 Task: Manually edit sibilant sounds by attenuating specific frequencies.
Action: Mouse moved to (76, 4)
Screenshot: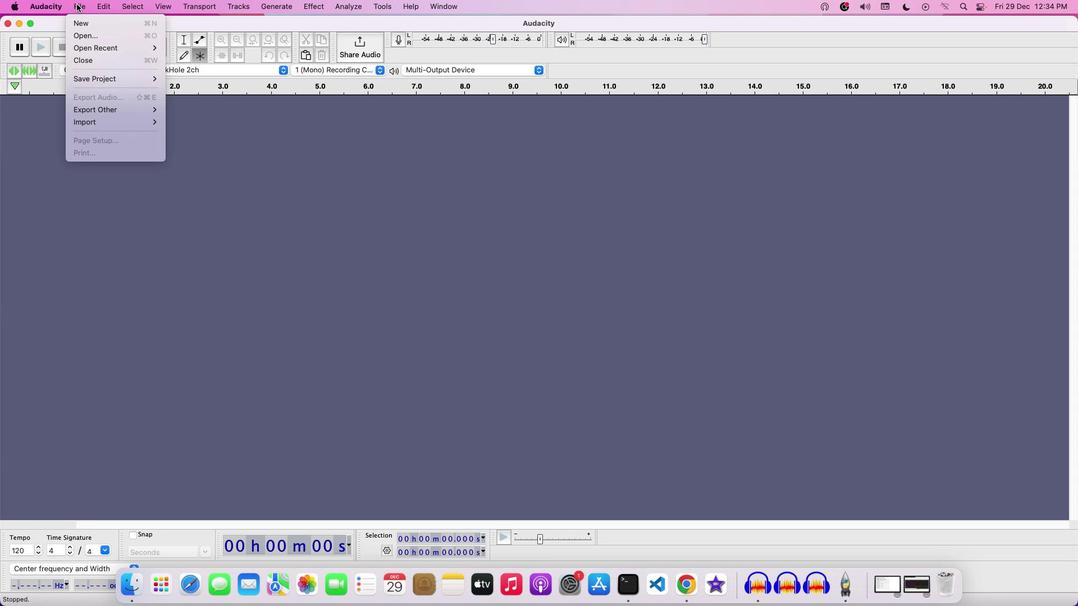 
Action: Mouse pressed left at (76, 4)
Screenshot: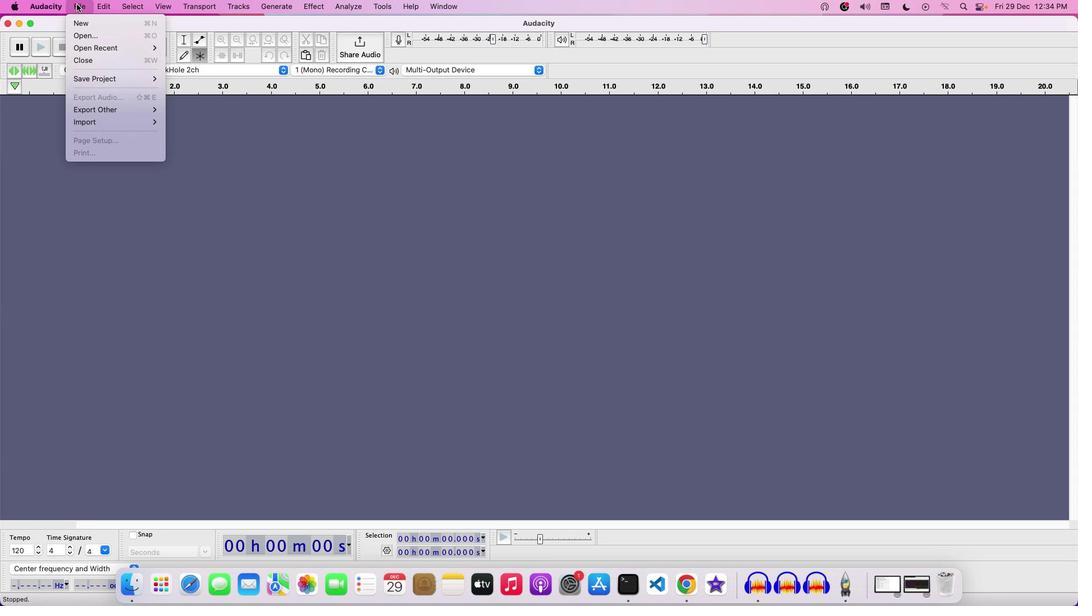 
Action: Mouse moved to (114, 33)
Screenshot: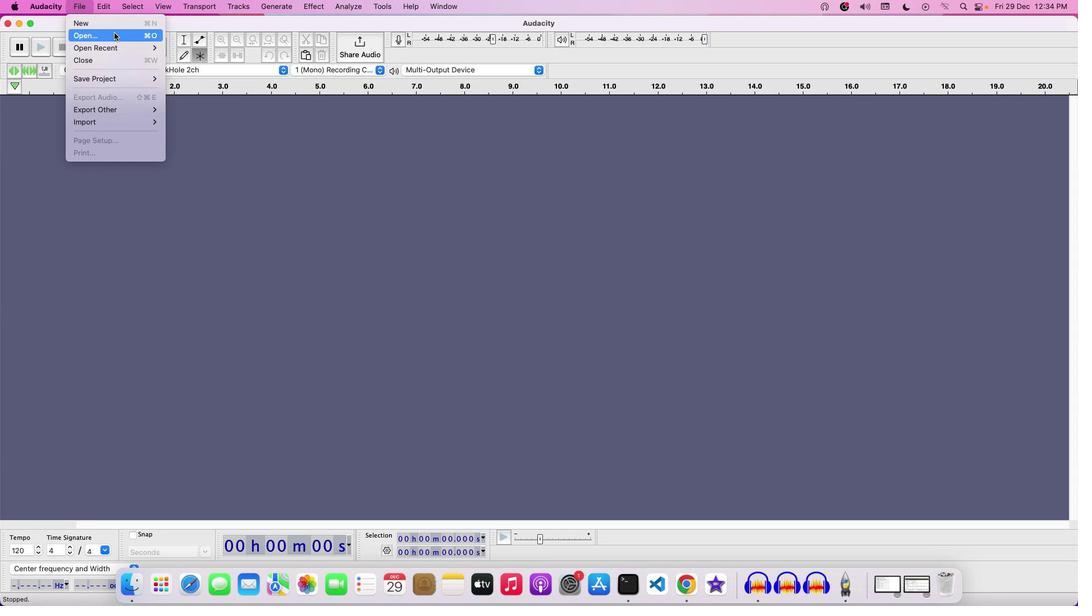 
Action: Mouse pressed left at (114, 33)
Screenshot: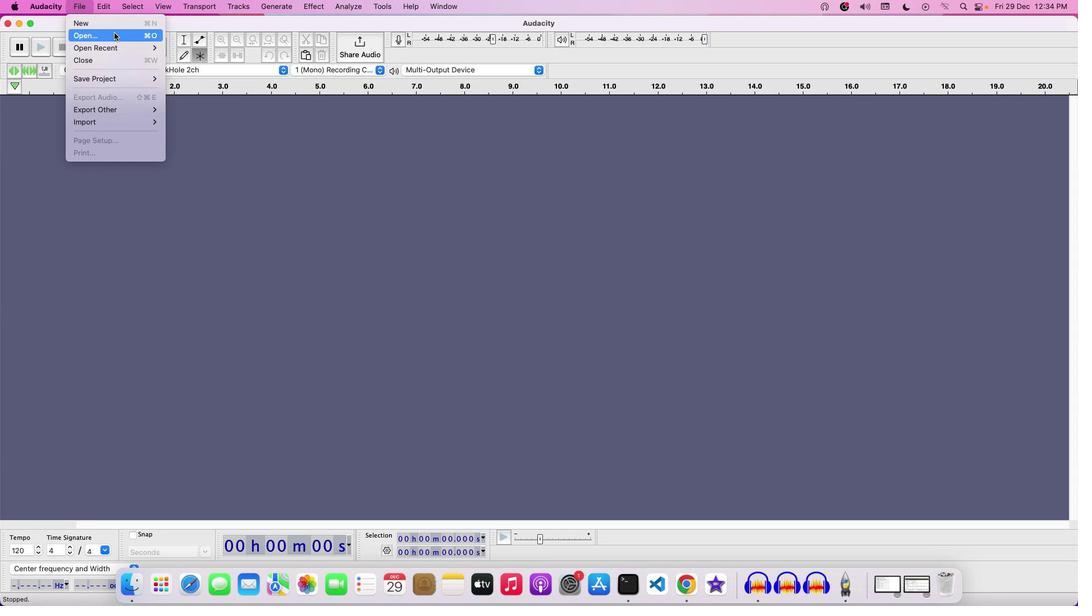 
Action: Mouse moved to (483, 186)
Screenshot: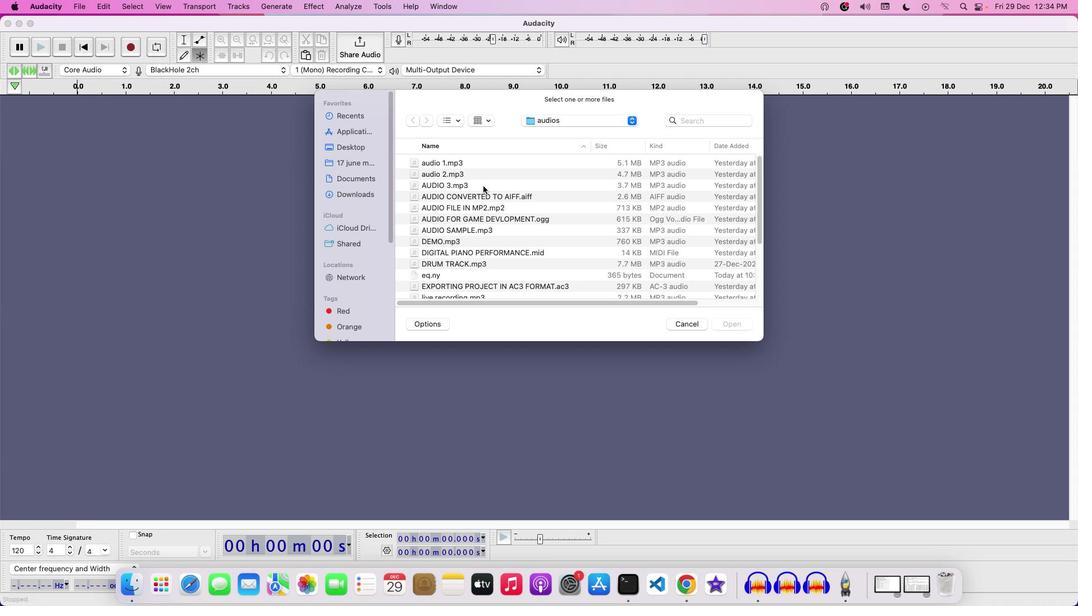 
Action: Mouse pressed left at (483, 186)
Screenshot: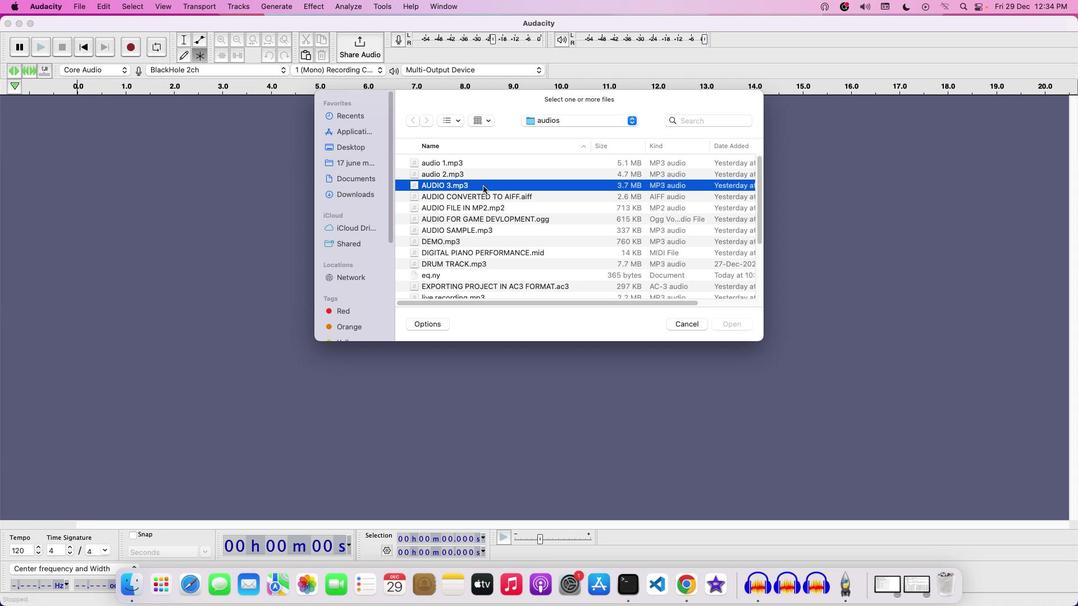 
Action: Key pressed 'S'
Screenshot: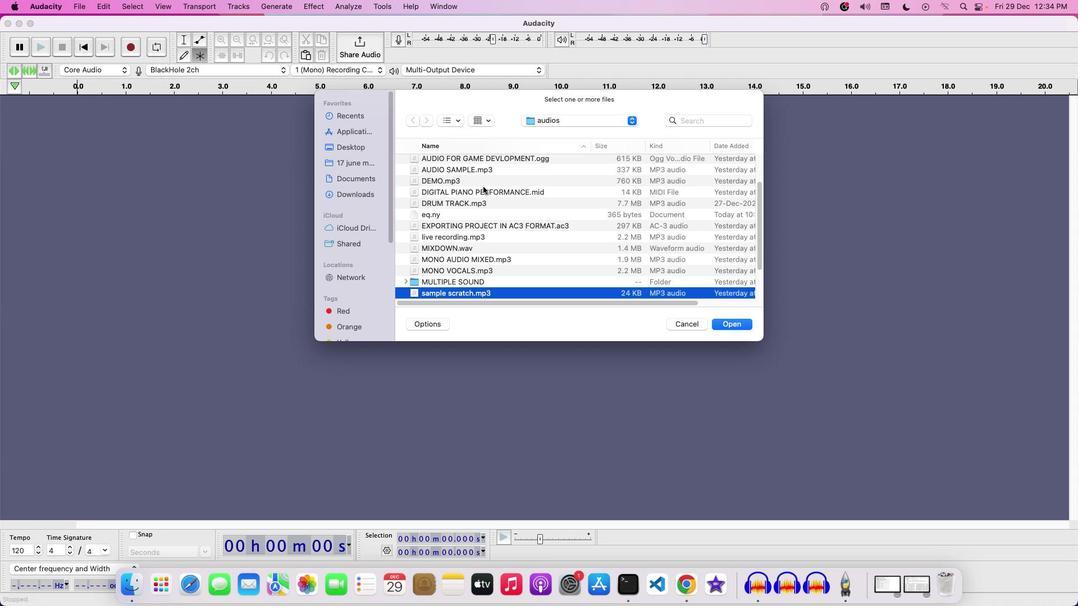 
Action: Mouse moved to (492, 285)
Screenshot: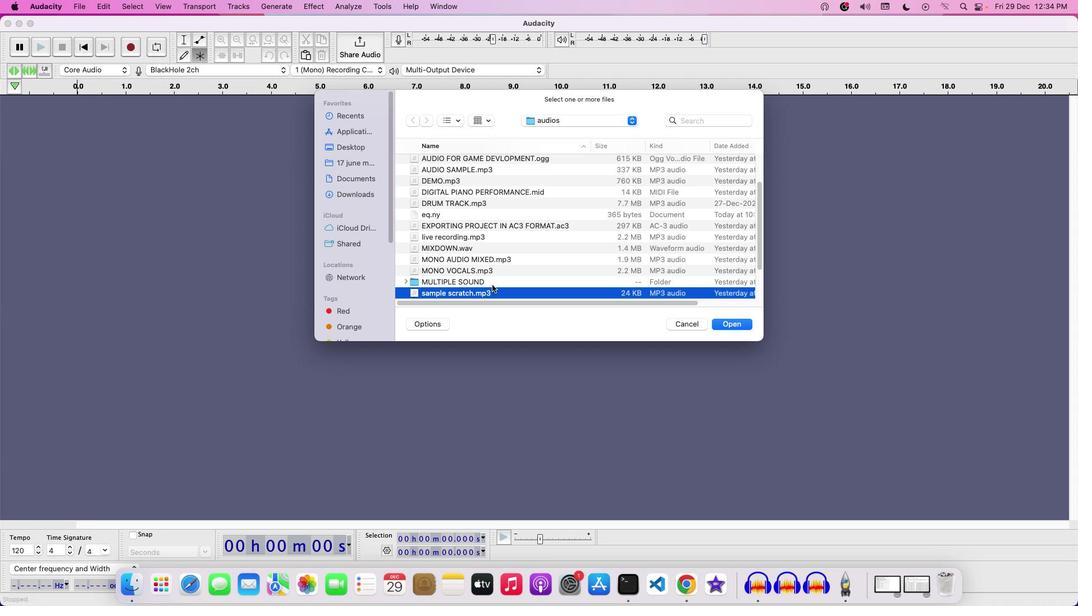 
Action: Key pressed 'S'
Screenshot: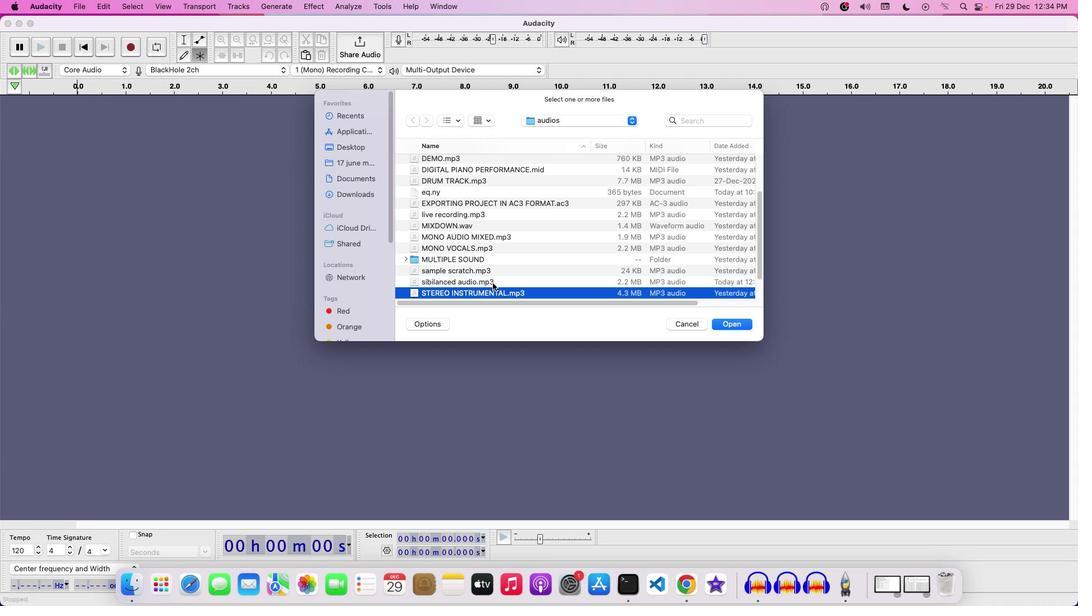 
Action: Mouse moved to (493, 280)
Screenshot: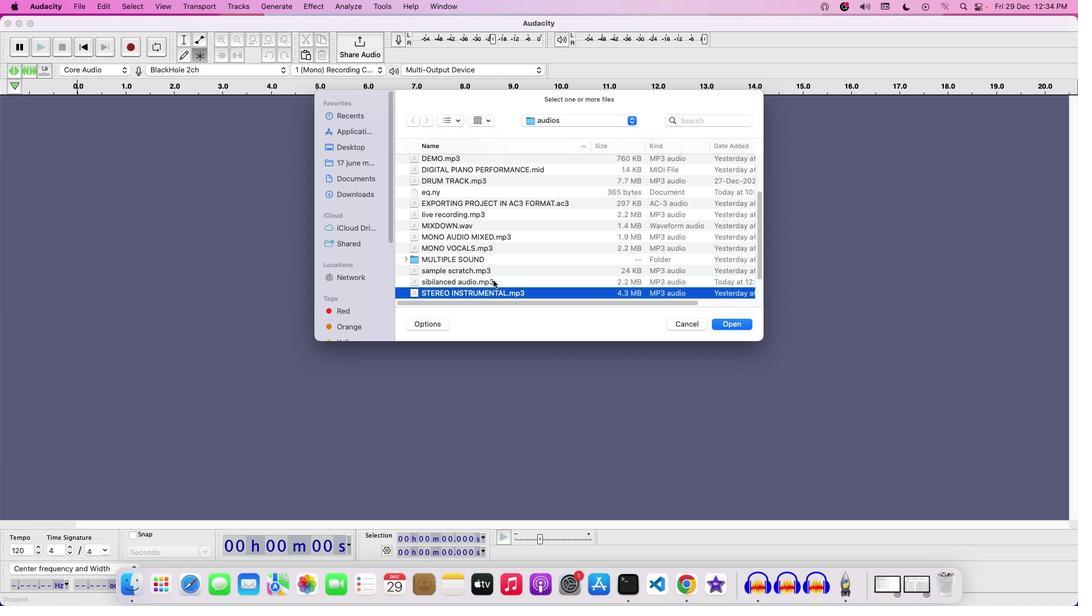 
Action: Key pressed 'S'
Screenshot: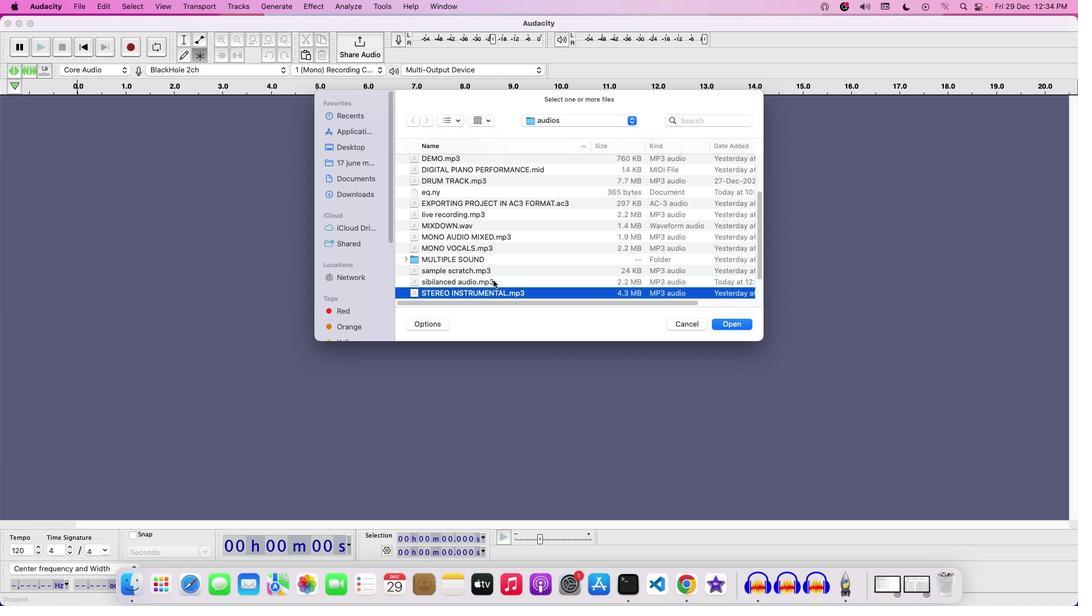 
Action: Mouse moved to (483, 284)
Screenshot: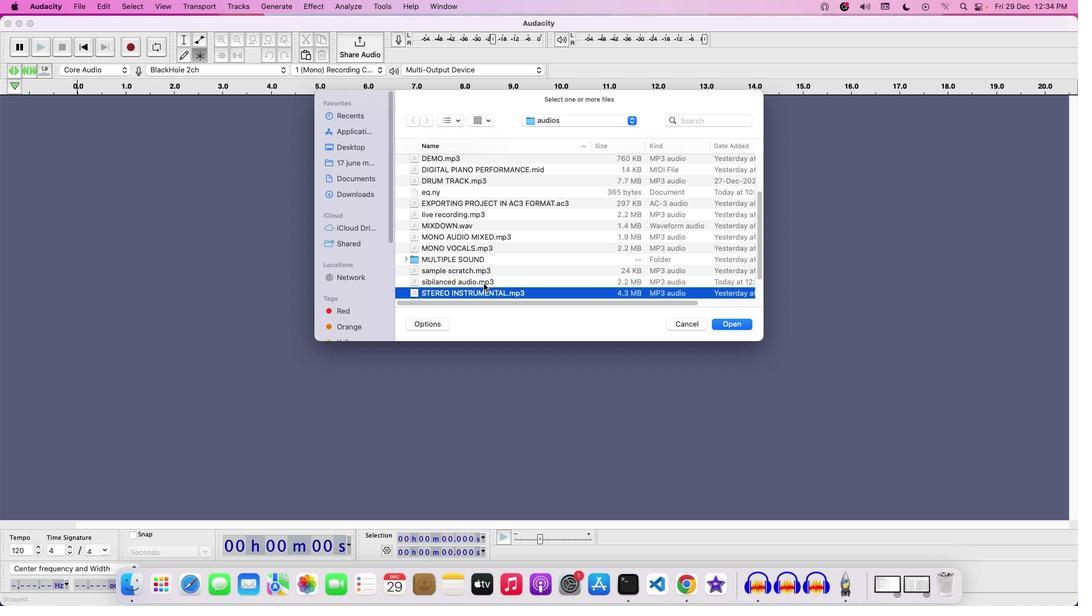 
Action: Mouse pressed left at (483, 284)
Screenshot: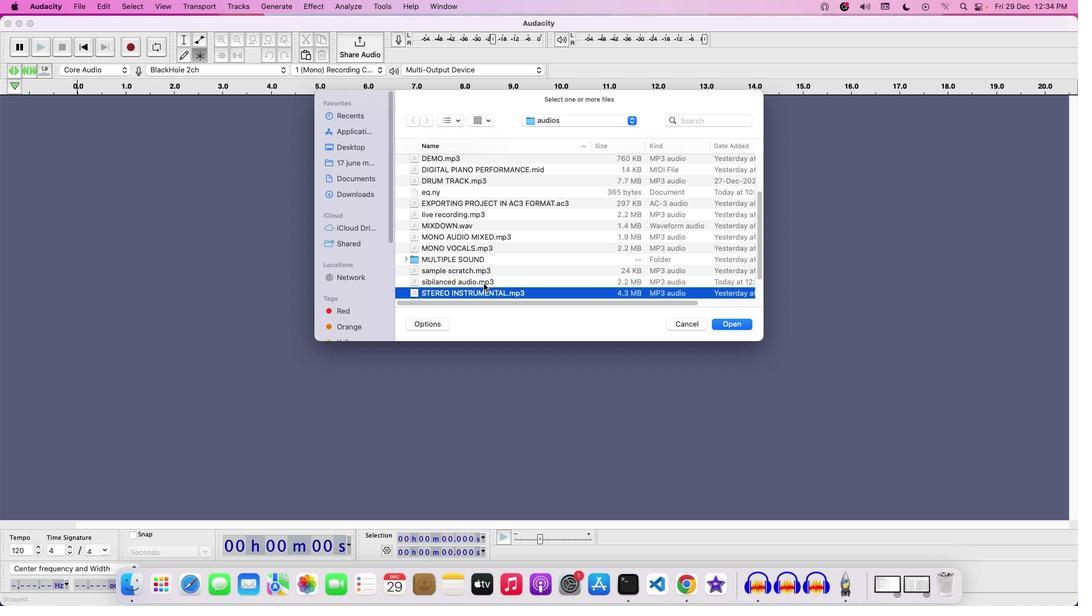 
Action: Mouse moved to (726, 321)
Screenshot: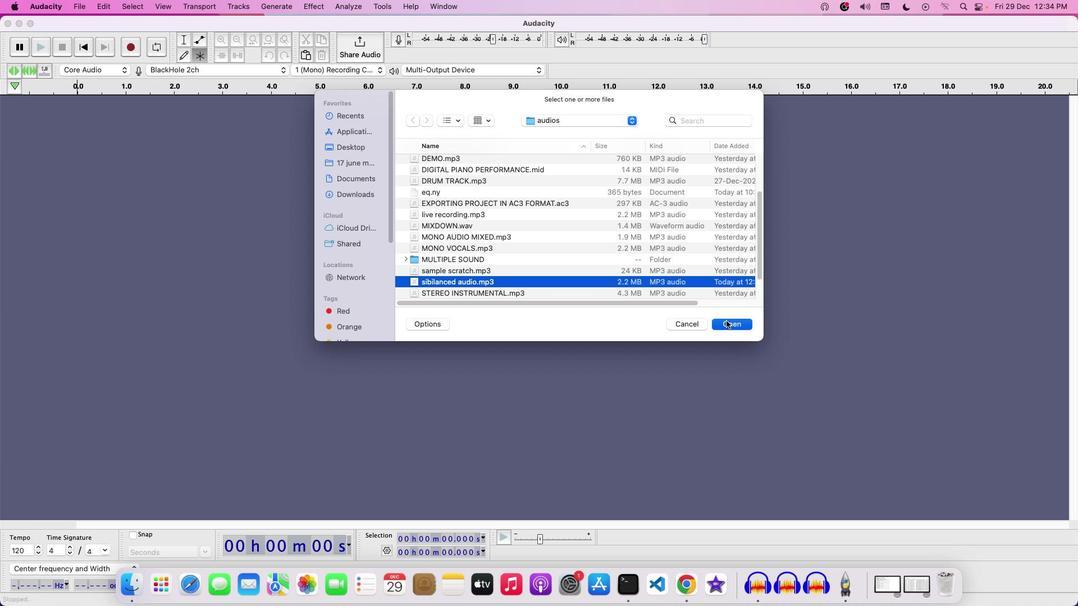 
Action: Mouse pressed left at (726, 321)
Screenshot: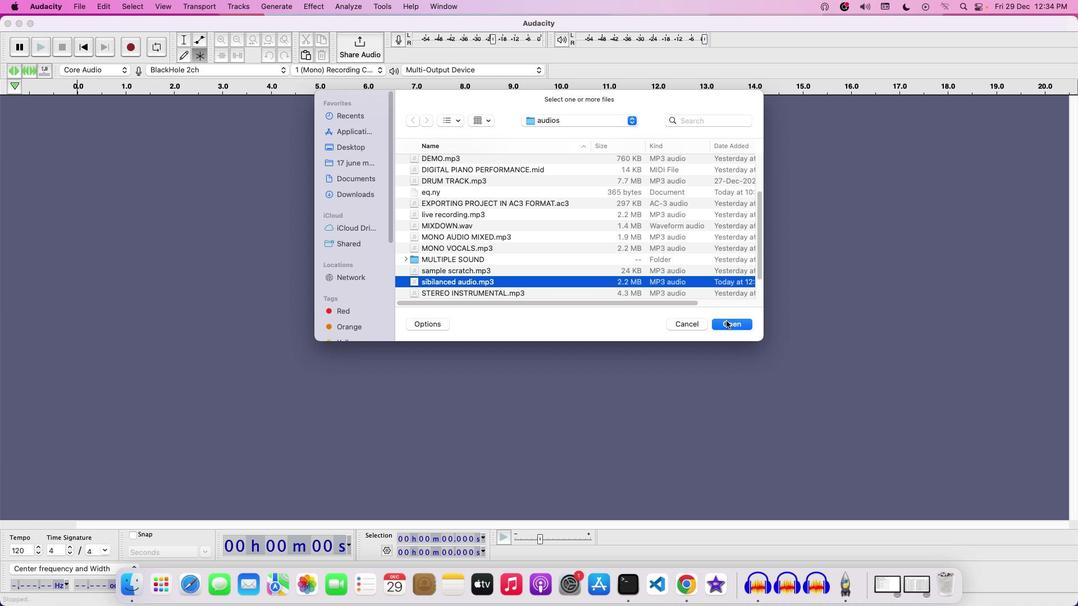 
Action: Mouse moved to (76, 105)
Screenshot: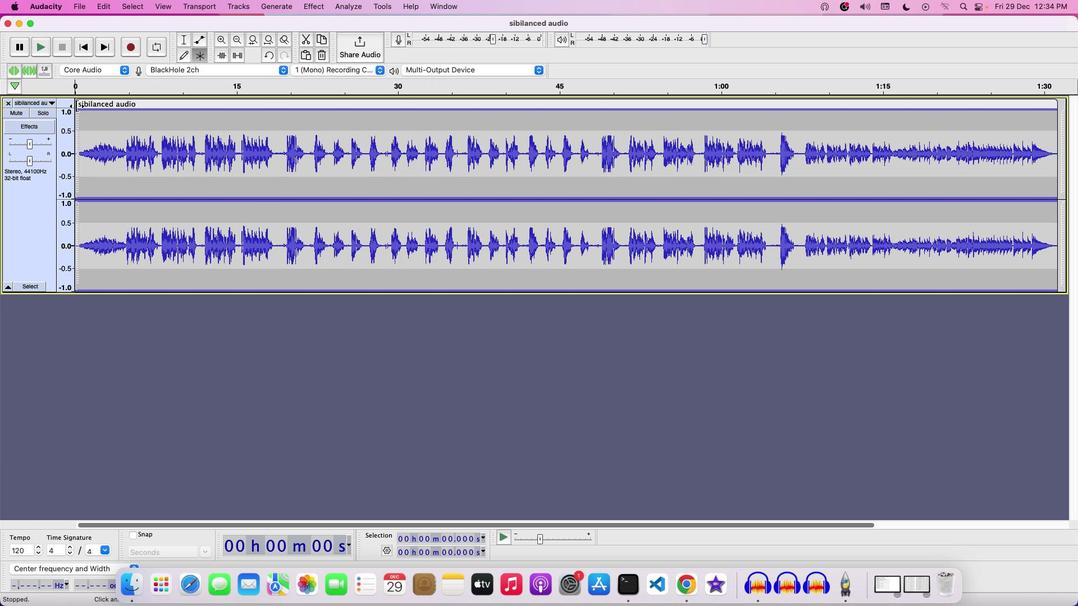 
Action: Mouse pressed left at (76, 105)
Screenshot: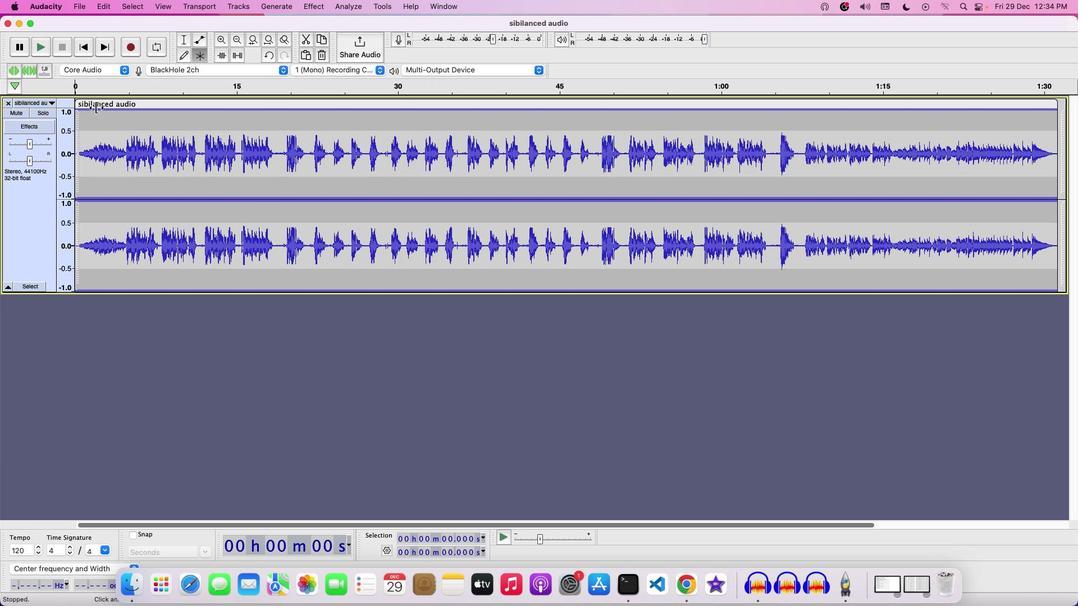 
Action: Mouse moved to (313, 151)
Screenshot: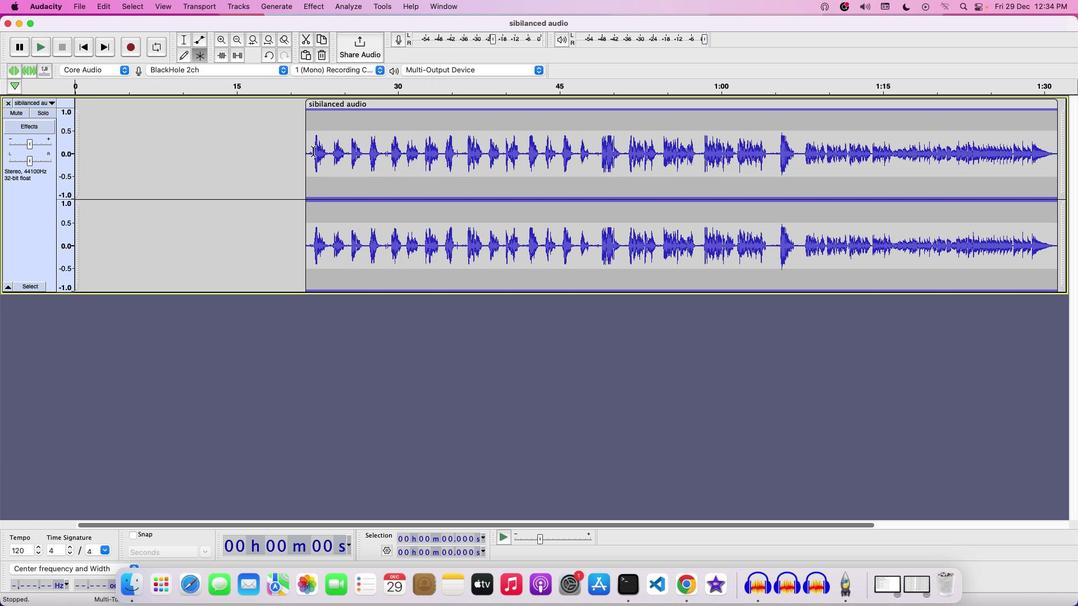 
Action: Mouse pressed left at (313, 151)
Screenshot: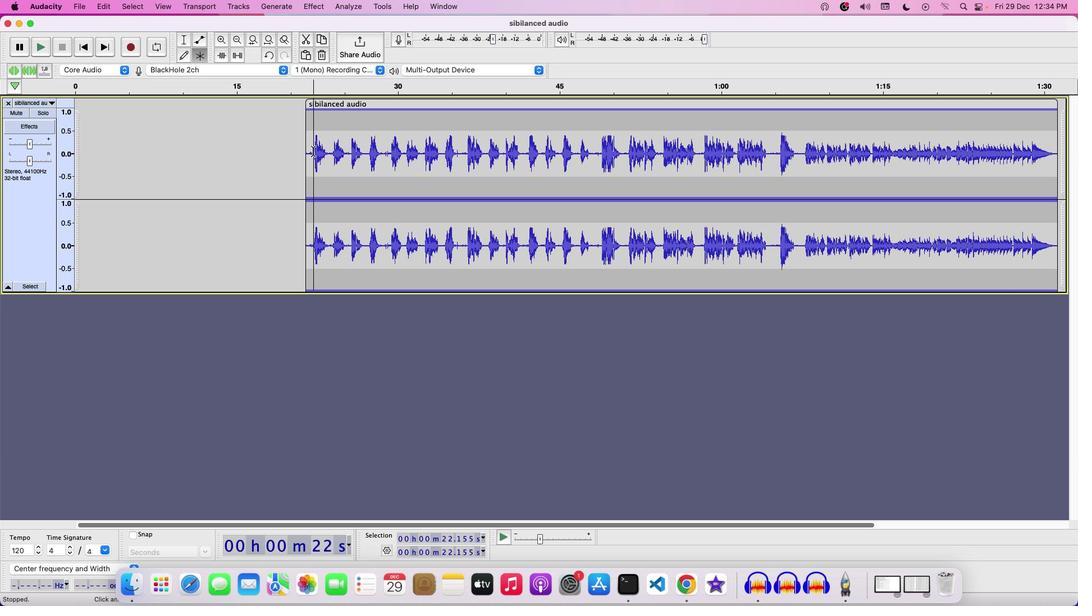 
Action: Key pressed Key.space
Screenshot: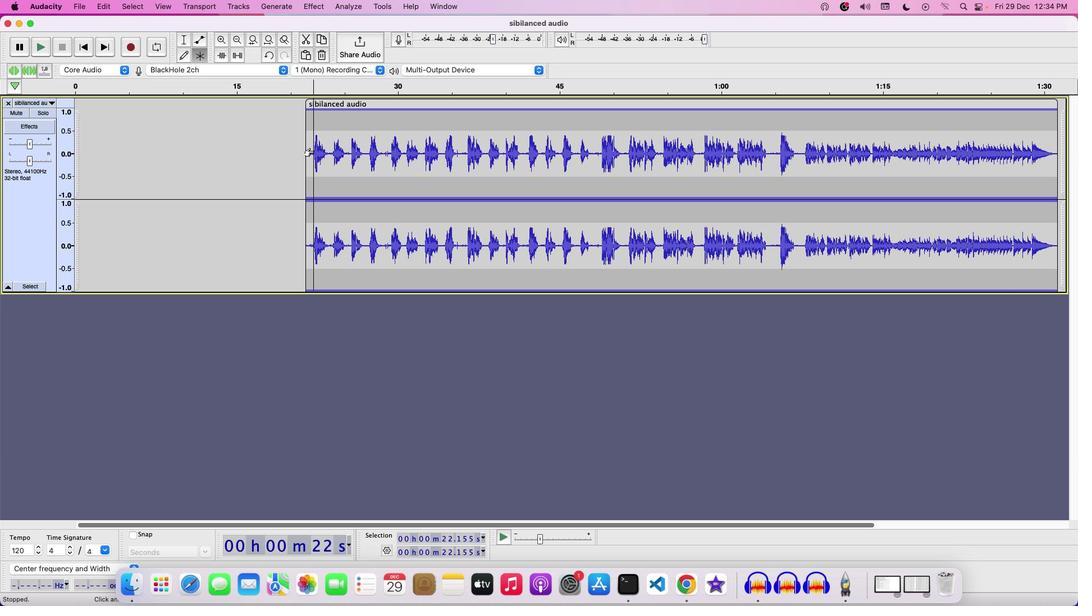 
Action: Mouse moved to (414, 156)
Screenshot: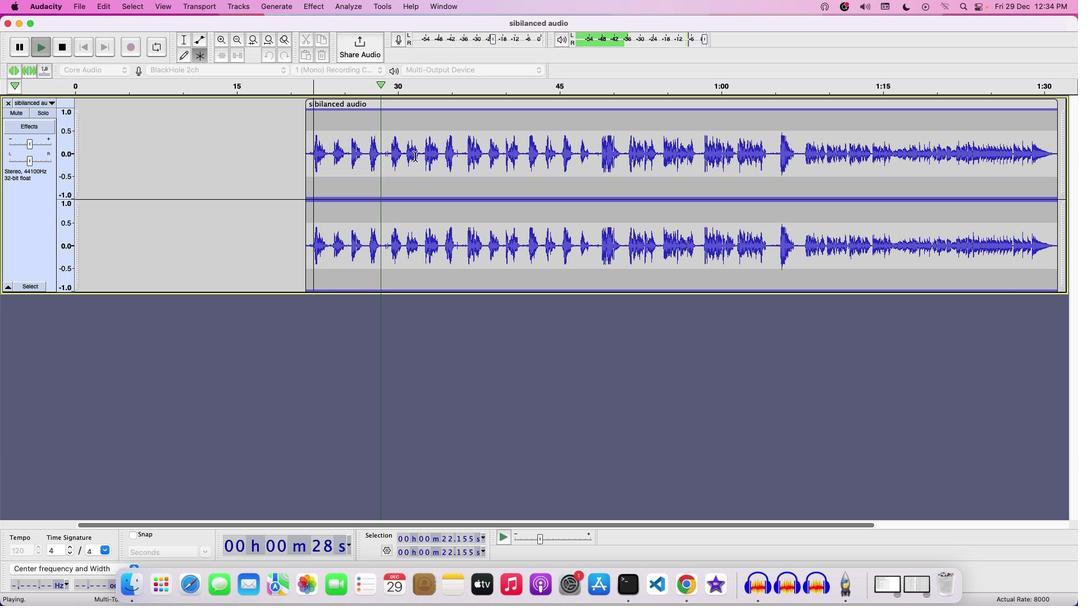 
Action: Key pressed Key.space
Screenshot: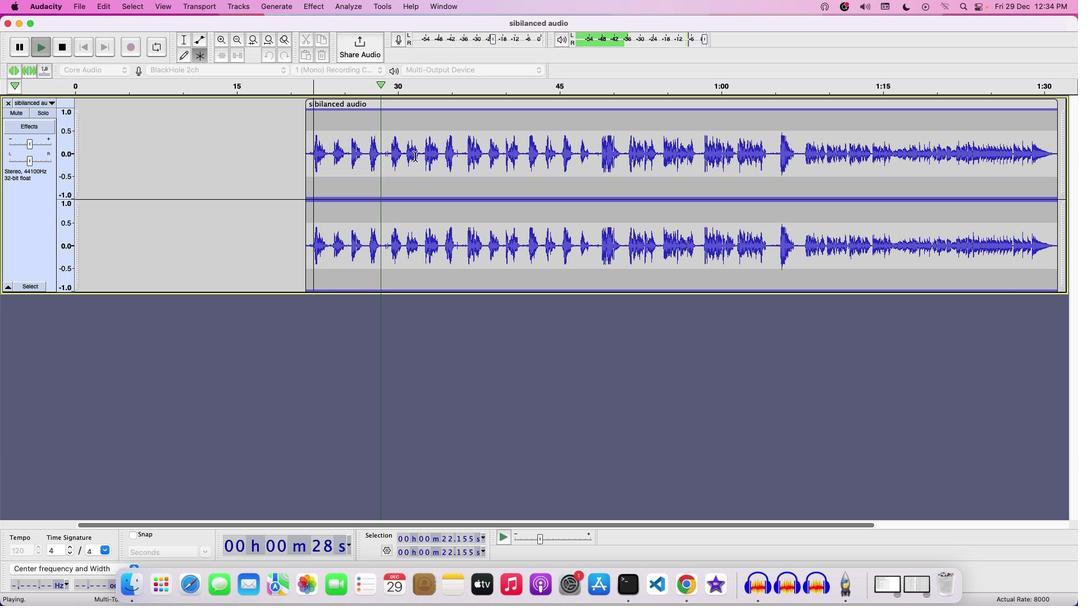 
Action: Mouse moved to (1057, 105)
Screenshot: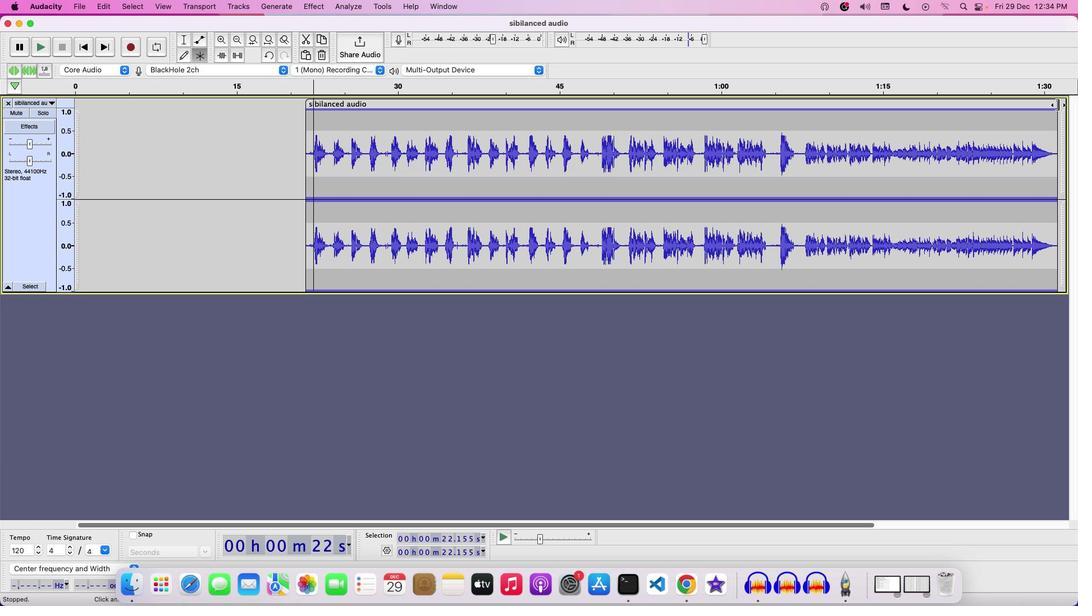 
Action: Mouse pressed left at (1057, 105)
Screenshot: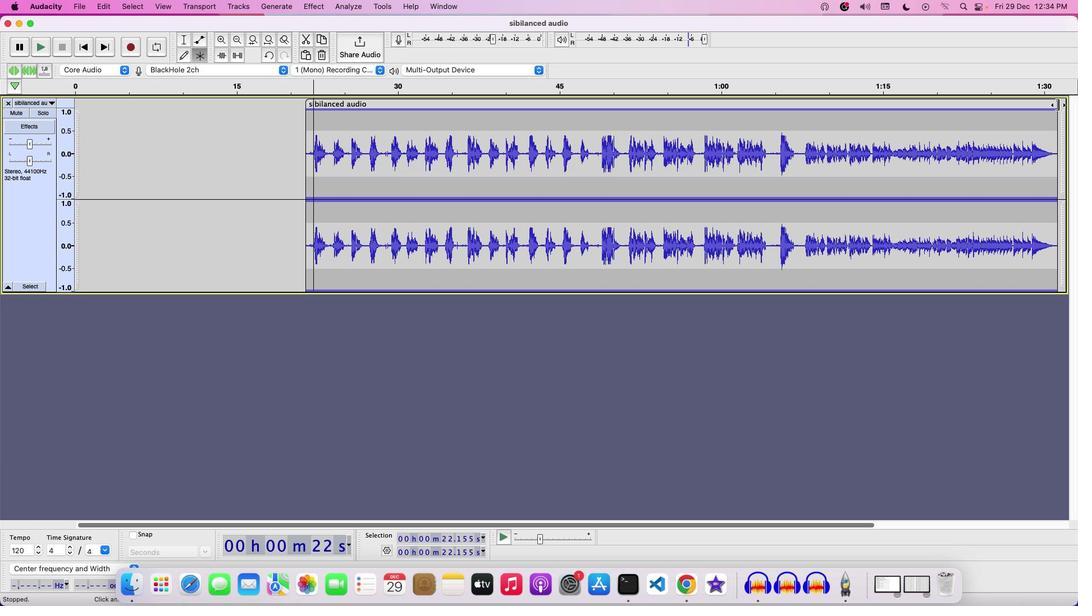 
Action: Mouse moved to (368, 103)
Screenshot: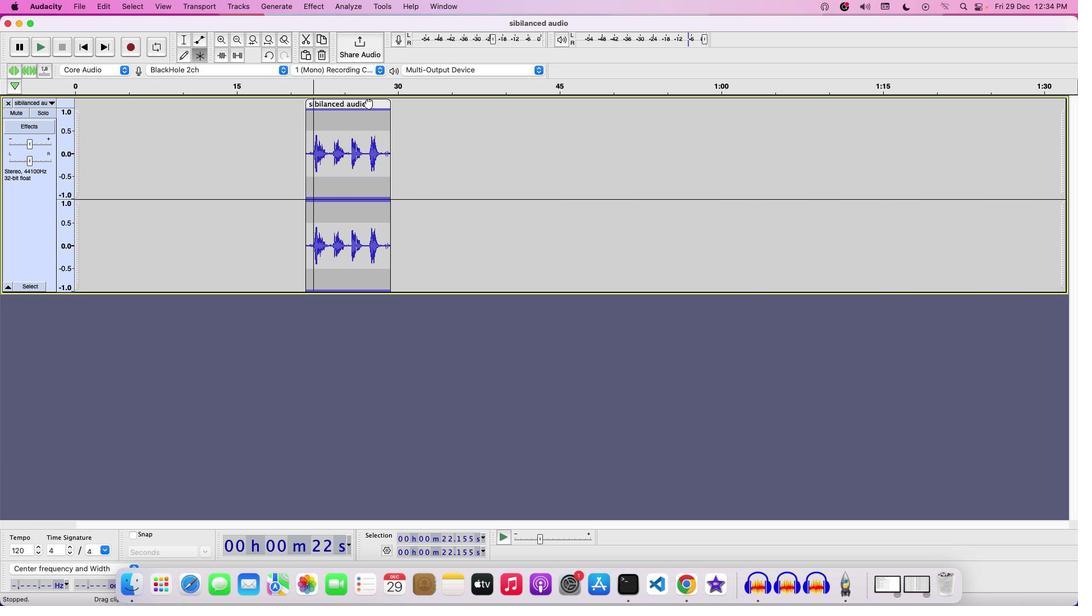 
Action: Mouse pressed left at (368, 103)
Screenshot: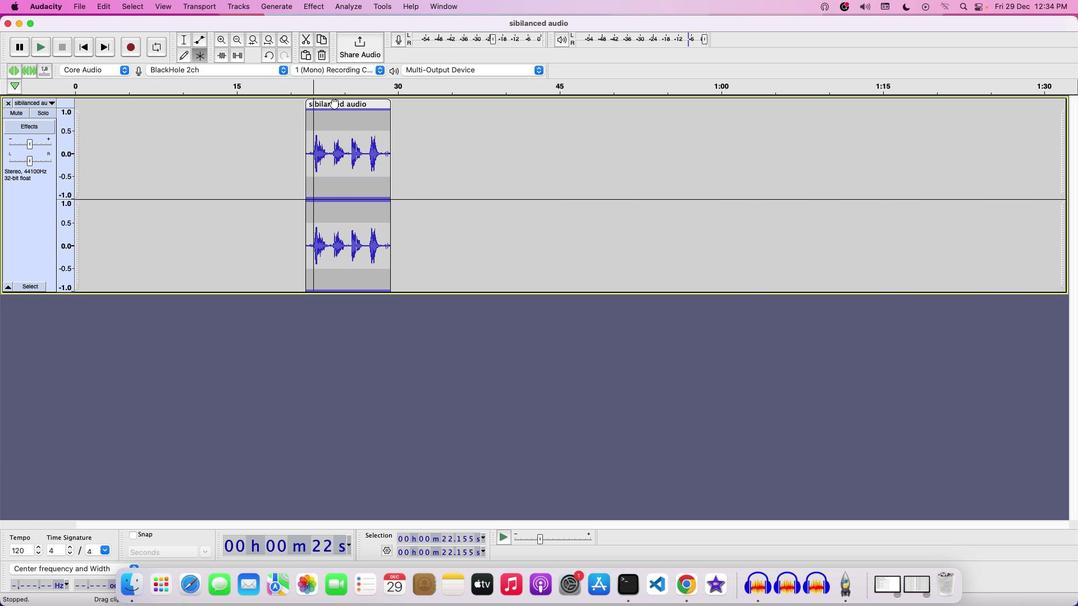
Action: Mouse moved to (220, 38)
Screenshot: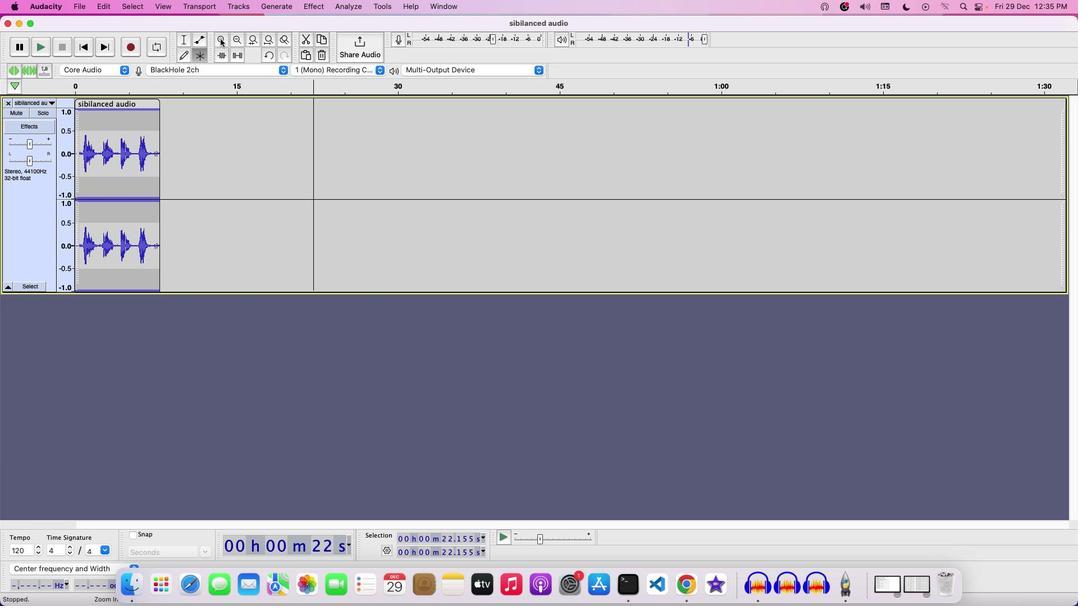 
Action: Mouse pressed left at (220, 38)
Screenshot: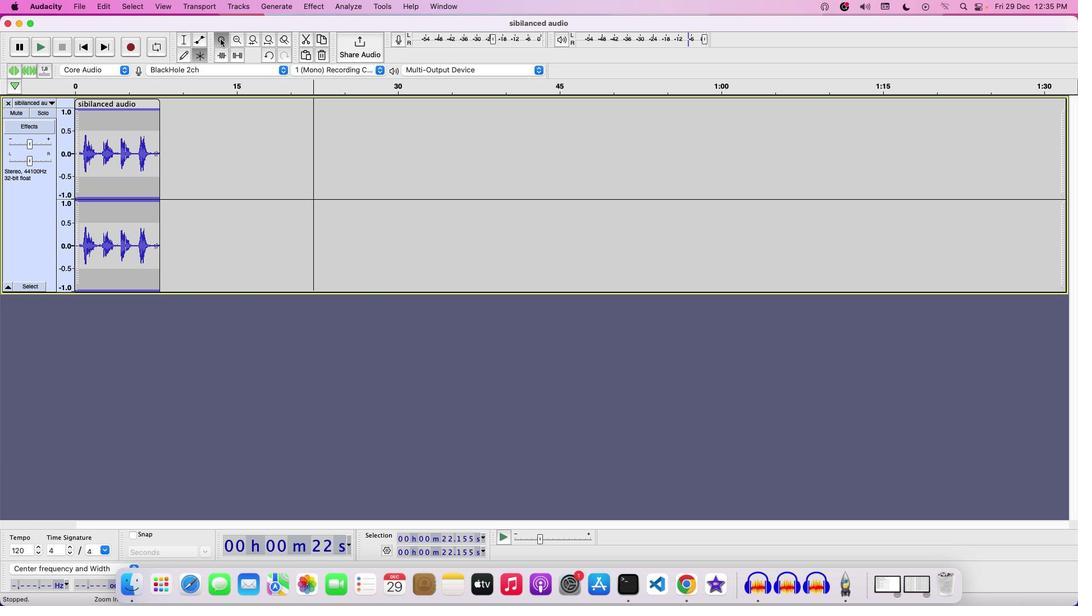 
Action: Mouse pressed left at (220, 38)
Screenshot: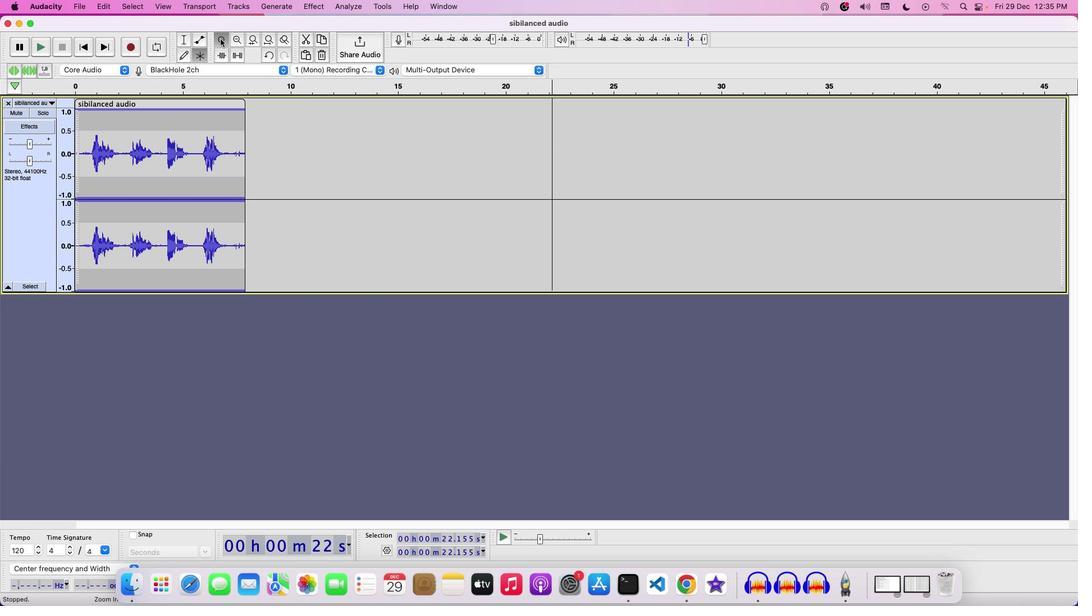 
Action: Mouse pressed left at (220, 38)
Screenshot: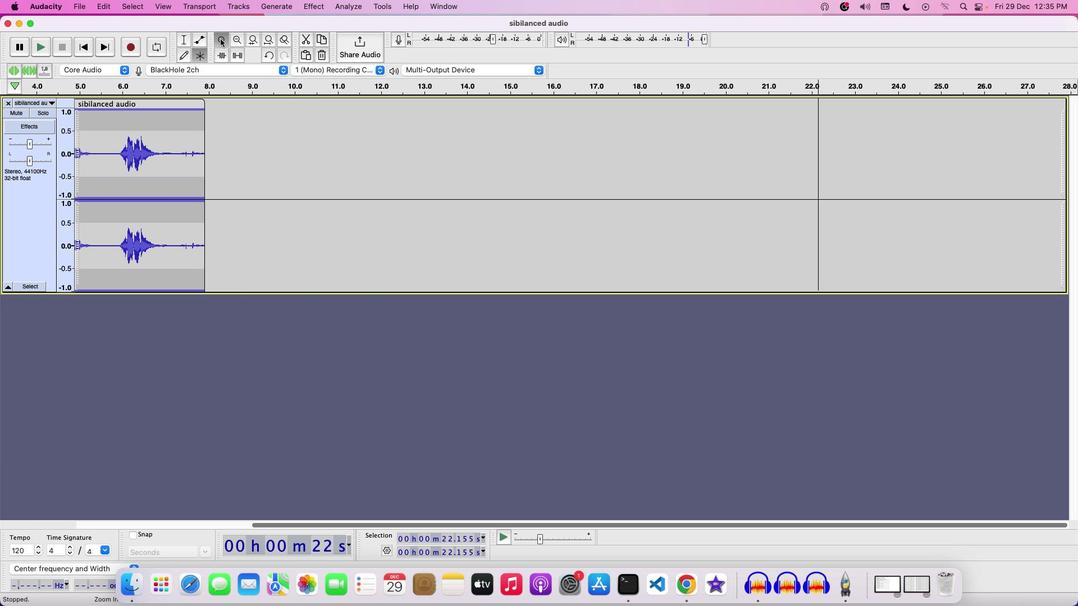 
Action: Mouse moved to (238, 37)
Screenshot: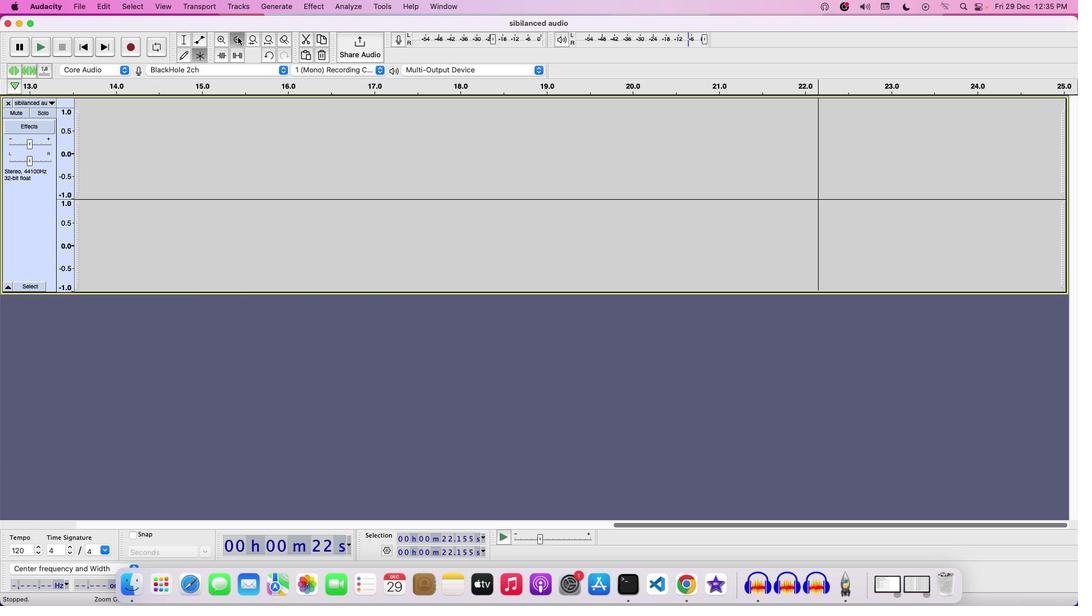 
Action: Mouse pressed left at (238, 37)
Screenshot: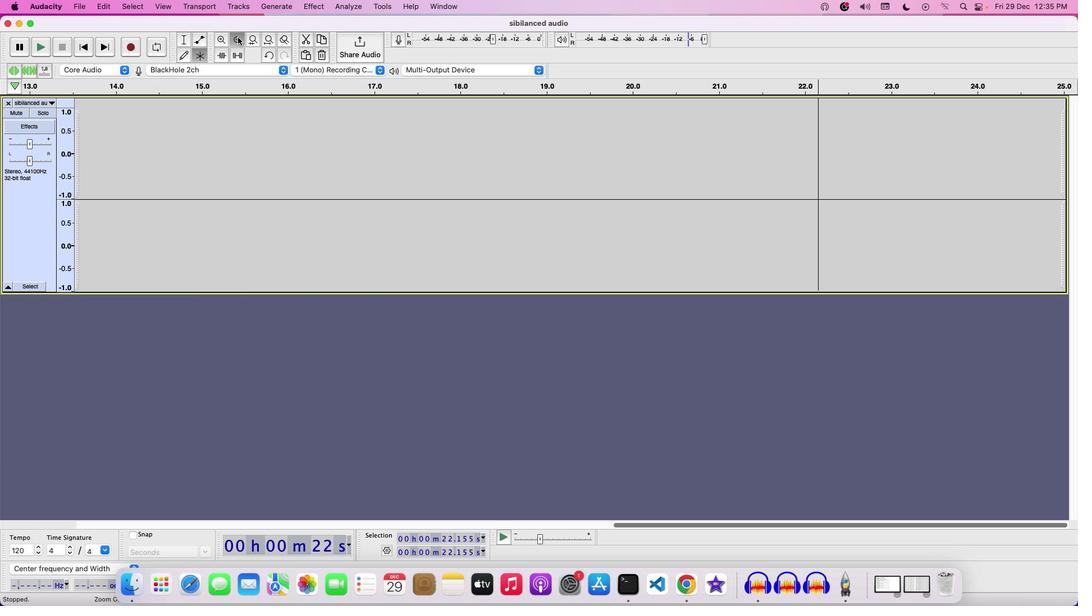 
Action: Mouse pressed left at (238, 37)
Screenshot: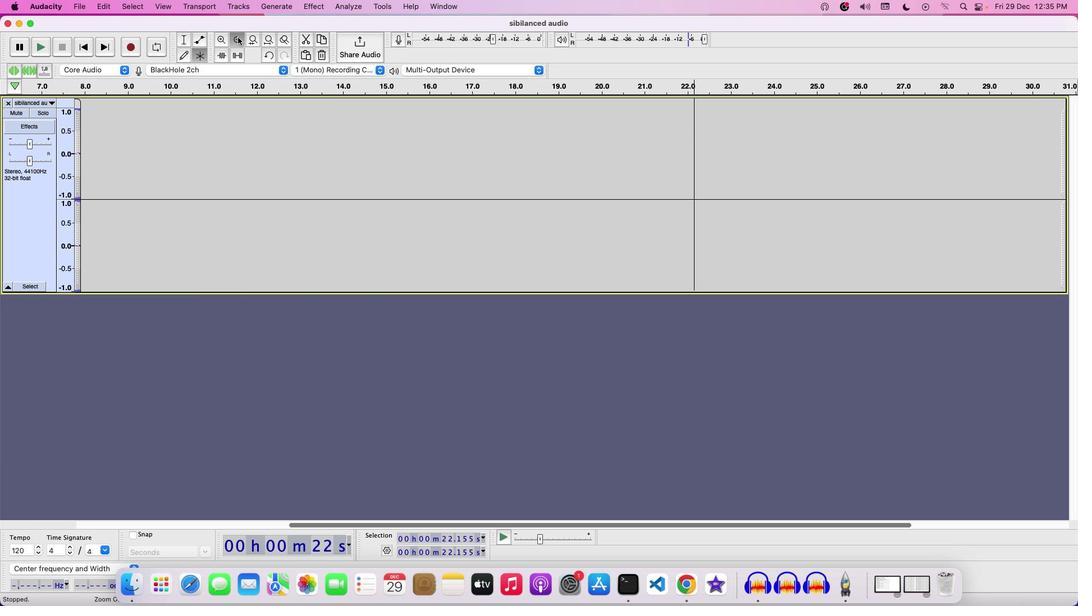 
Action: Mouse pressed left at (238, 37)
Screenshot: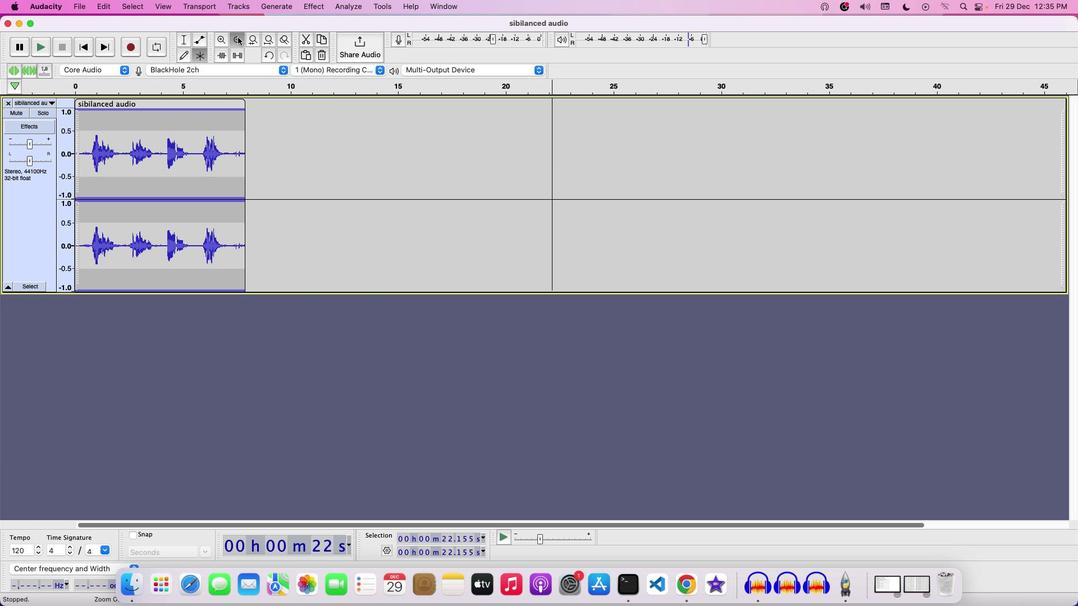 
Action: Mouse moved to (222, 38)
Screenshot: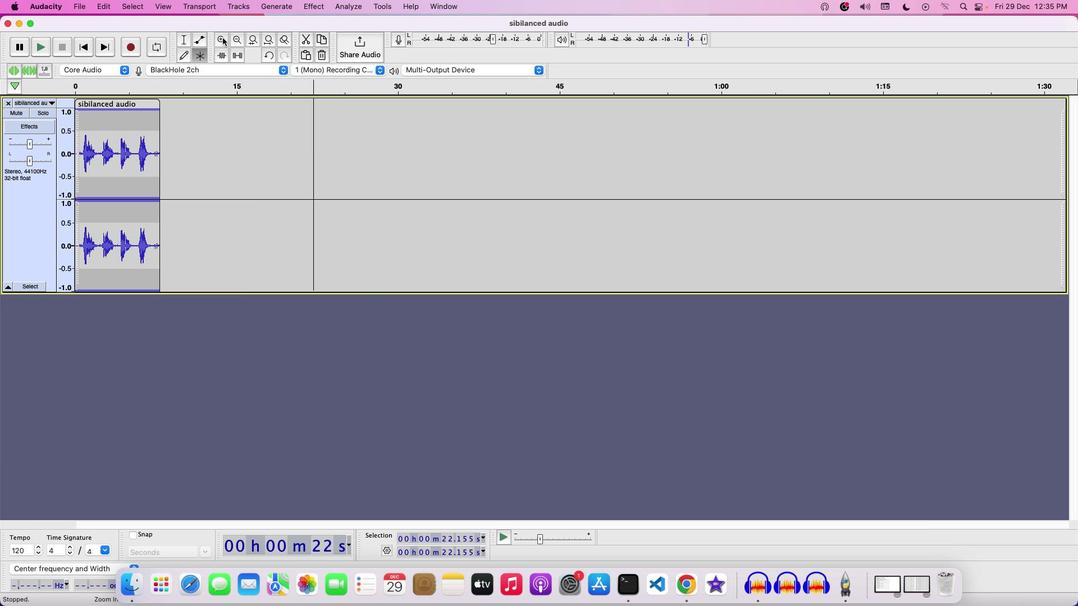 
Action: Mouse pressed left at (222, 38)
Screenshot: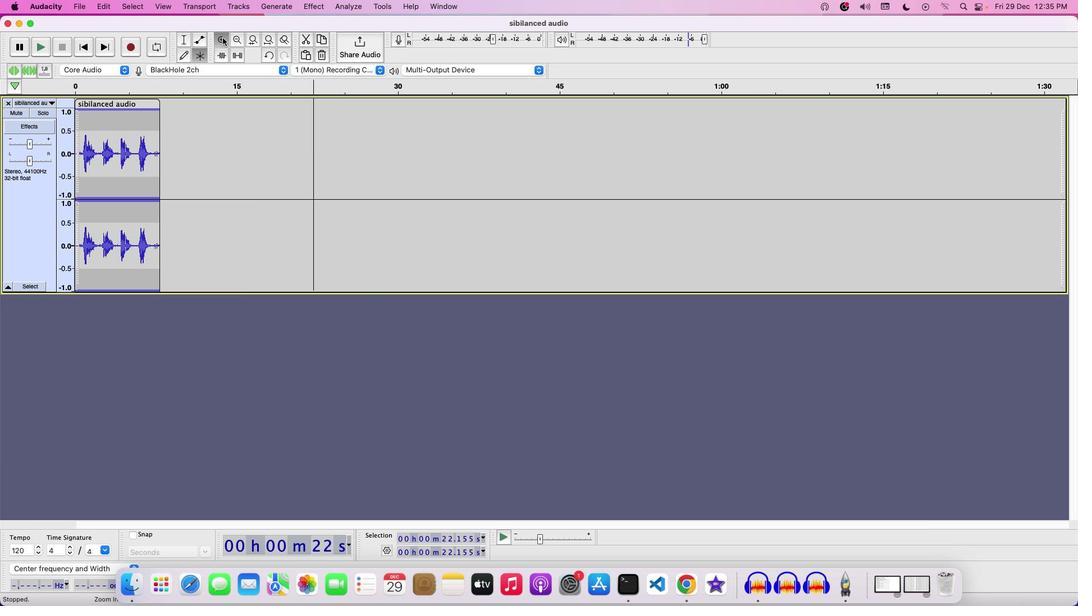 
Action: Mouse pressed left at (222, 38)
Screenshot: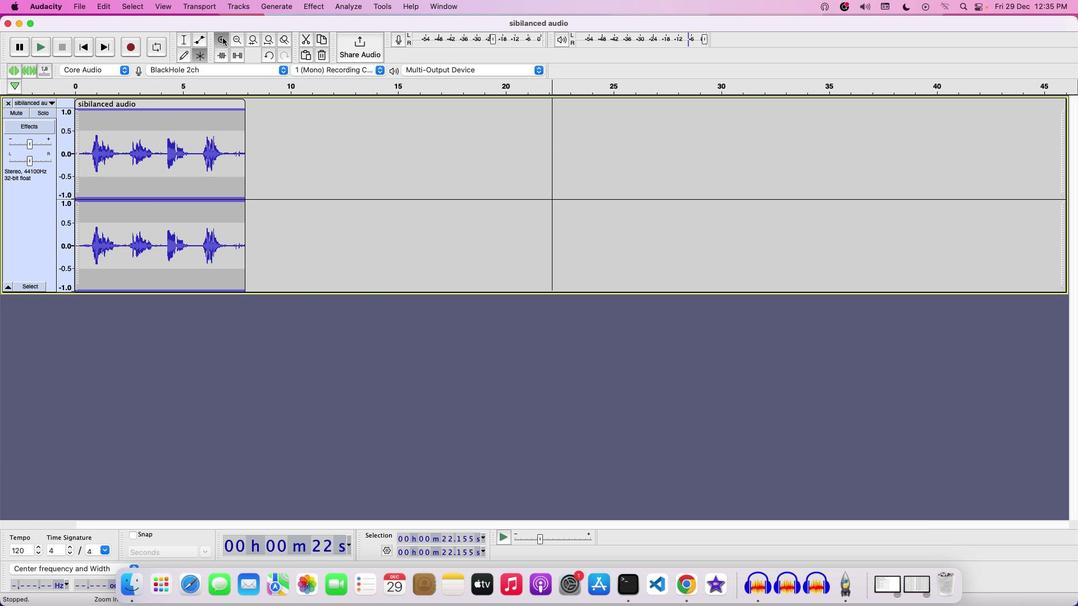 
Action: Mouse moved to (560, 527)
Screenshot: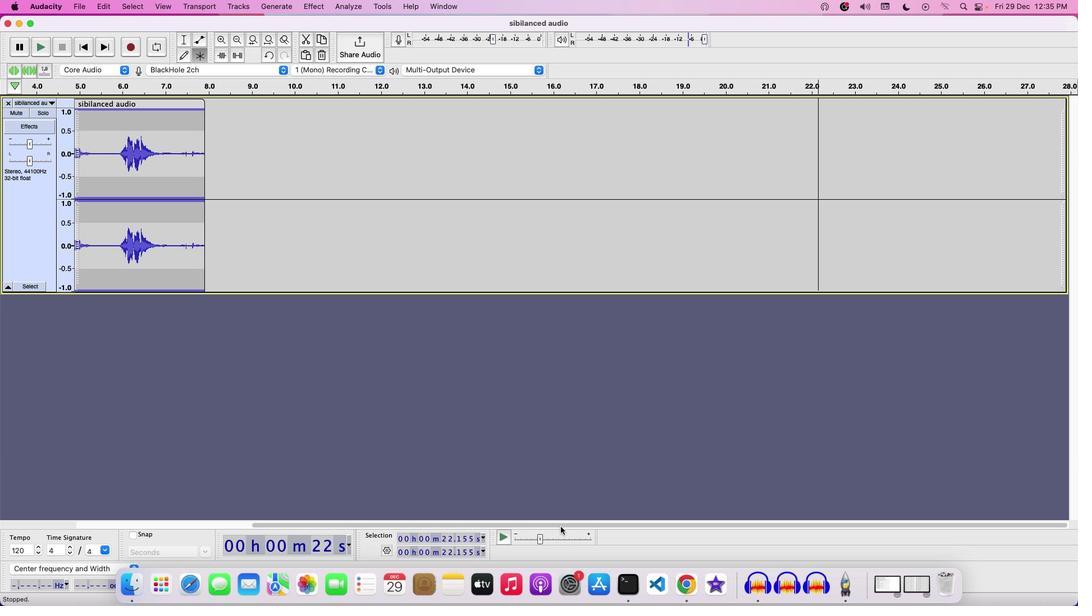 
Action: Mouse pressed left at (560, 527)
Screenshot: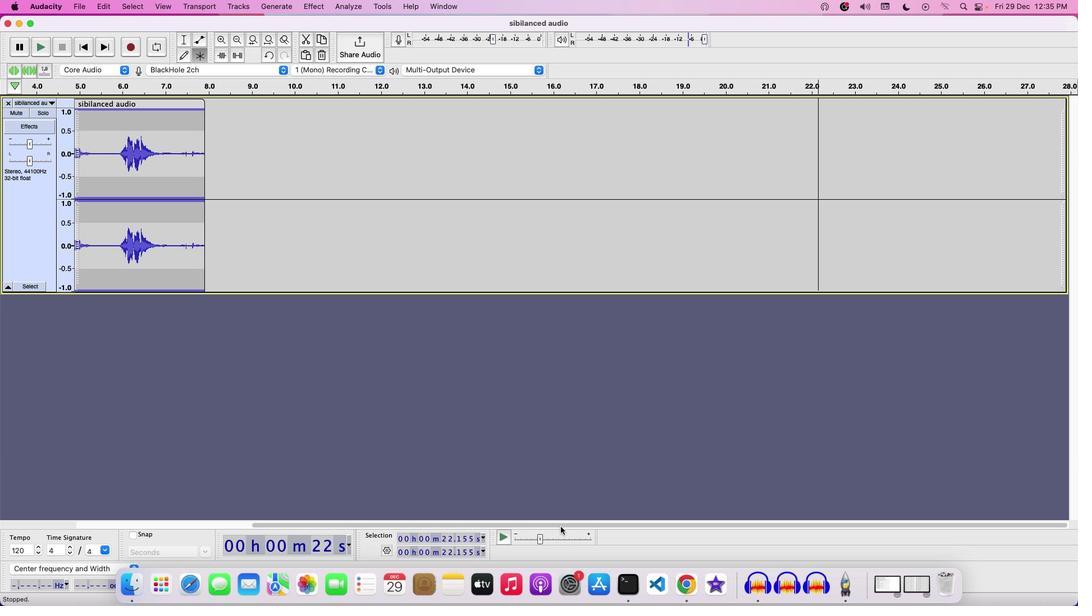 
Action: Mouse moved to (110, 143)
Screenshot: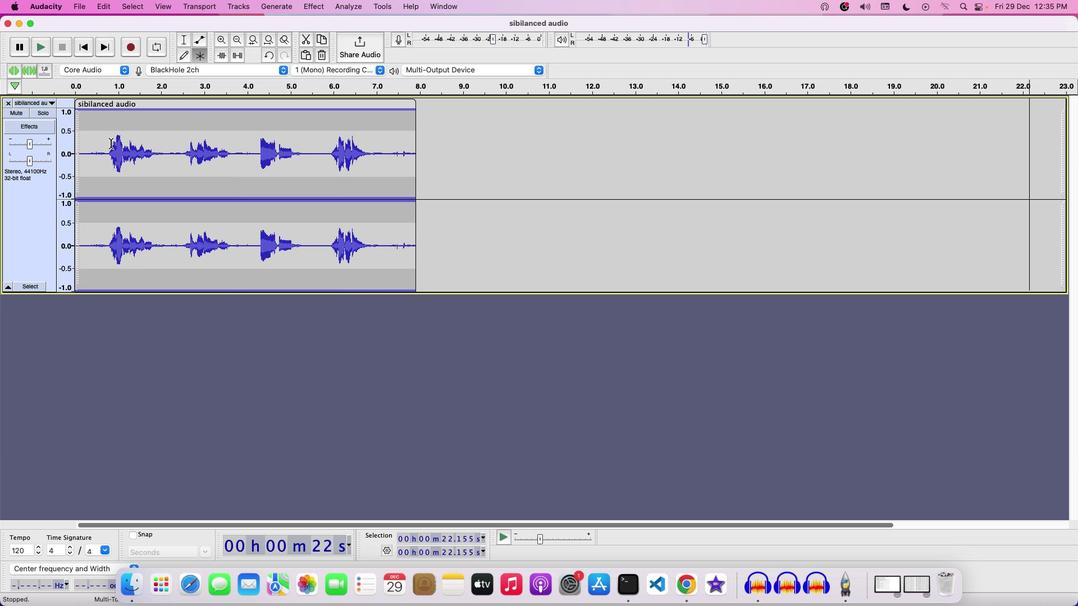 
Action: Mouse pressed left at (110, 143)
Screenshot: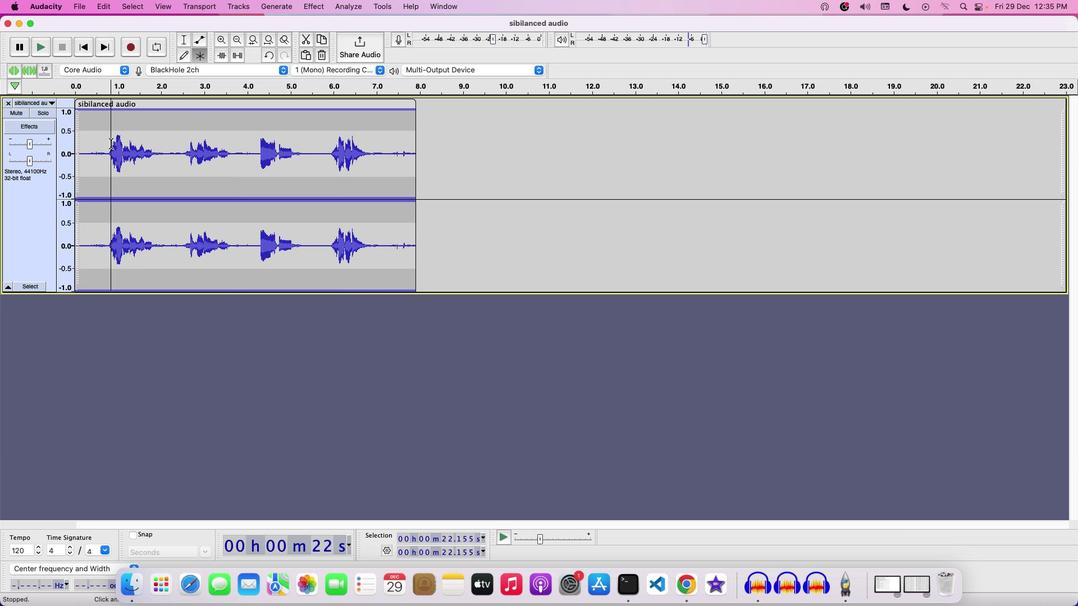
Action: Mouse moved to (126, 146)
Screenshot: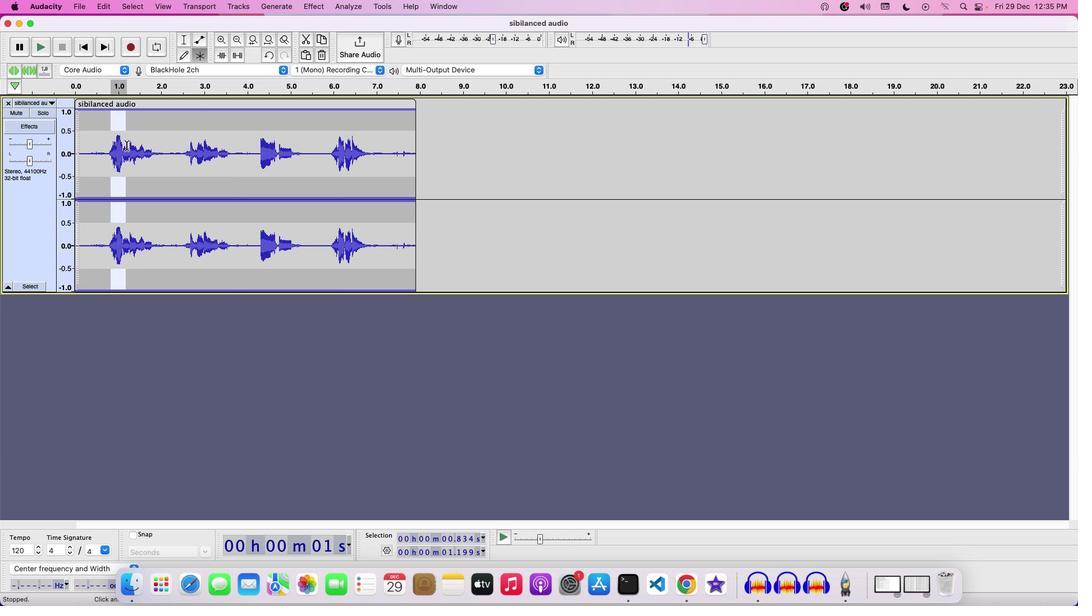 
Action: Key pressed Key.space
Screenshot: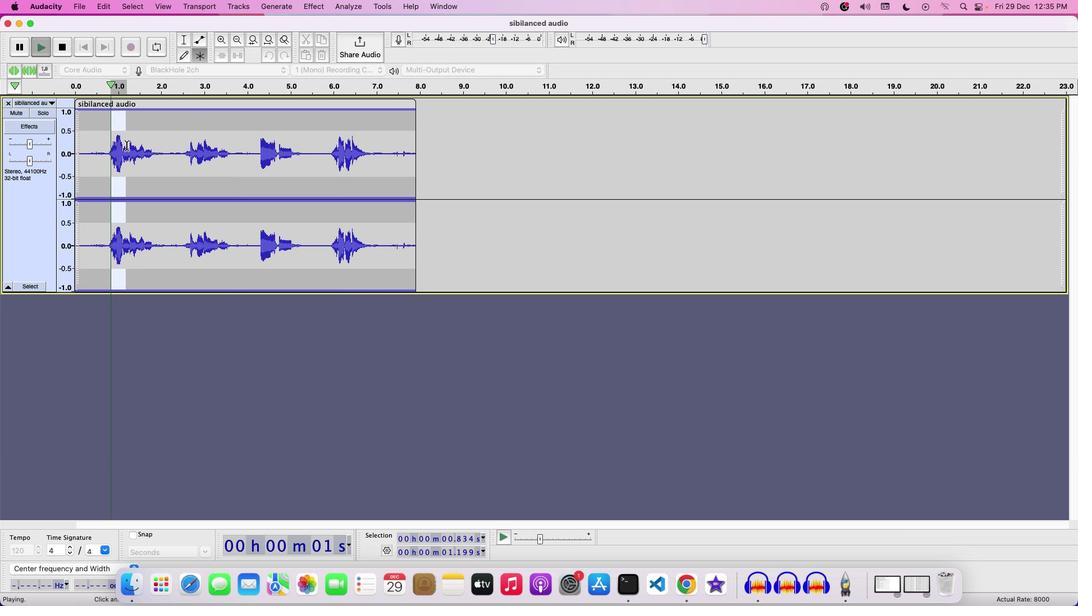 
Action: Mouse moved to (142, 147)
Screenshot: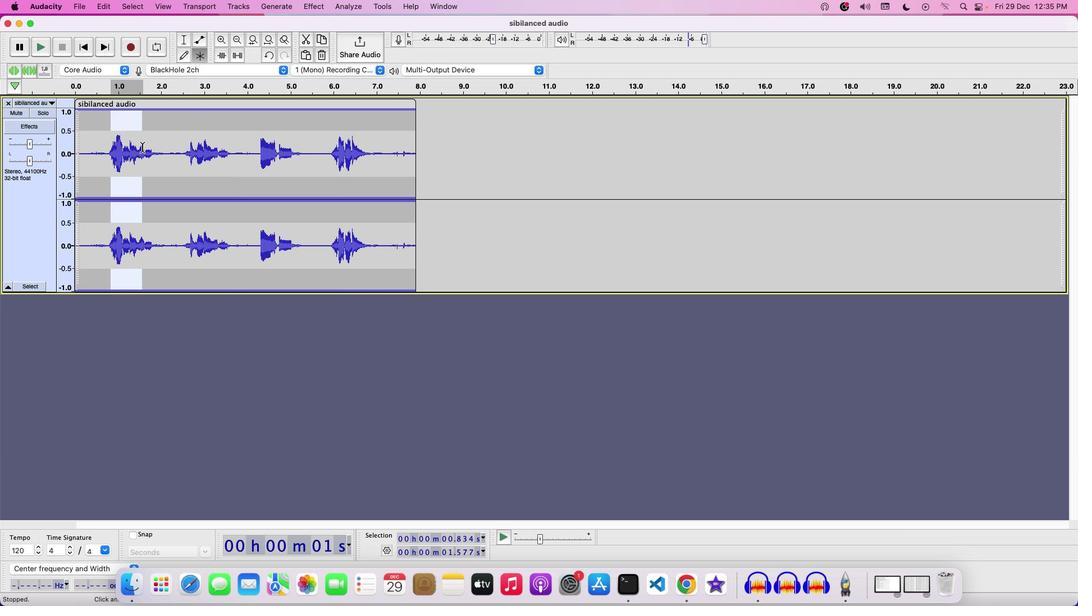 
Action: Key pressed Key.space
Screenshot: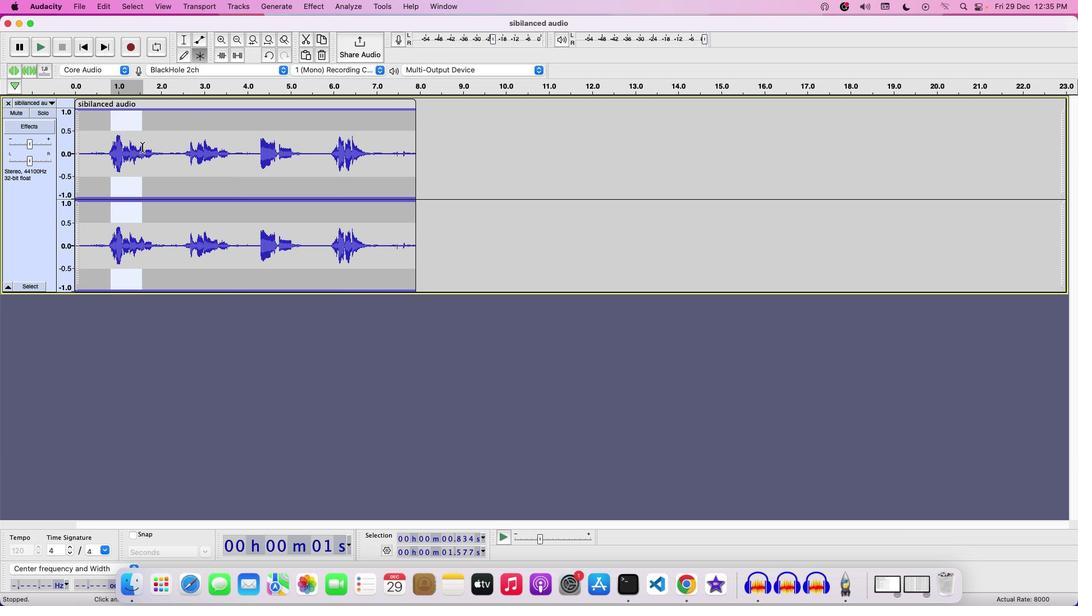 
Action: Mouse moved to (131, 154)
Screenshot: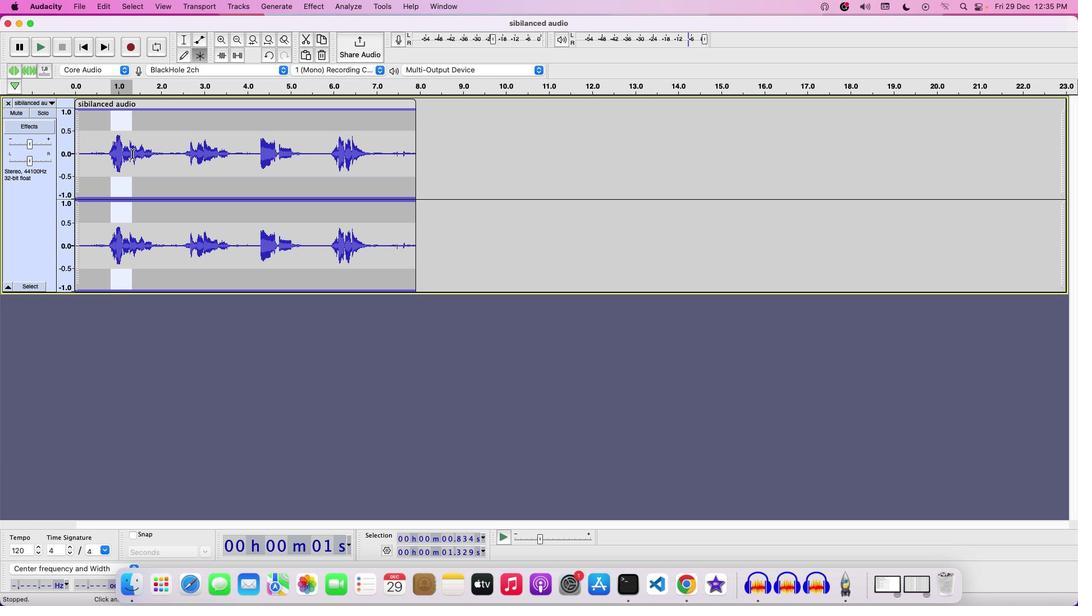 
Action: Key pressed Key.space
Screenshot: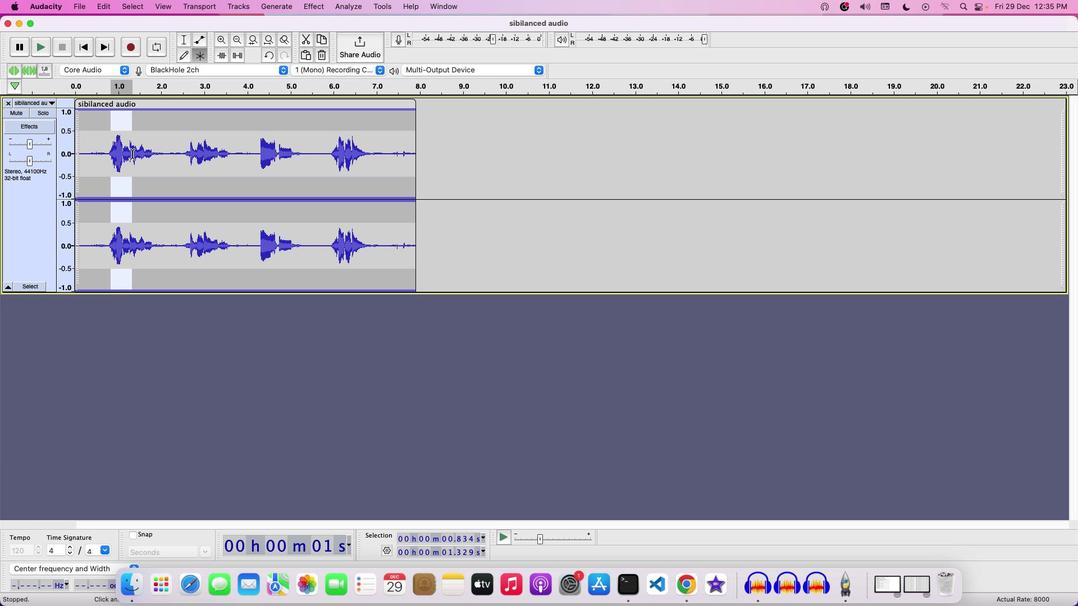 
Action: Mouse moved to (110, 165)
Screenshot: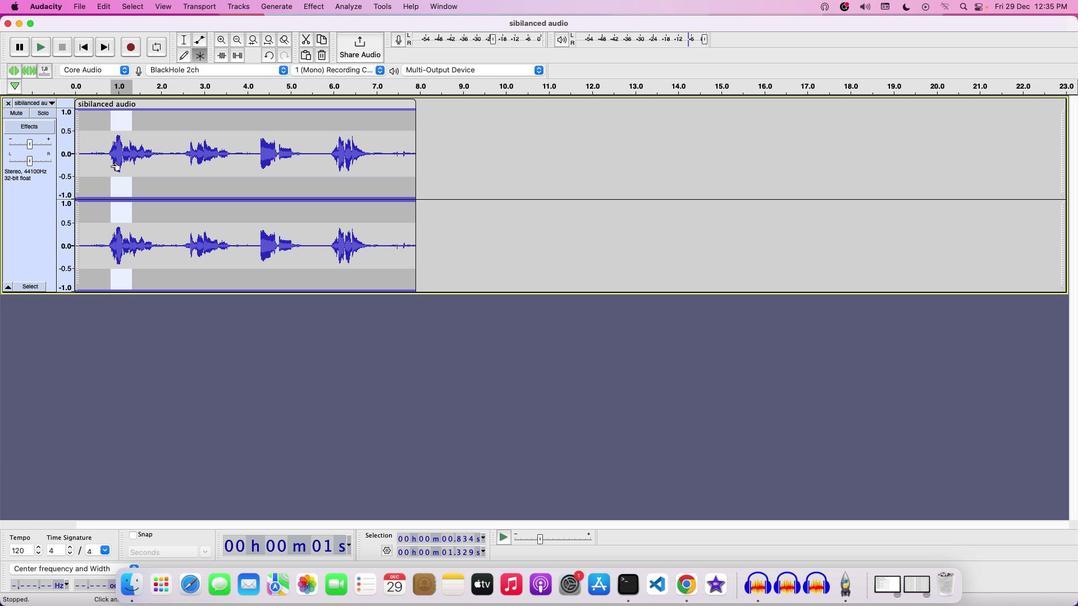 
Action: Mouse pressed left at (110, 165)
Screenshot: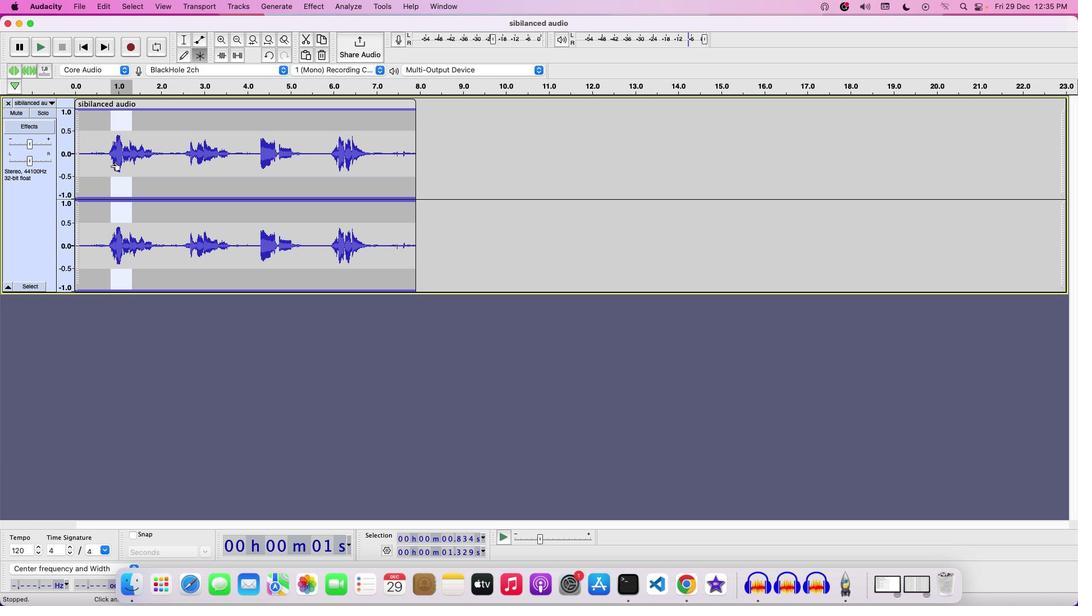 
Action: Mouse moved to (107, 166)
Screenshot: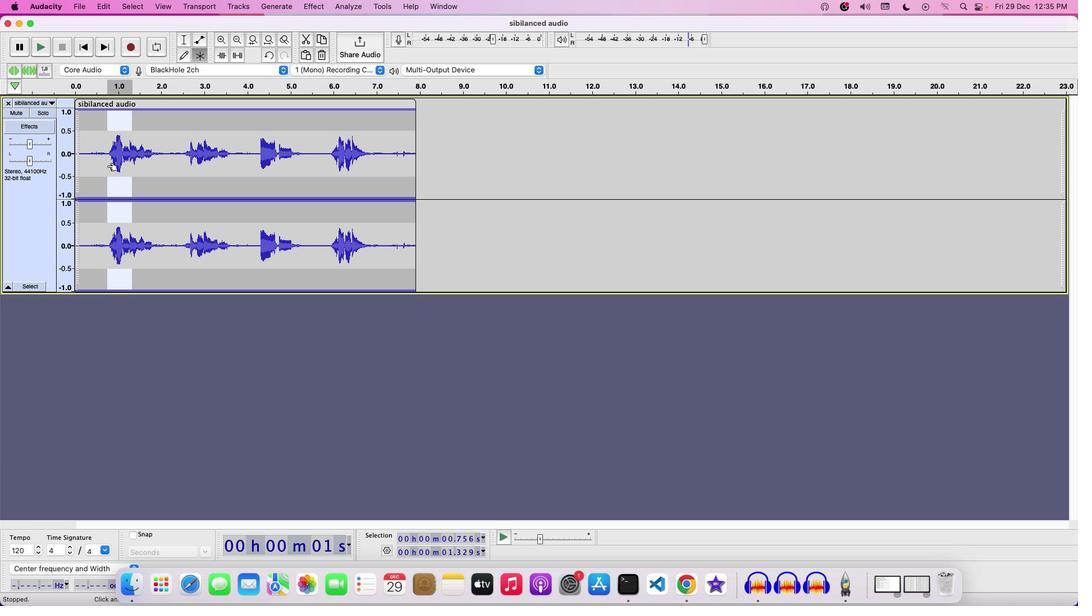 
Action: Key pressed Key.space
Screenshot: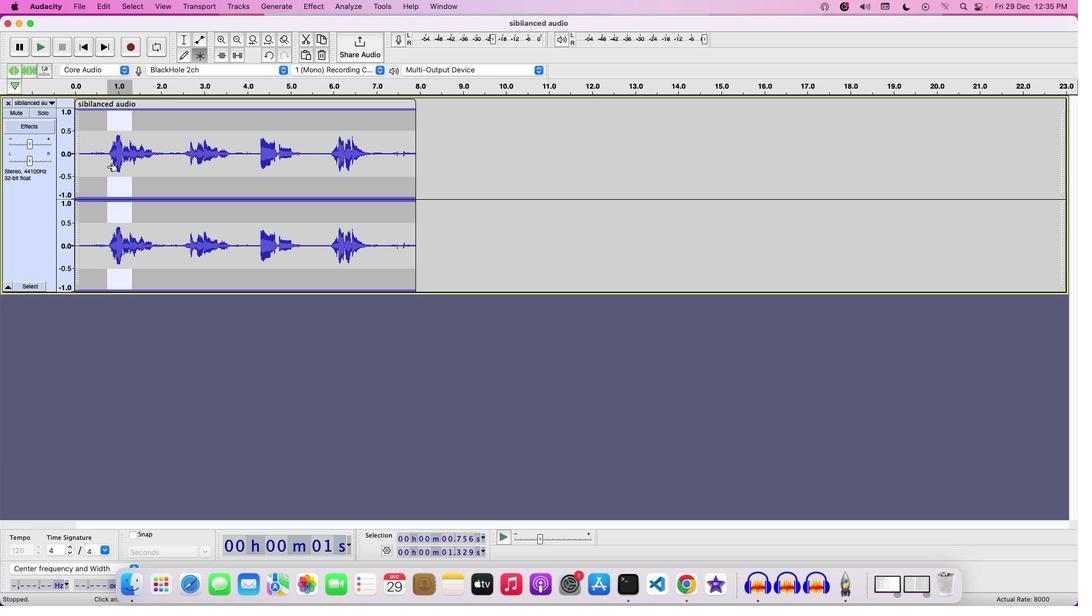 
Action: Mouse moved to (108, 165)
Screenshot: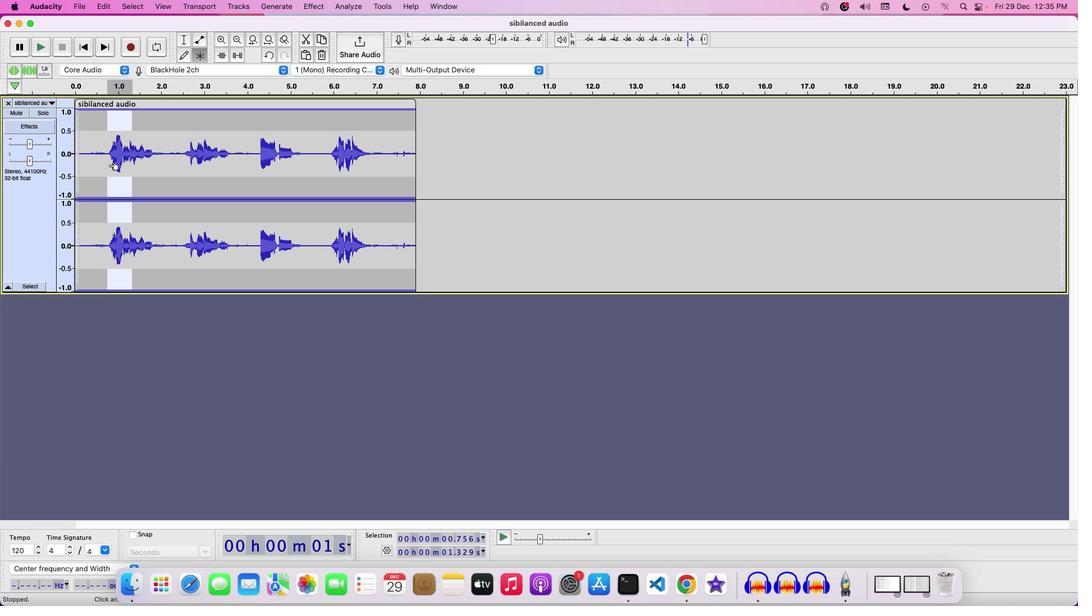 
Action: Key pressed Key.space
Screenshot: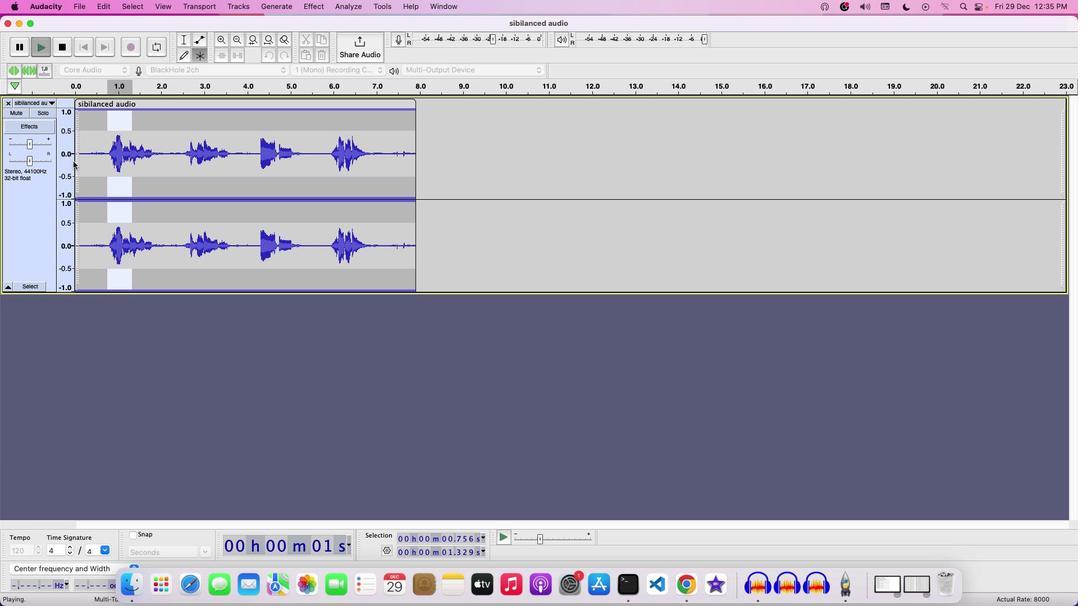 
Action: Mouse moved to (31, 144)
Screenshot: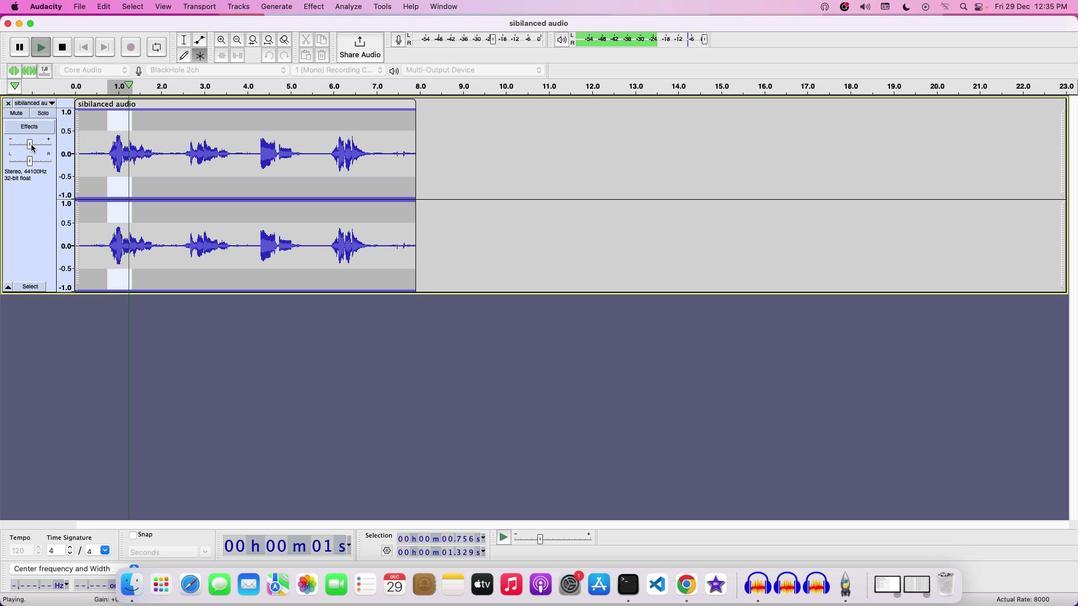 
Action: Mouse pressed left at (31, 144)
Screenshot: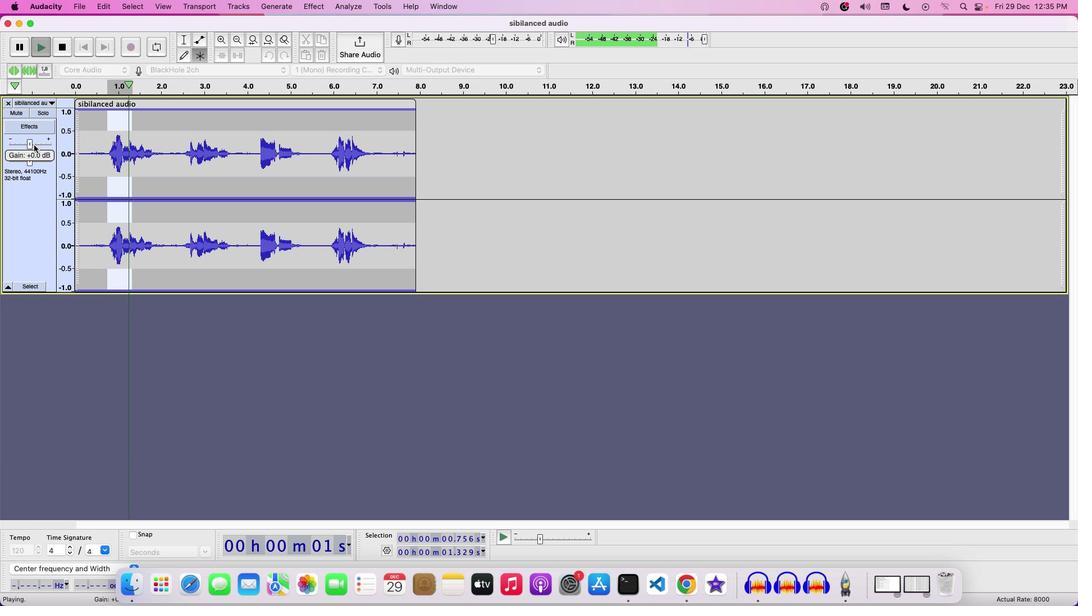 
Action: Mouse moved to (35, 142)
Screenshot: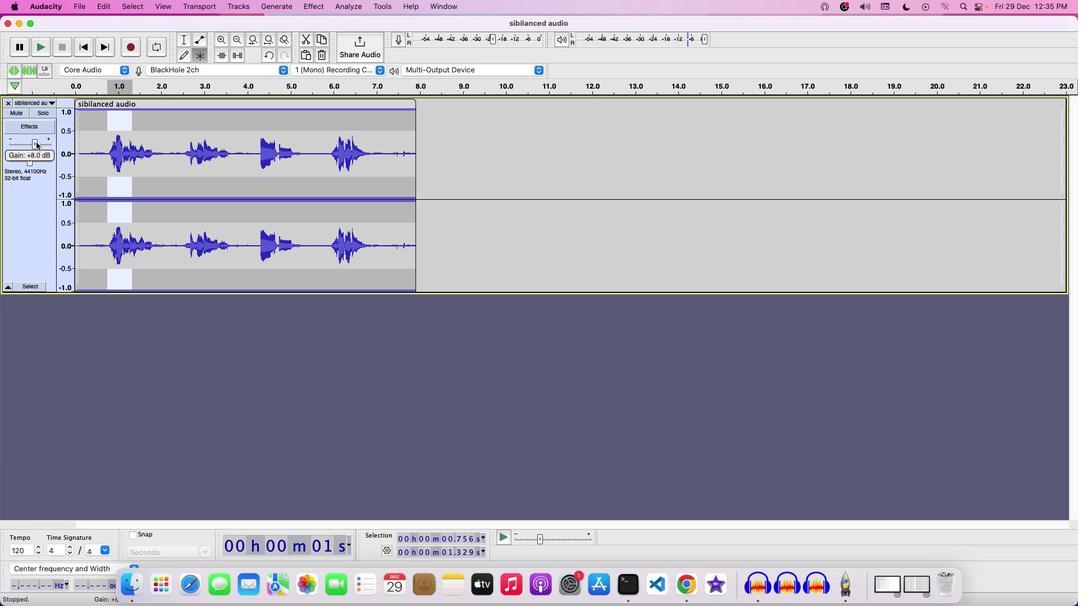 
Action: Mouse pressed left at (35, 142)
Screenshot: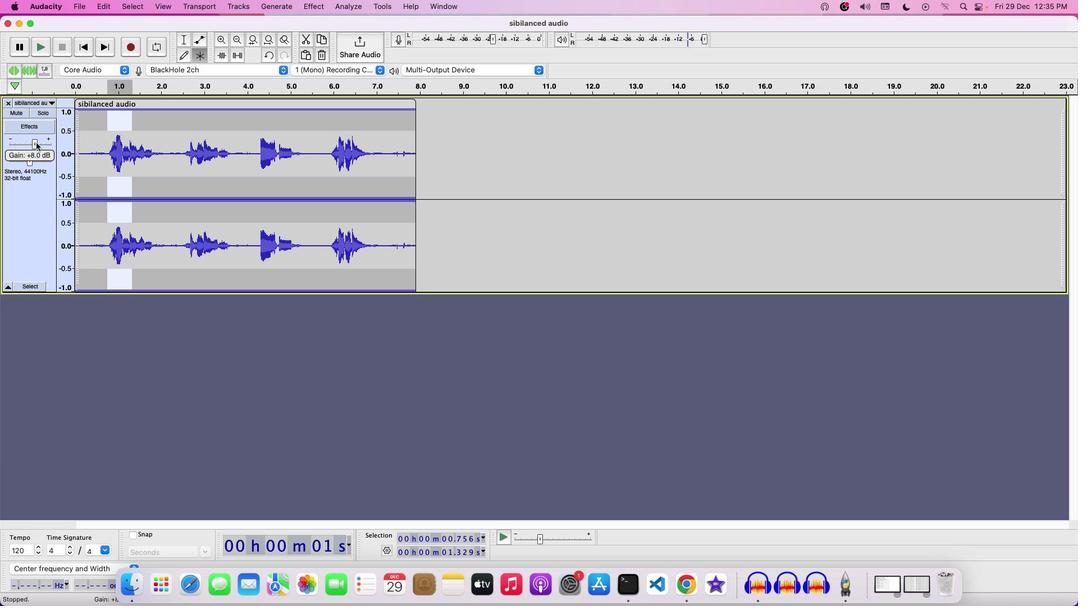 
Action: Mouse moved to (37, 142)
Screenshot: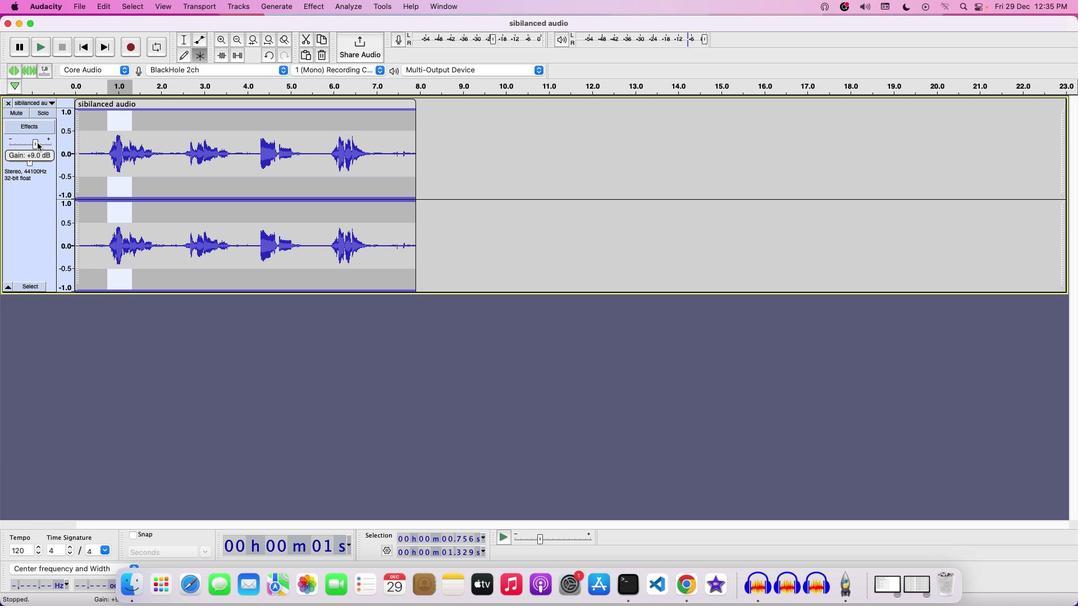 
Action: Key pressed Key.space
Screenshot: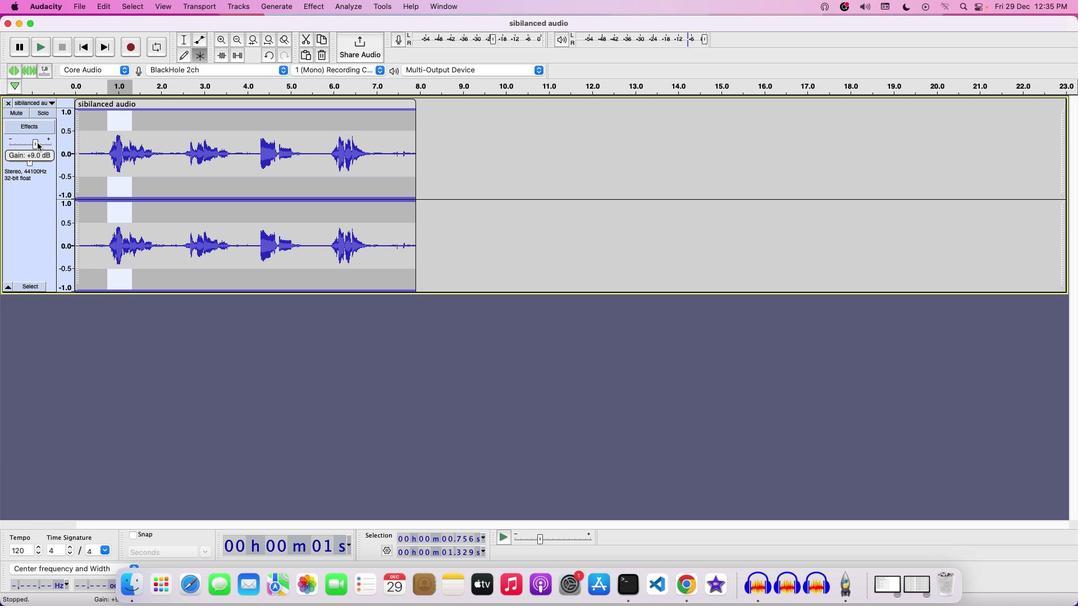 
Action: Mouse moved to (314, 11)
Screenshot: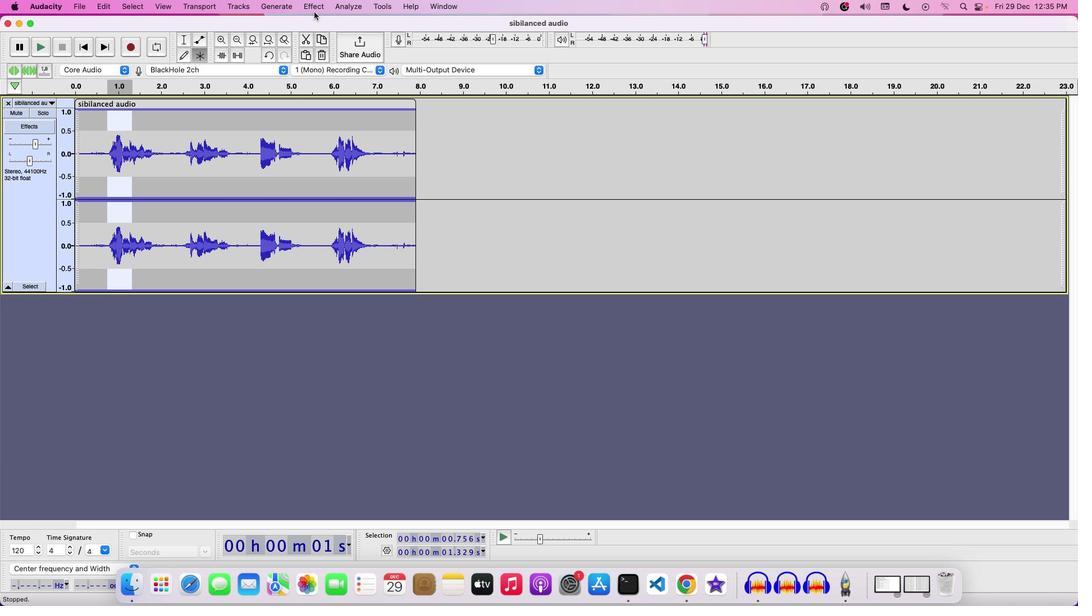 
Action: Mouse pressed left at (314, 11)
Screenshot: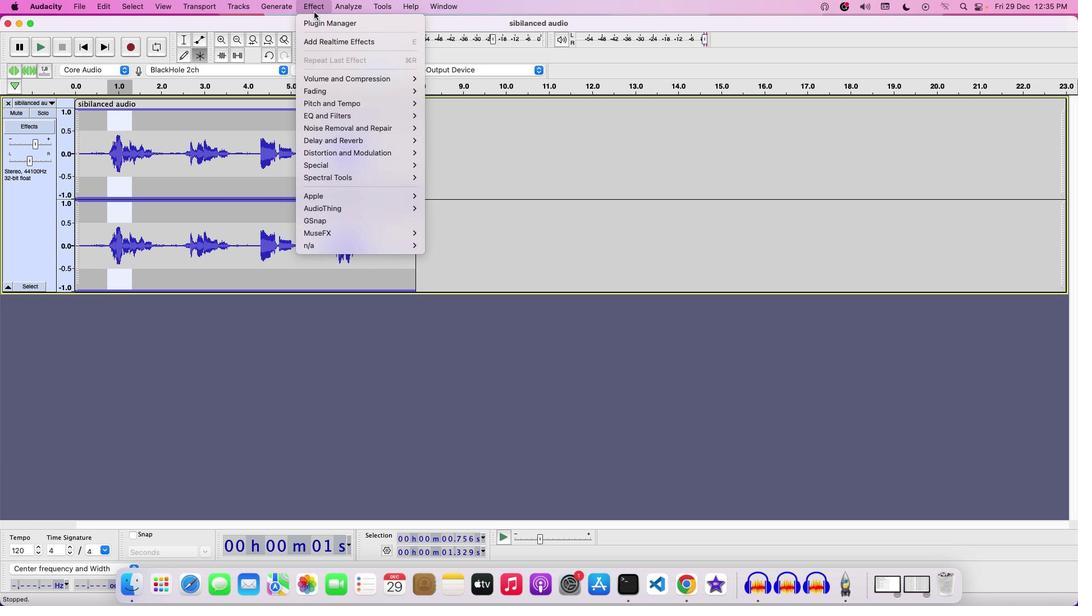 
Action: Mouse moved to (472, 131)
Screenshot: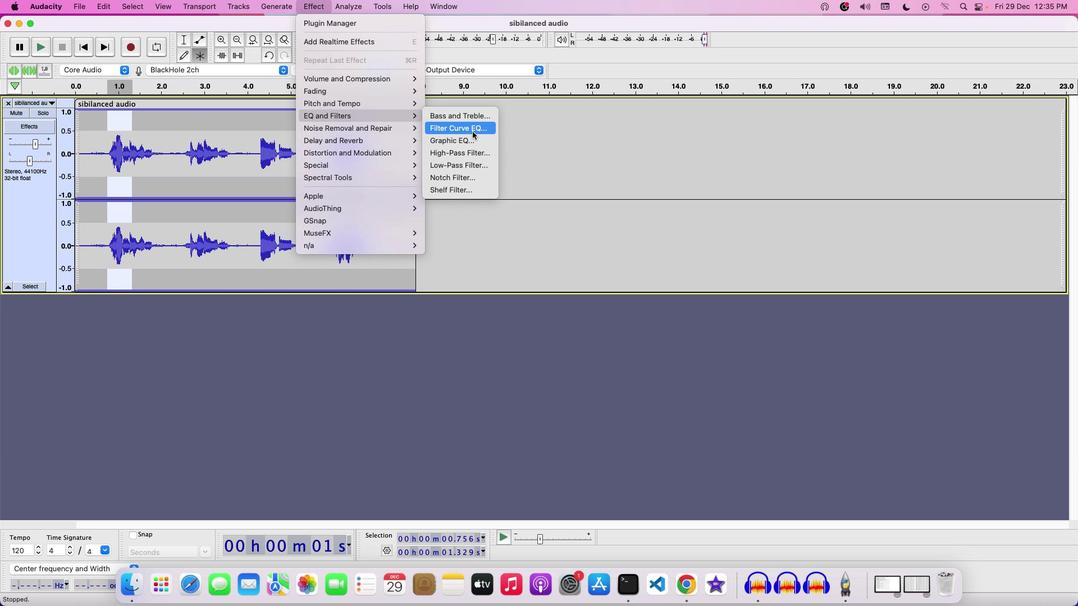 
Action: Mouse pressed left at (472, 131)
Screenshot: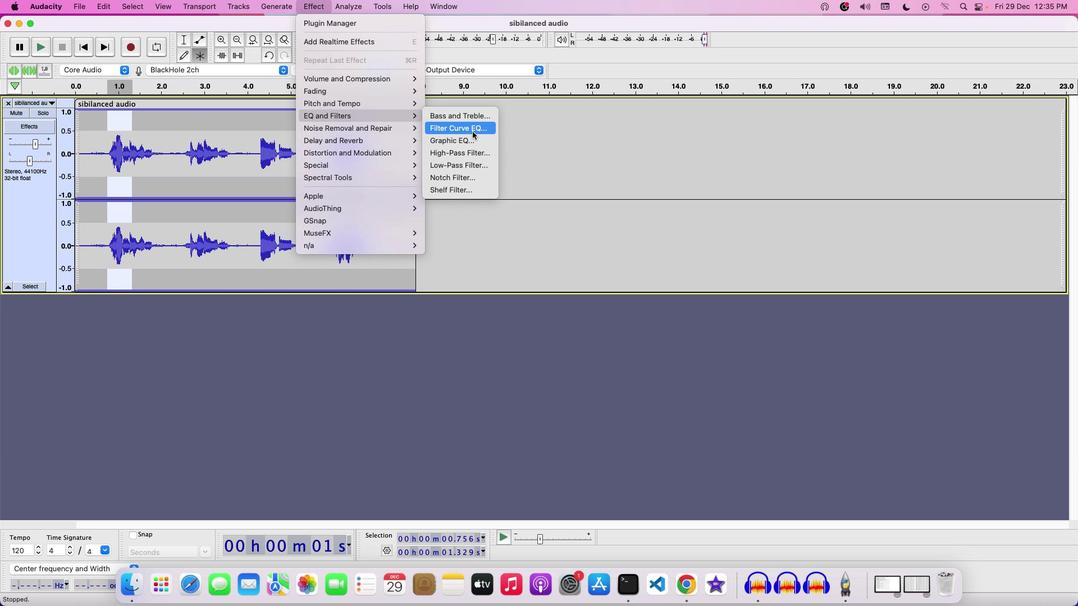 
Action: Mouse moved to (528, 464)
Screenshot: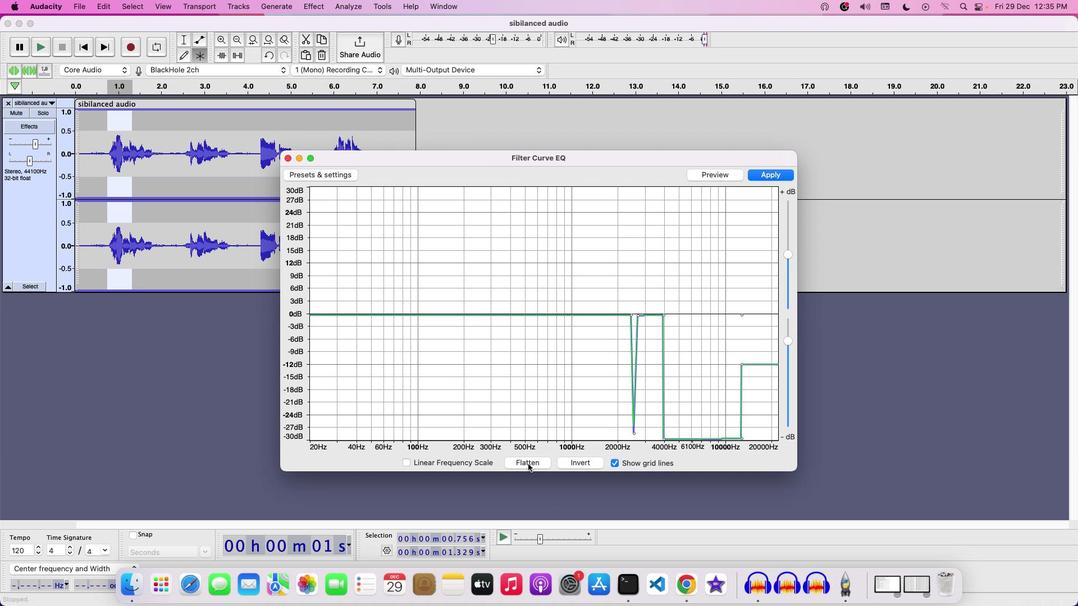 
Action: Mouse pressed left at (528, 464)
Screenshot: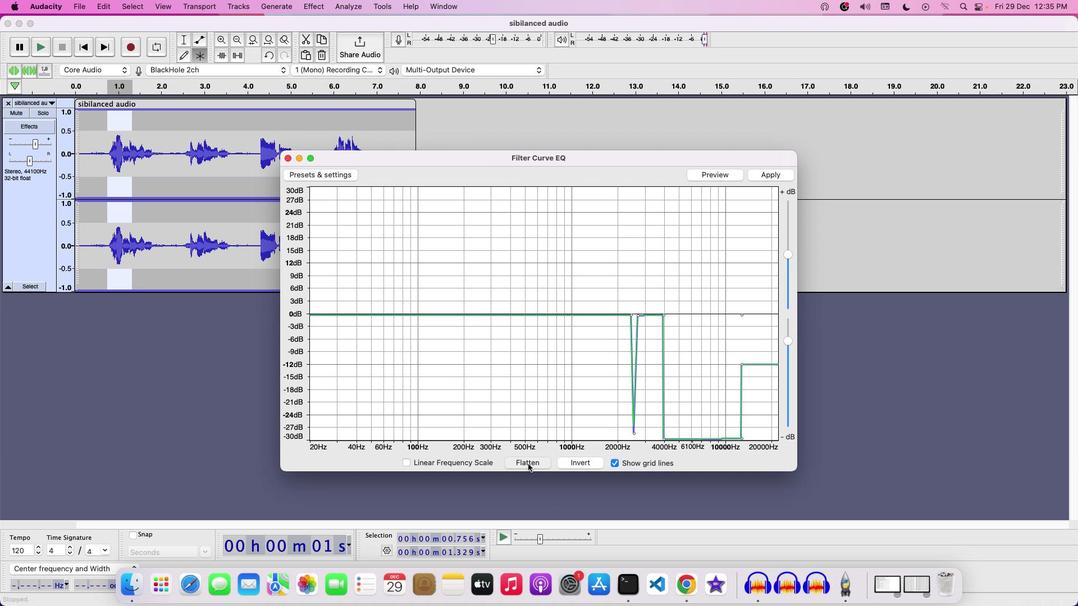 
Action: Mouse moved to (663, 313)
Screenshot: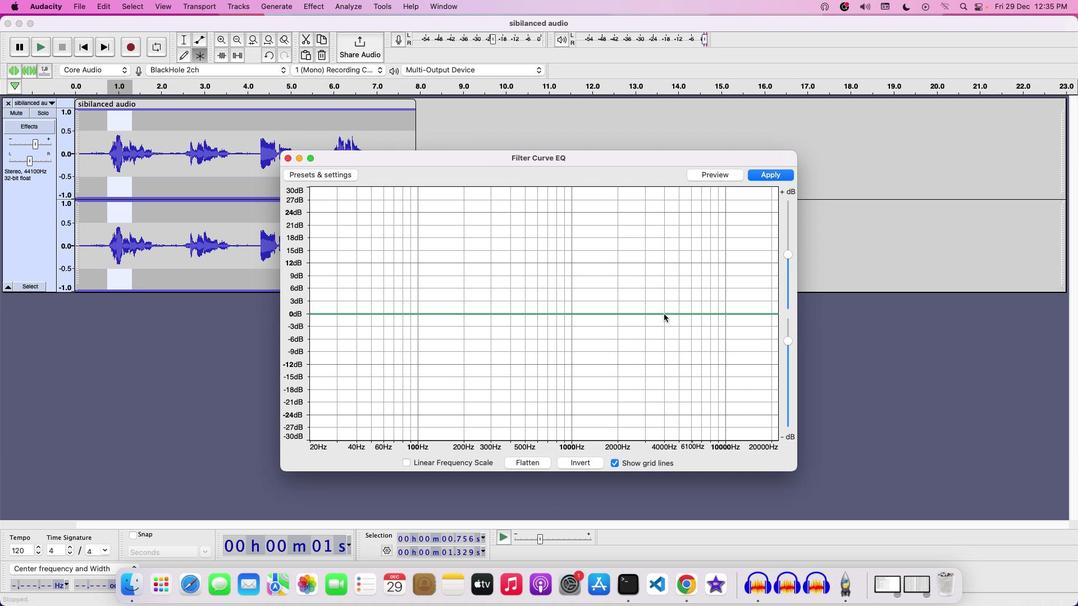 
Action: Mouse pressed left at (663, 313)
Screenshot: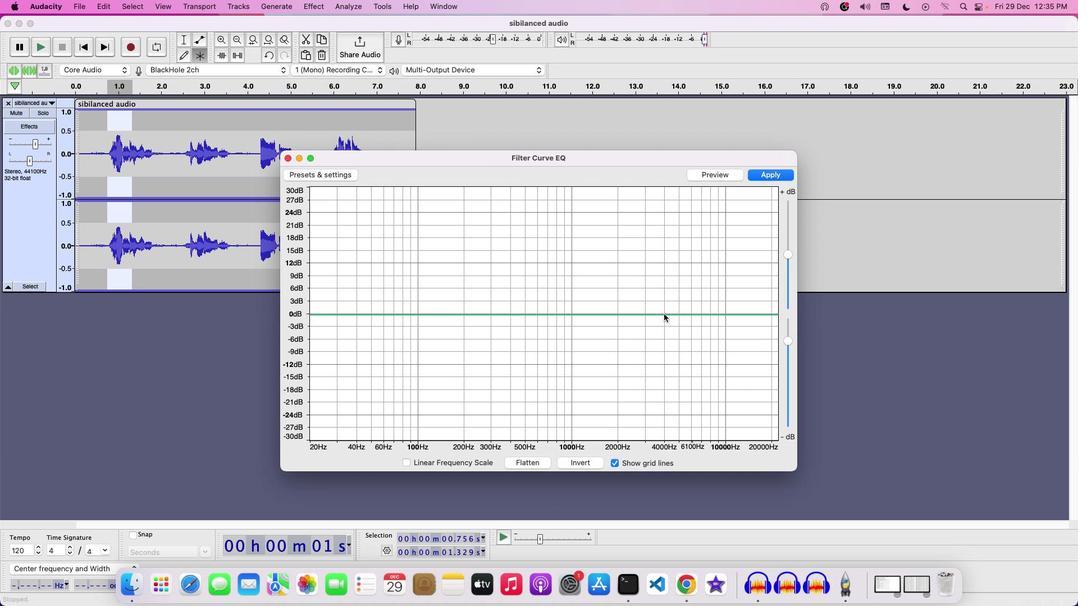 
Action: Mouse moved to (725, 313)
Screenshot: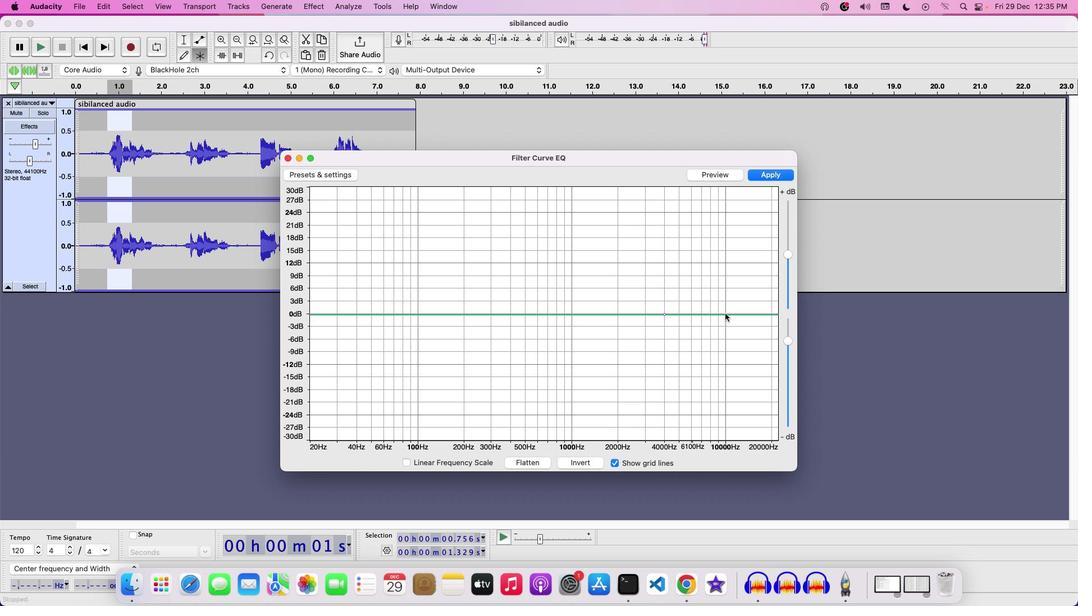 
Action: Mouse pressed left at (725, 313)
Screenshot: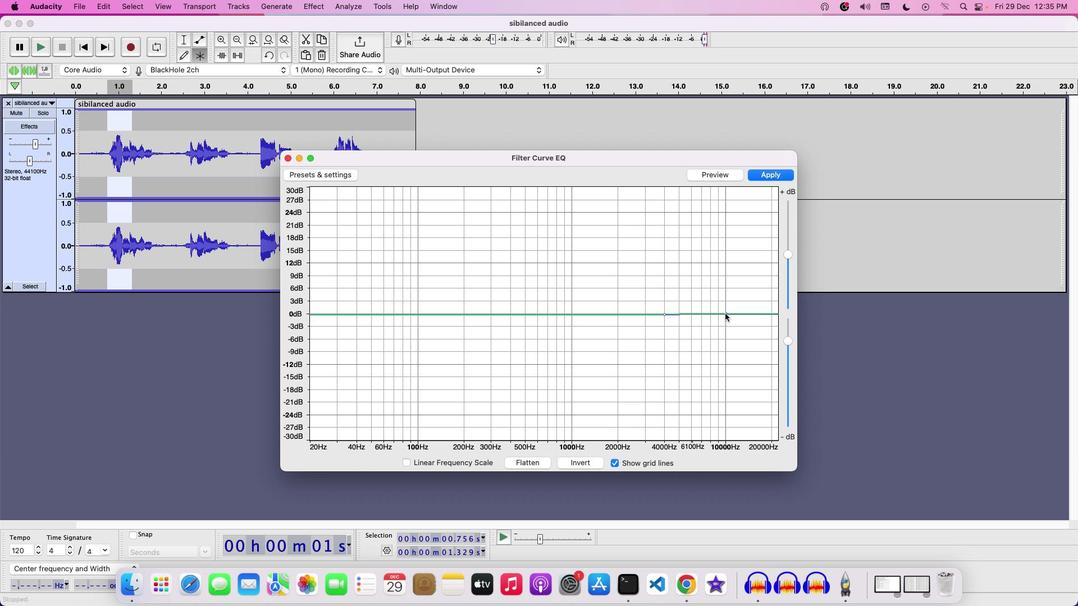 
Action: Mouse moved to (689, 315)
Screenshot: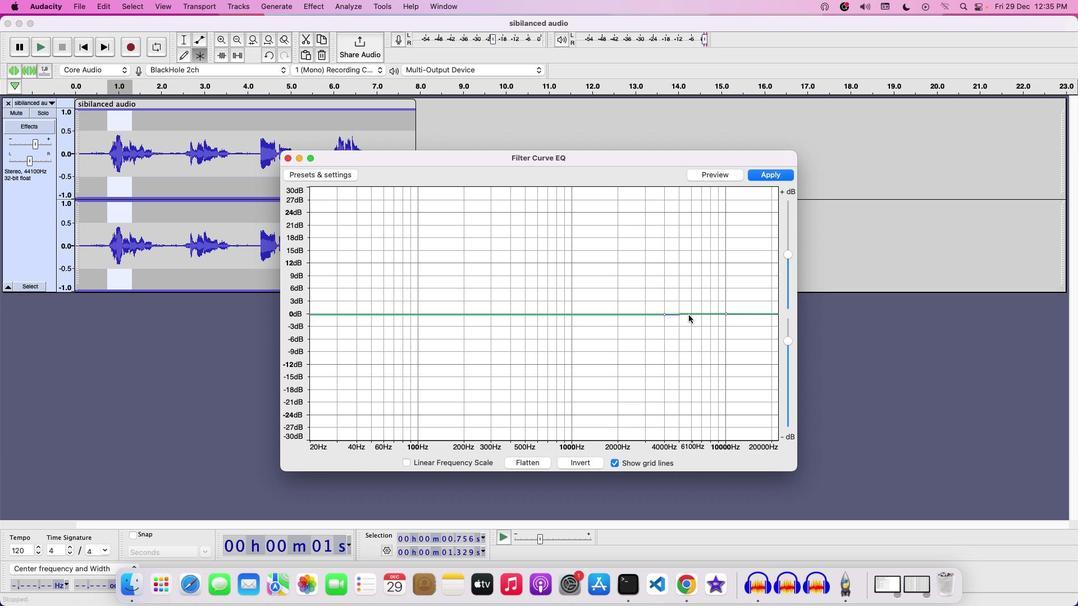 
Action: Mouse pressed left at (689, 315)
Screenshot: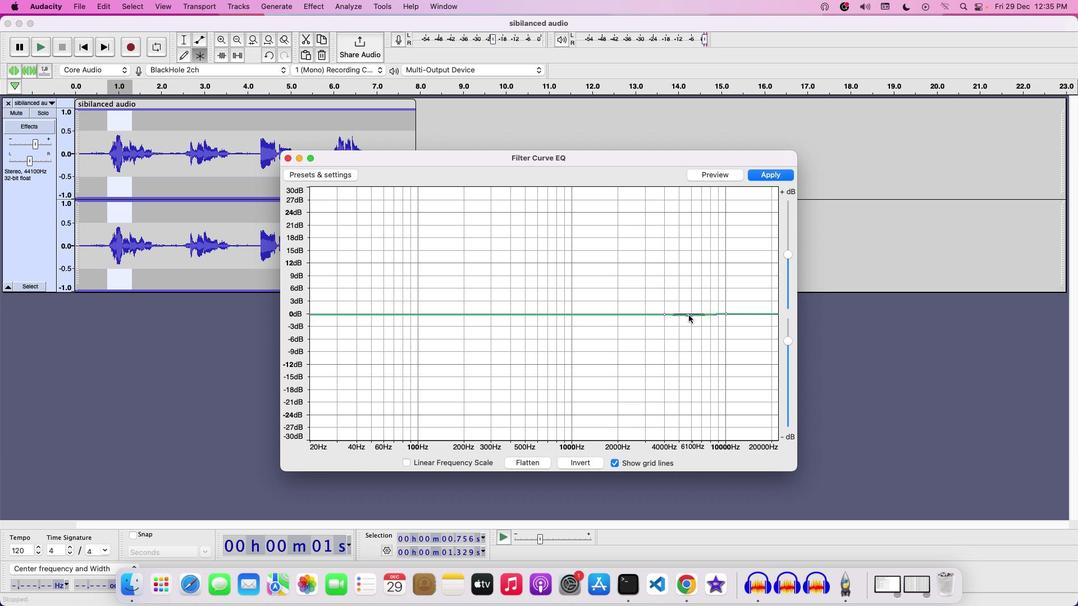 
Action: Mouse moved to (690, 315)
Screenshot: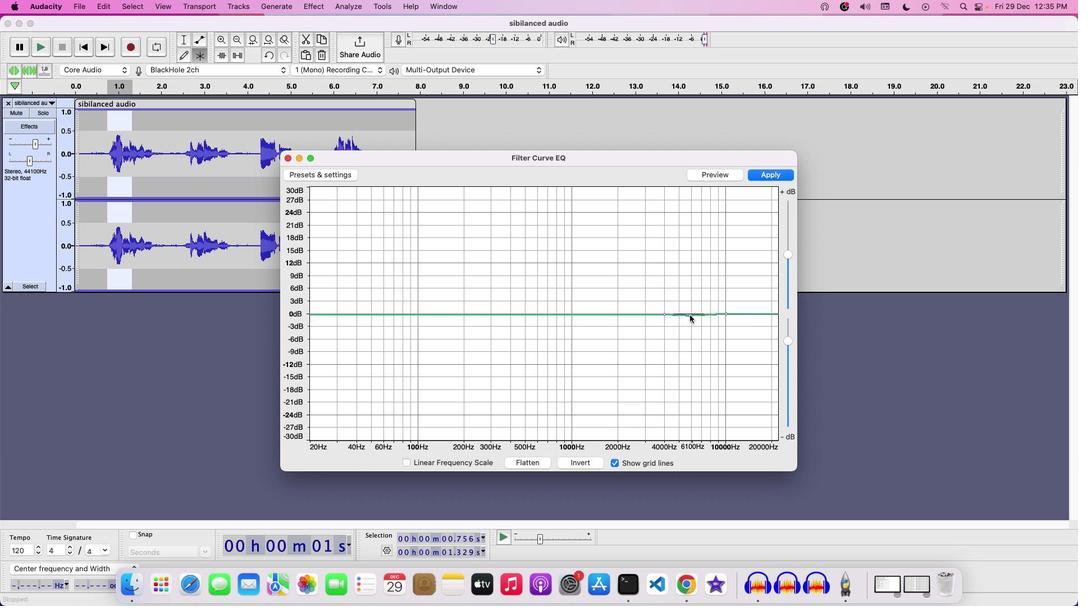 
Action: Mouse pressed left at (690, 315)
Screenshot: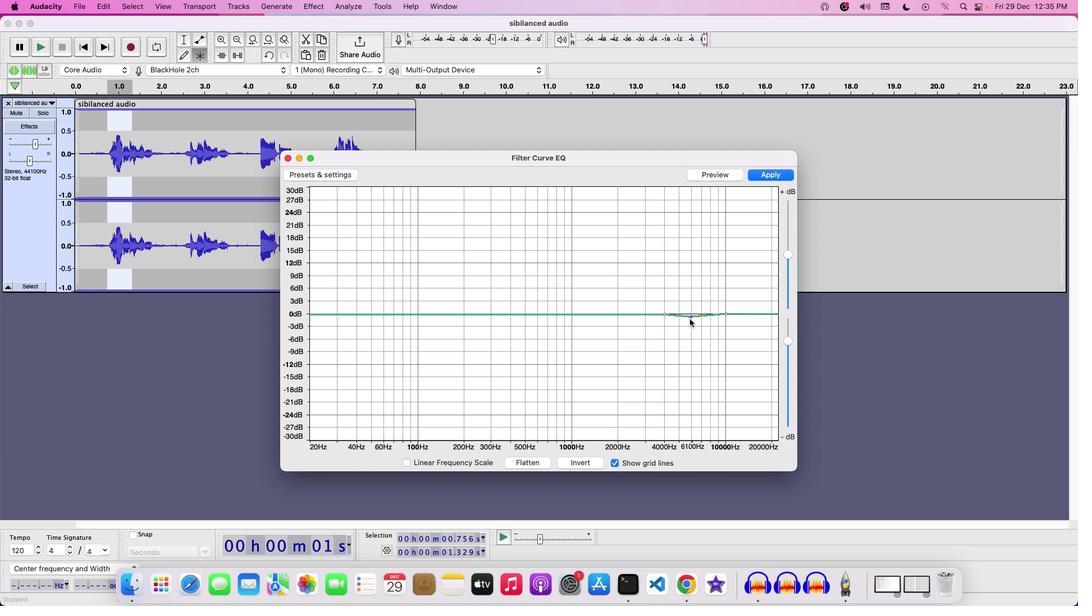 
Action: Mouse moved to (689, 426)
Screenshot: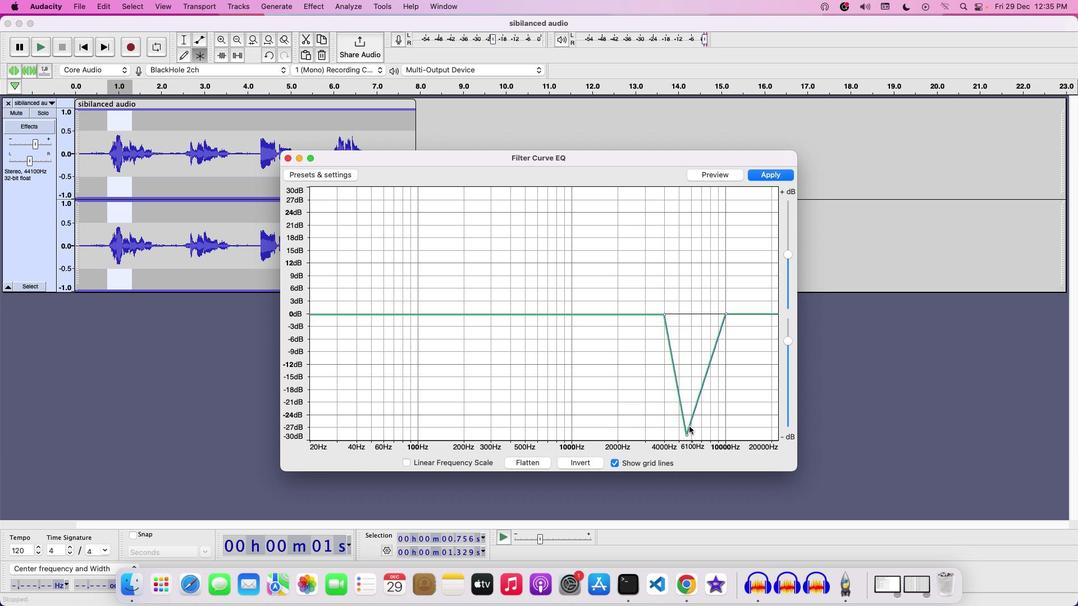 
Action: Mouse pressed left at (689, 426)
Screenshot: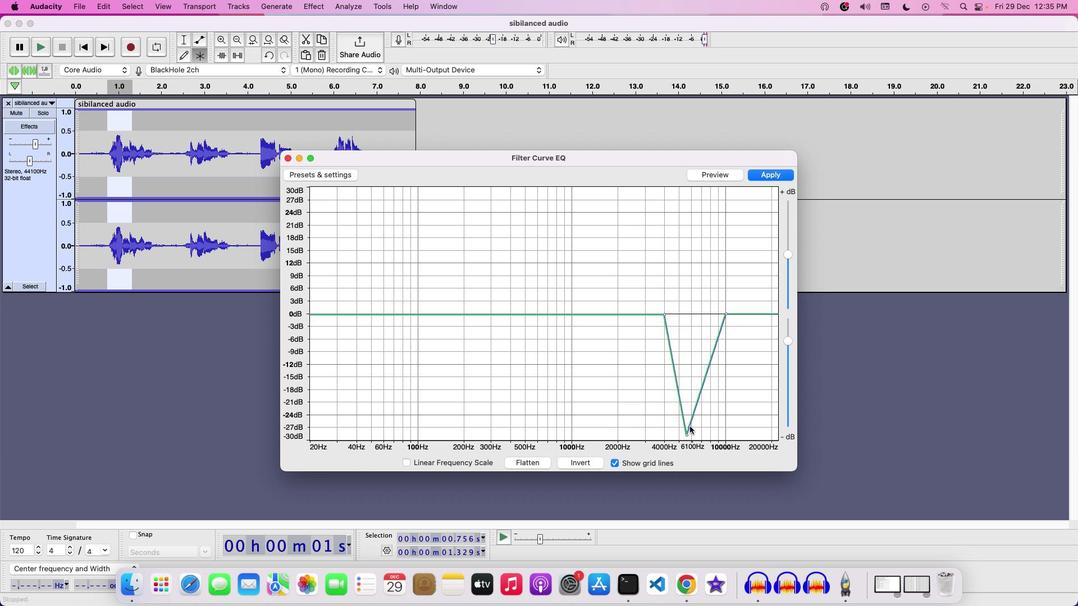 
Action: Mouse moved to (686, 436)
Screenshot: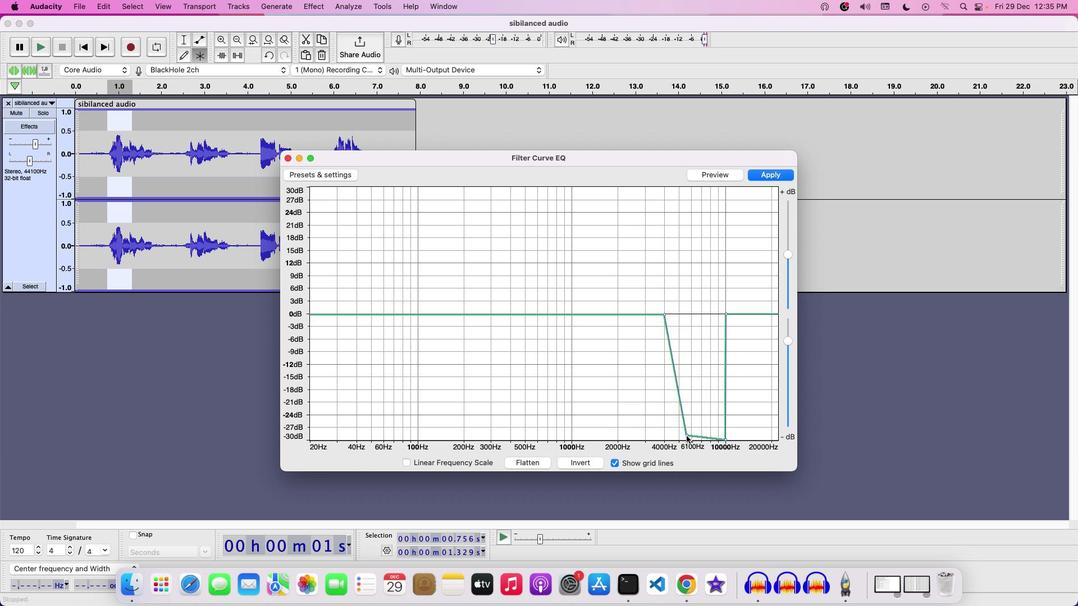 
Action: Mouse pressed left at (686, 436)
Screenshot: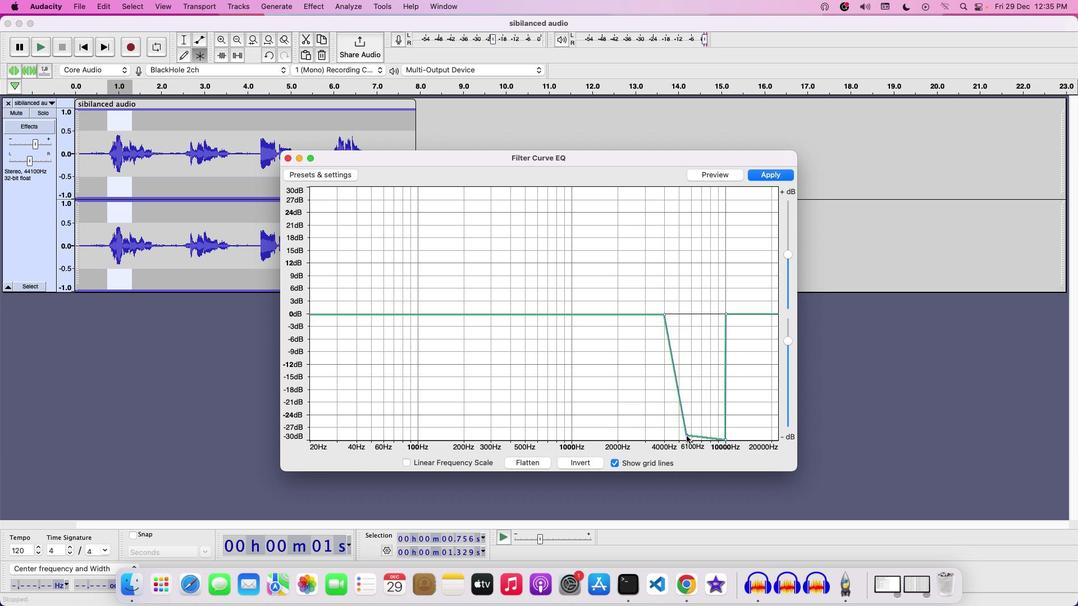 
Action: Mouse moved to (663, 315)
Screenshot: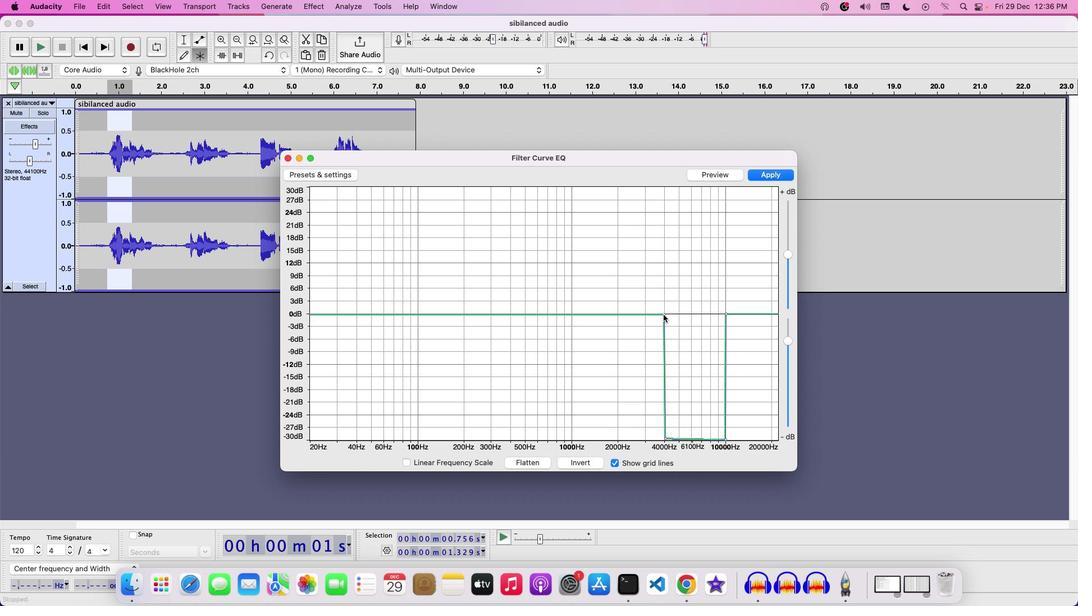 
Action: Mouse pressed left at (663, 315)
Screenshot: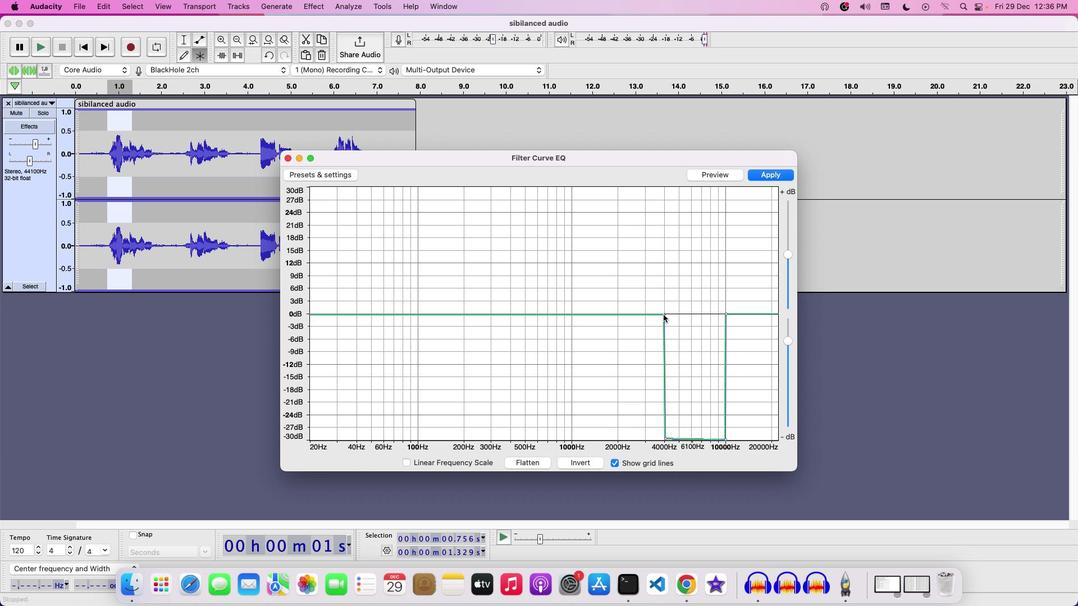 
Action: Mouse moved to (727, 179)
Screenshot: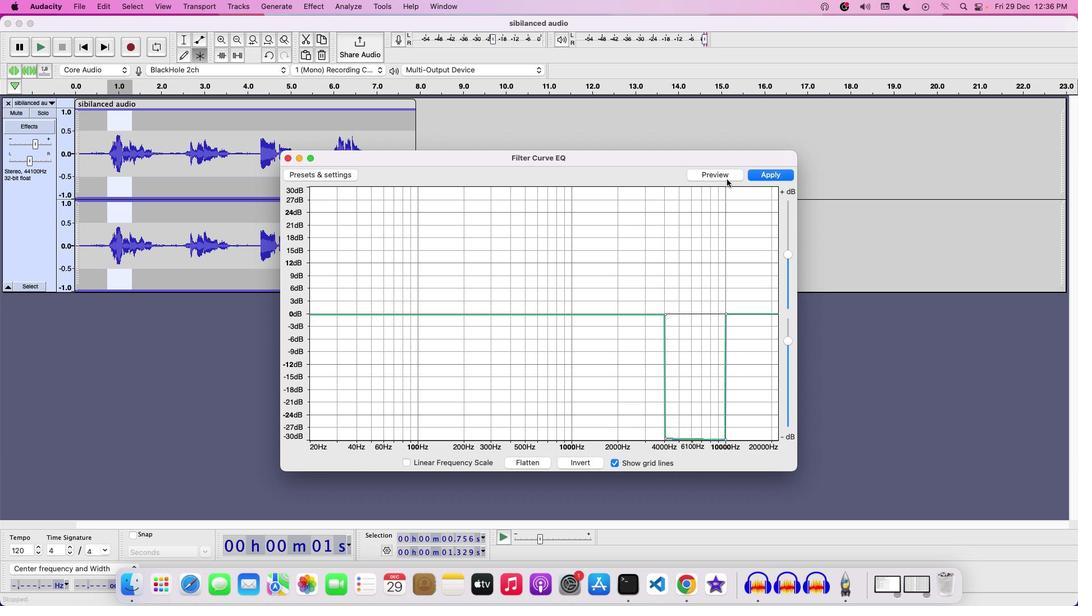 
Action: Mouse pressed left at (727, 179)
Screenshot: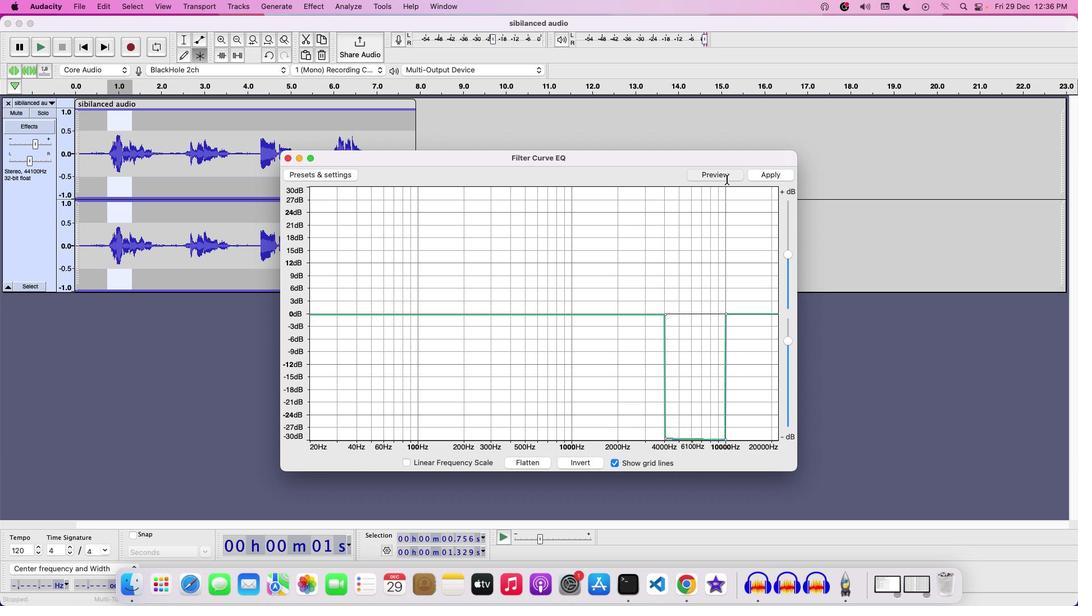 
Action: Mouse moved to (738, 313)
Screenshot: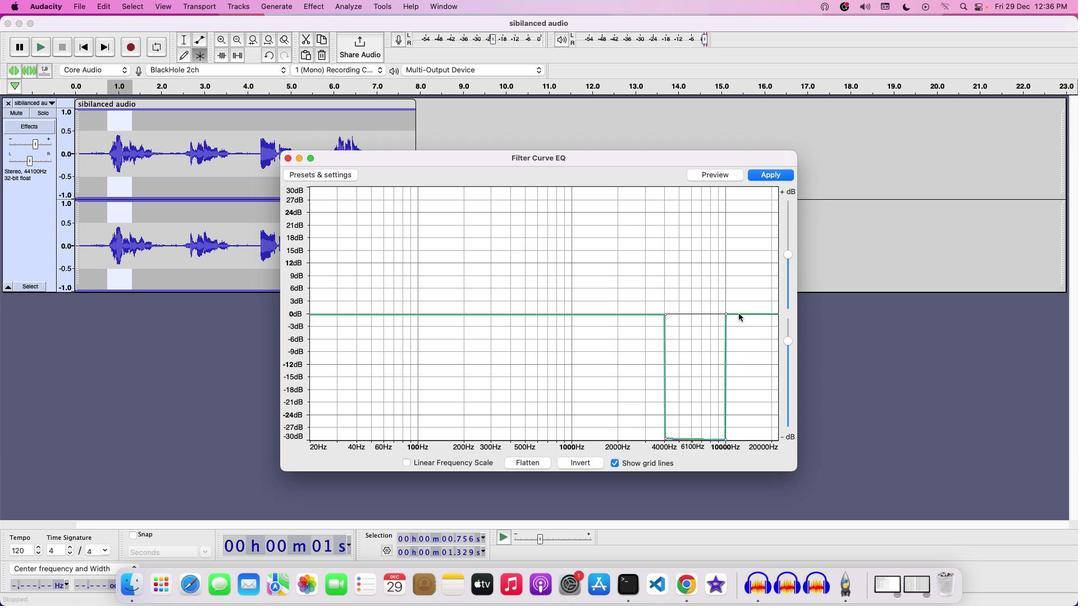 
Action: Mouse pressed left at (738, 313)
Screenshot: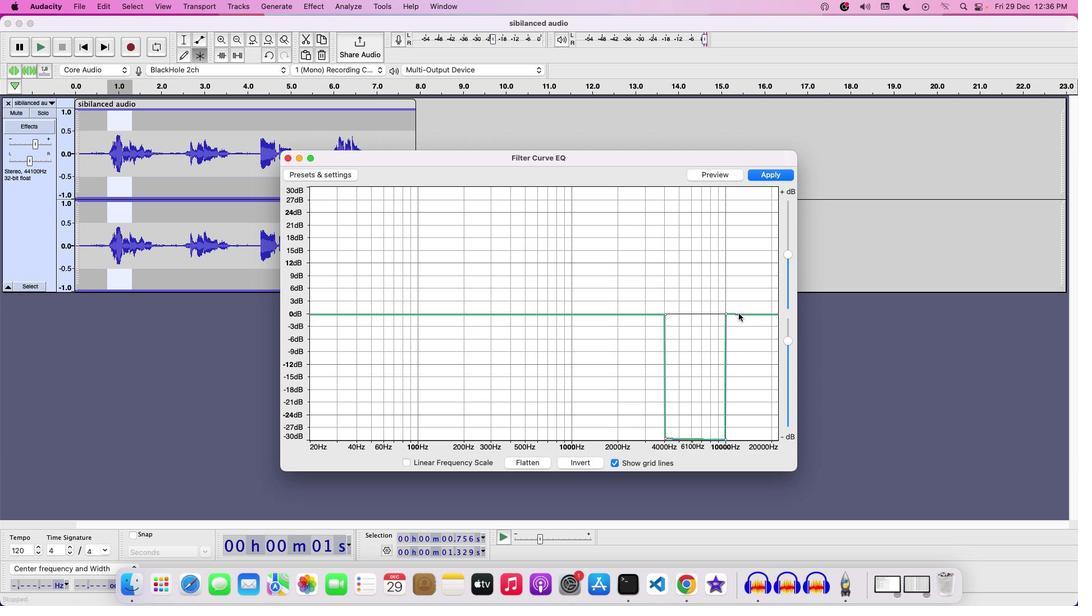 
Action: Mouse moved to (726, 176)
Screenshot: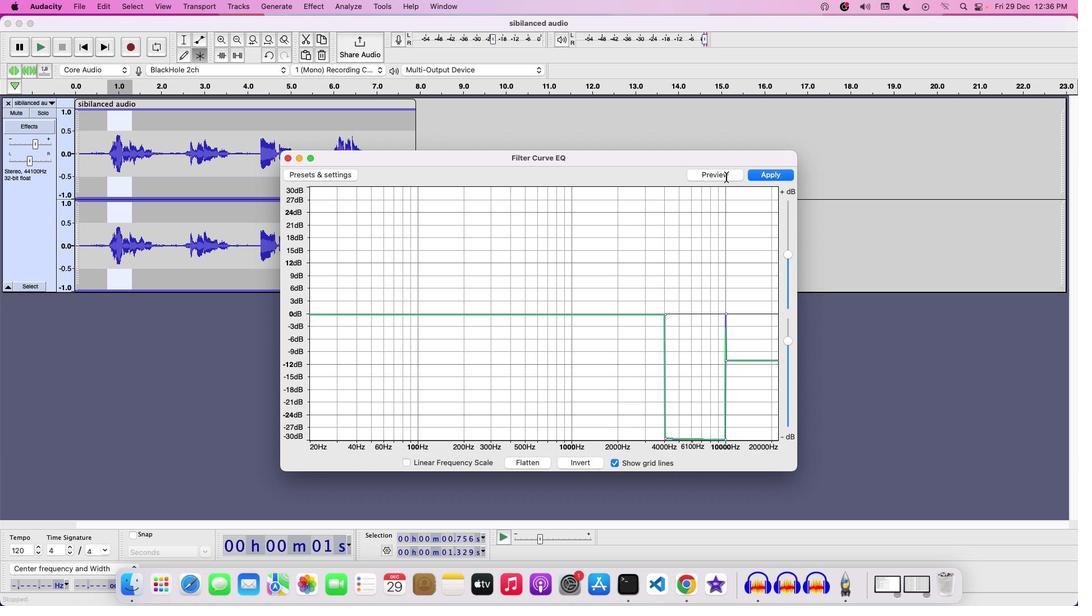 
Action: Mouse pressed left at (726, 176)
Screenshot: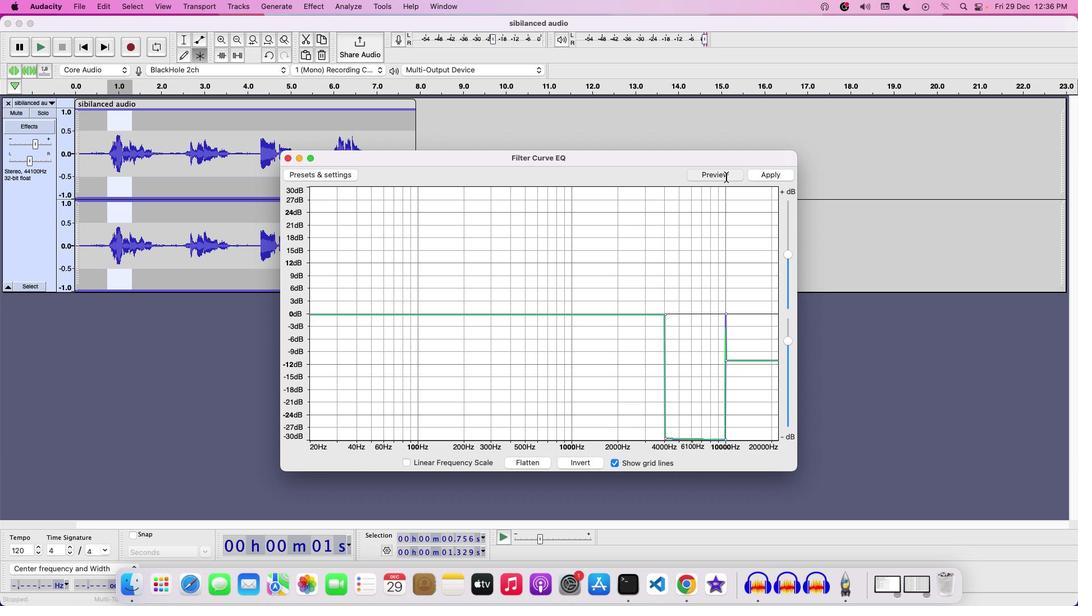 
Action: Mouse moved to (735, 361)
Screenshot: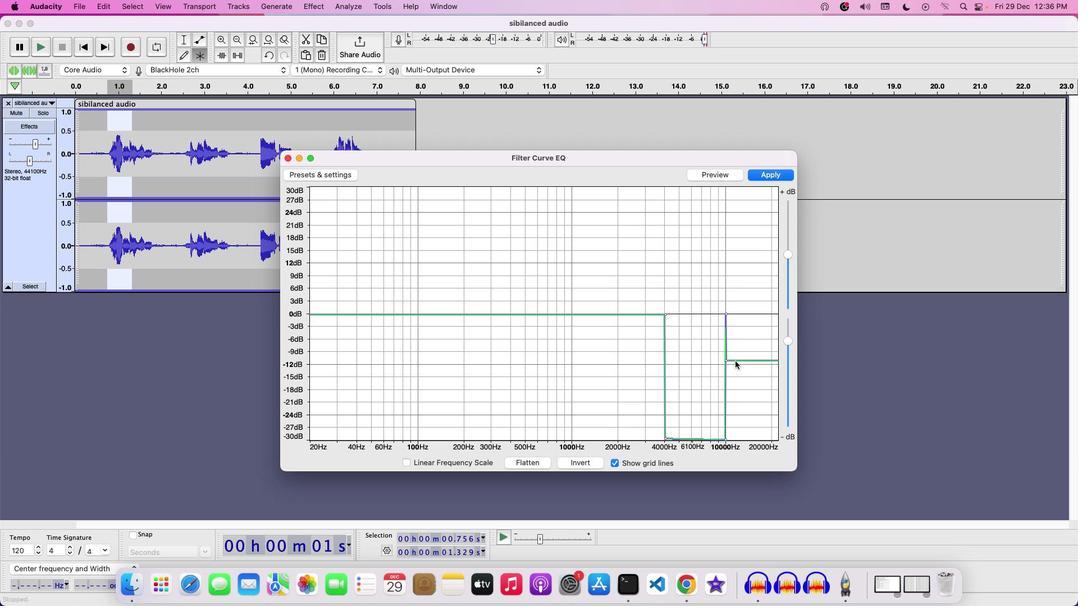 
Action: Mouse pressed left at (735, 361)
Screenshot: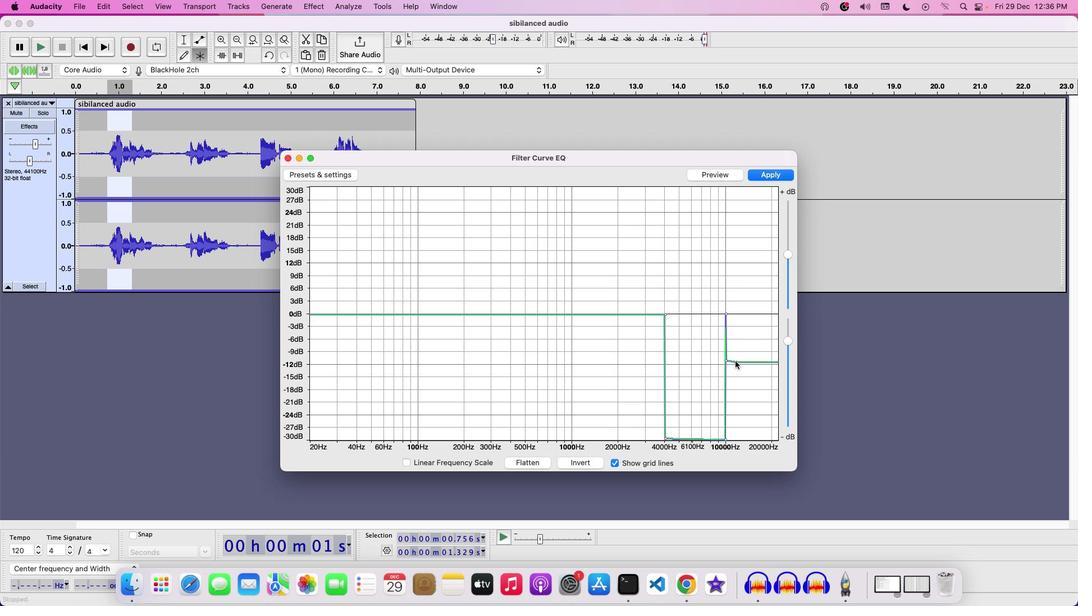 
Action: Mouse moved to (717, 174)
Screenshot: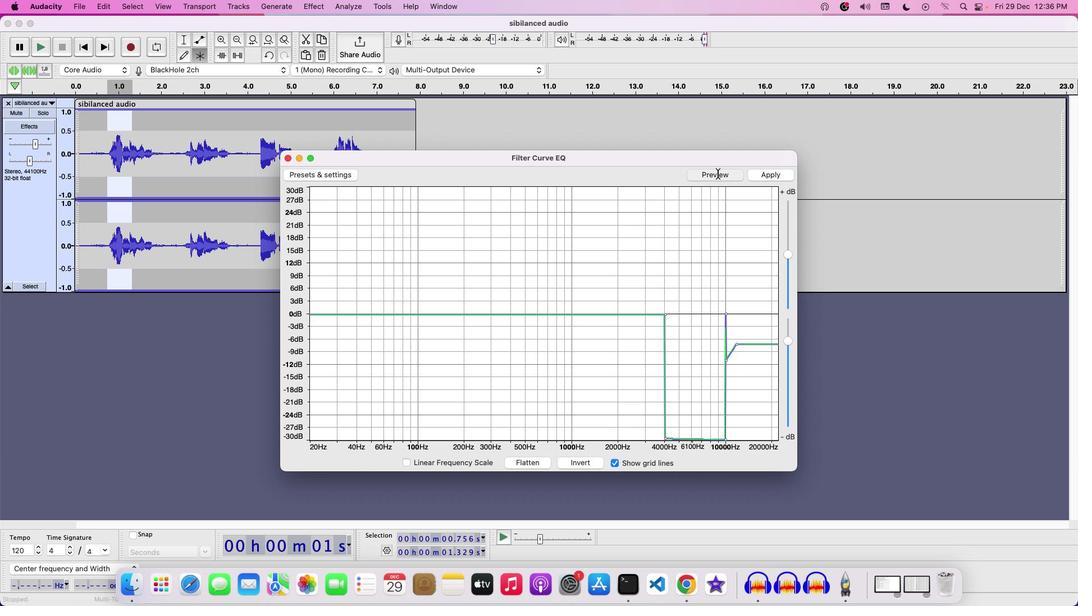 
Action: Mouse pressed left at (717, 174)
Screenshot: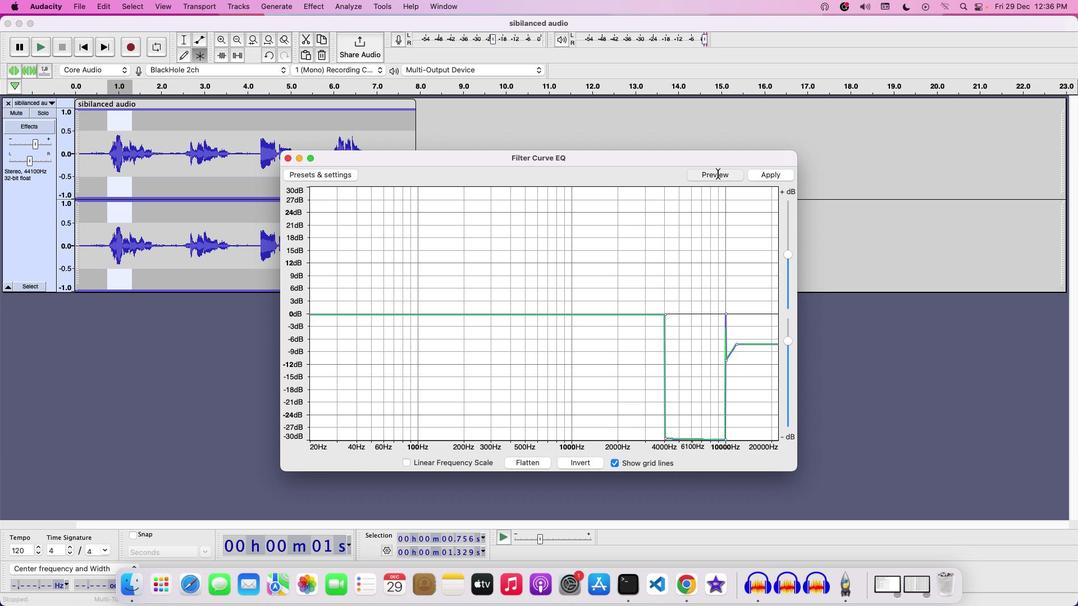 
Action: Mouse moved to (616, 313)
Screenshot: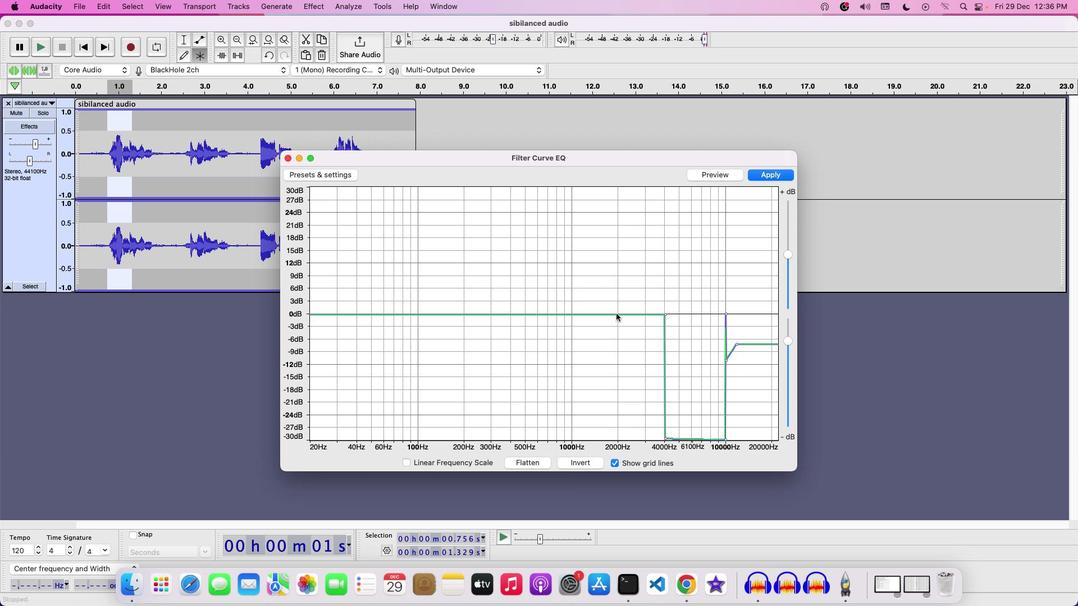 
Action: Mouse pressed left at (616, 313)
Screenshot: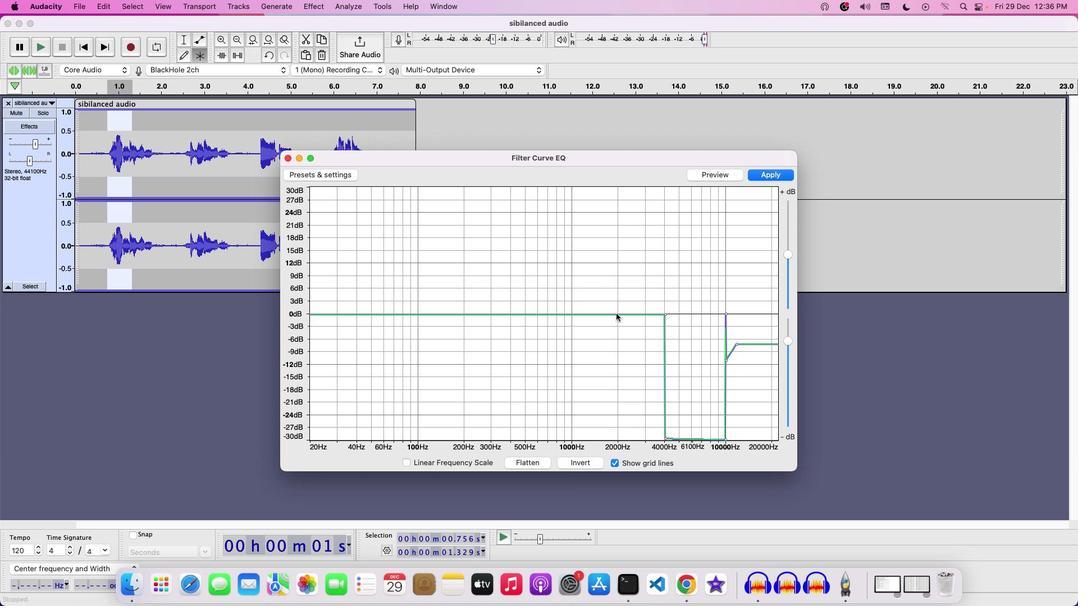 
Action: Mouse moved to (622, 314)
Screenshot: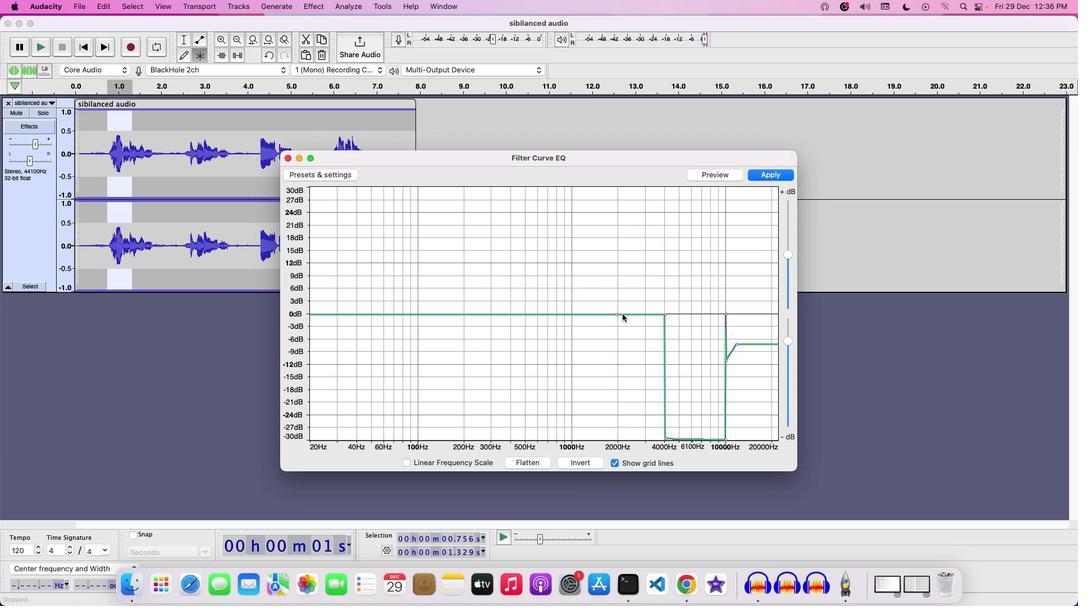 
Action: Mouse pressed left at (622, 314)
Screenshot: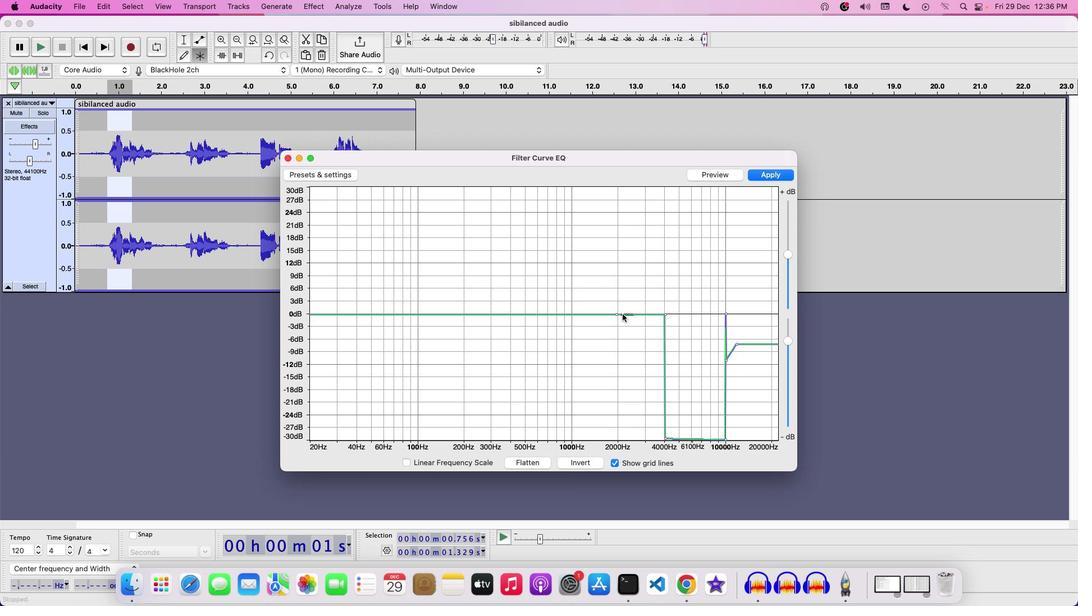 
Action: Mouse moved to (630, 313)
Screenshot: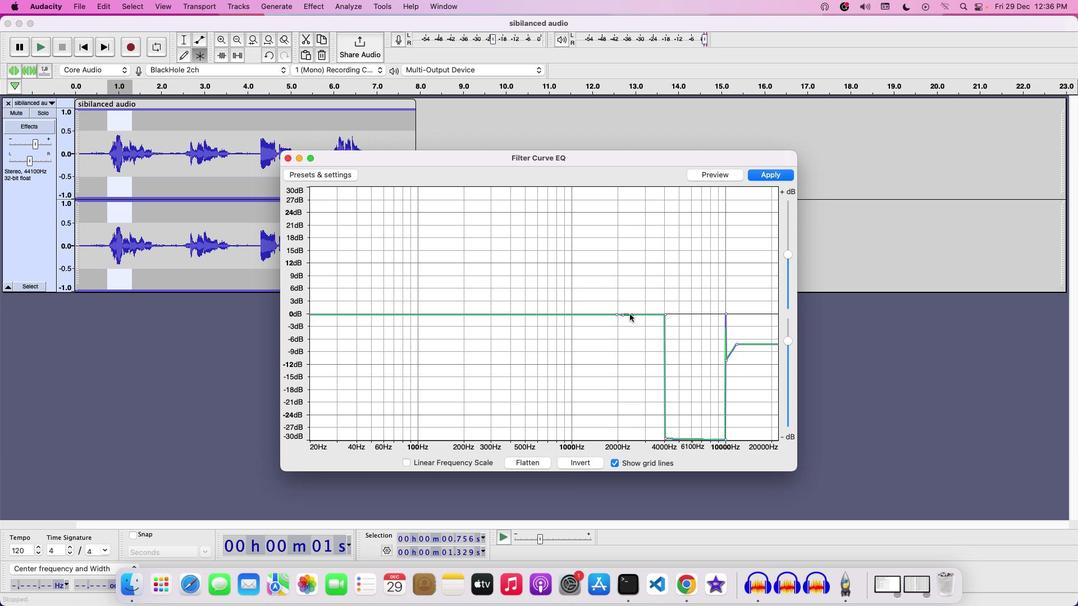 
Action: Mouse pressed left at (630, 313)
Screenshot: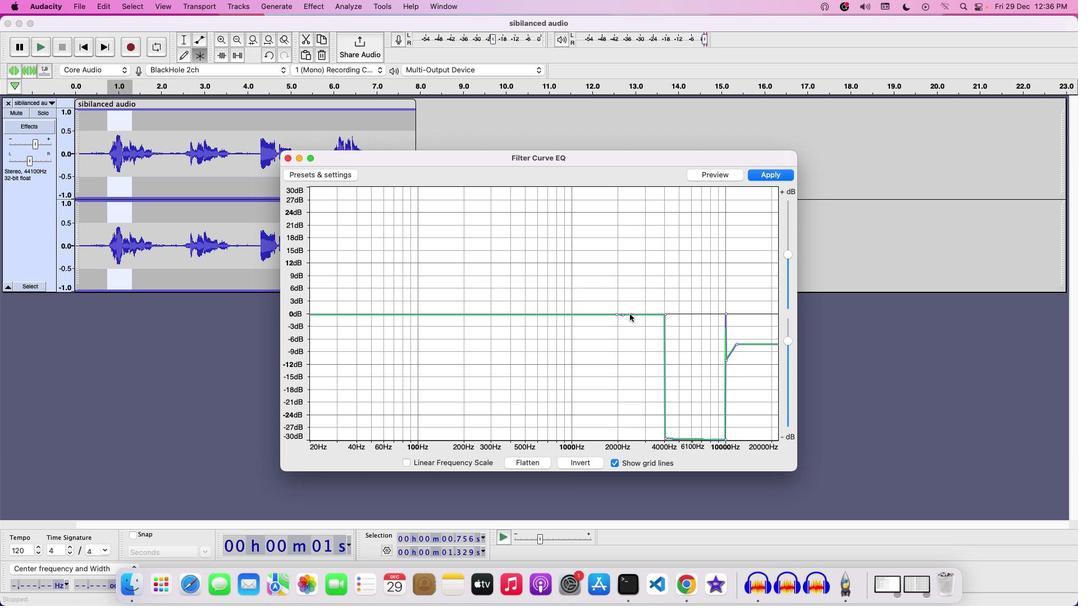 
Action: Mouse moved to (624, 315)
Screenshot: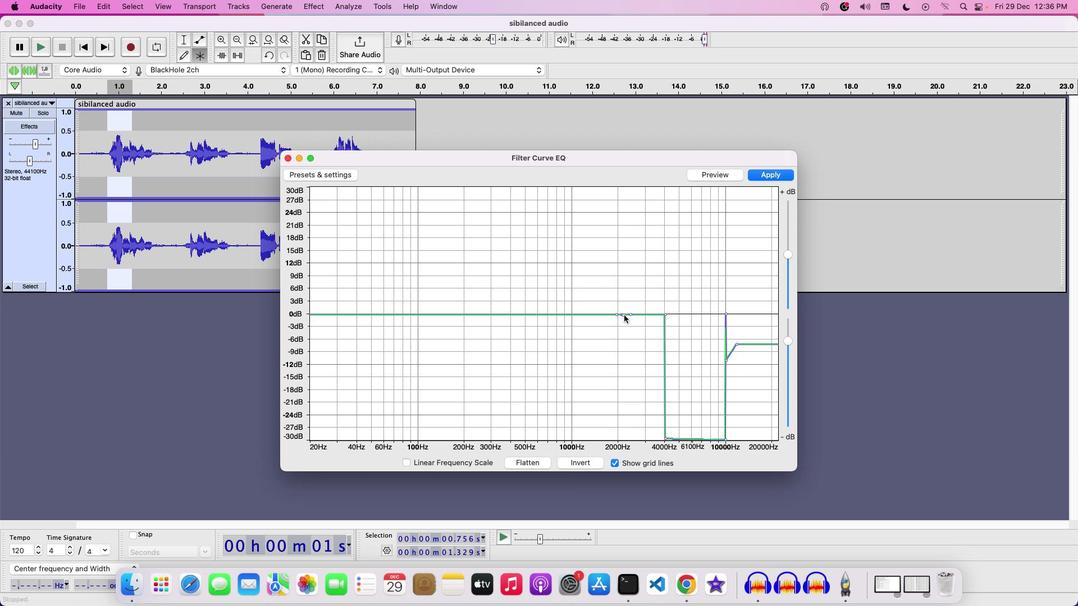 
Action: Mouse pressed left at (624, 315)
Screenshot: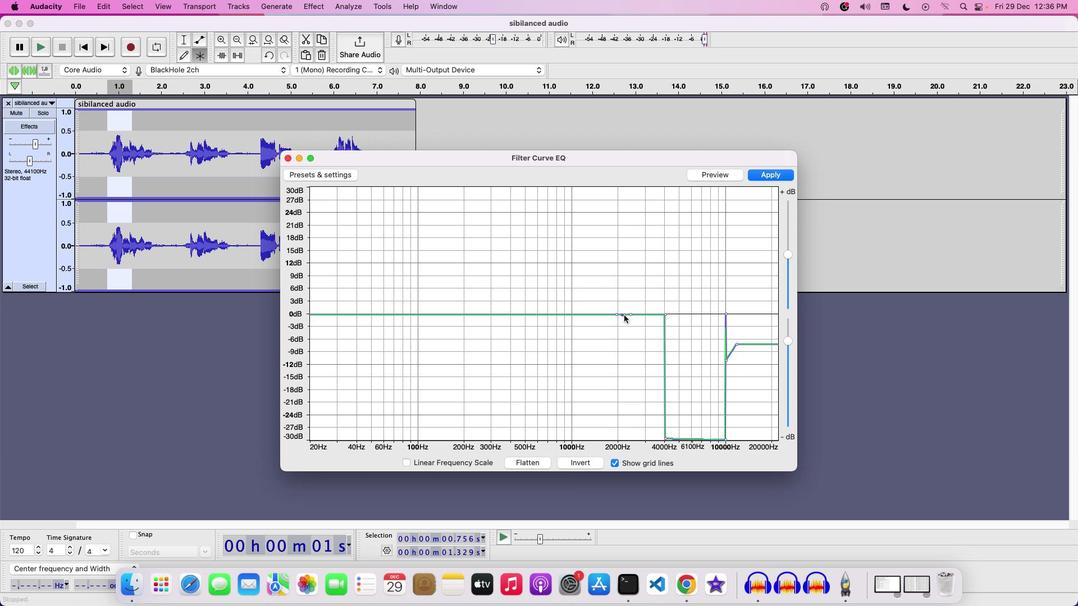 
Action: Mouse moved to (631, 316)
Screenshot: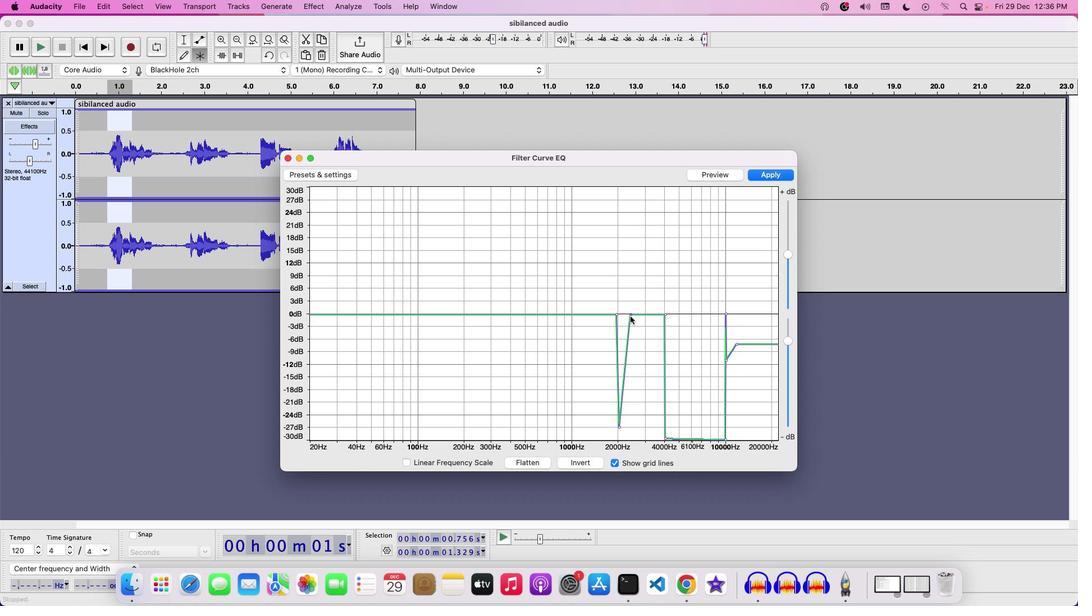 
Action: Mouse pressed left at (631, 316)
Screenshot: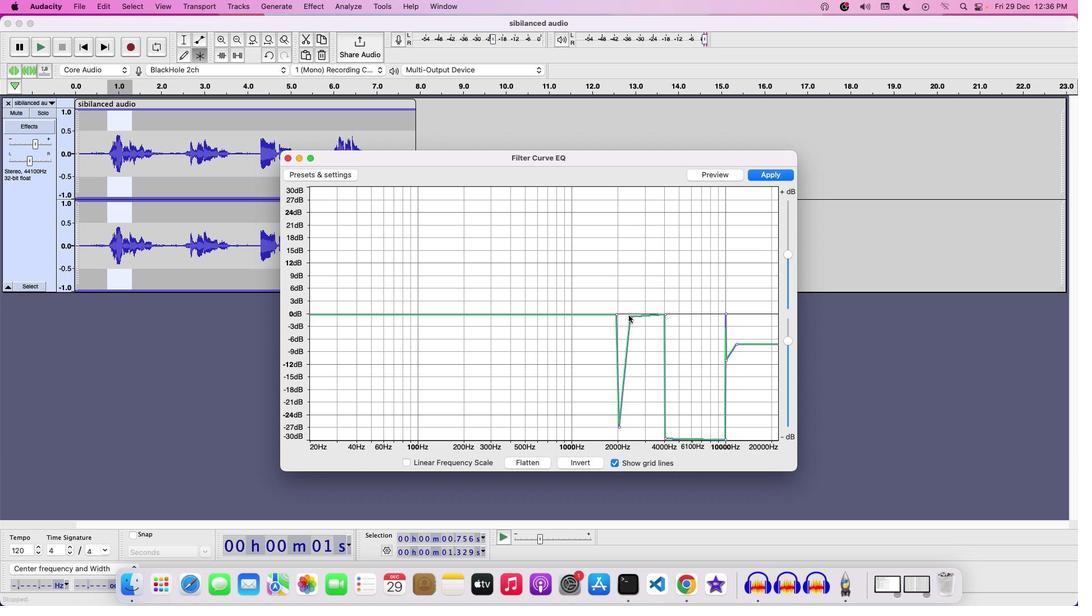 
Action: Mouse moved to (616, 313)
Screenshot: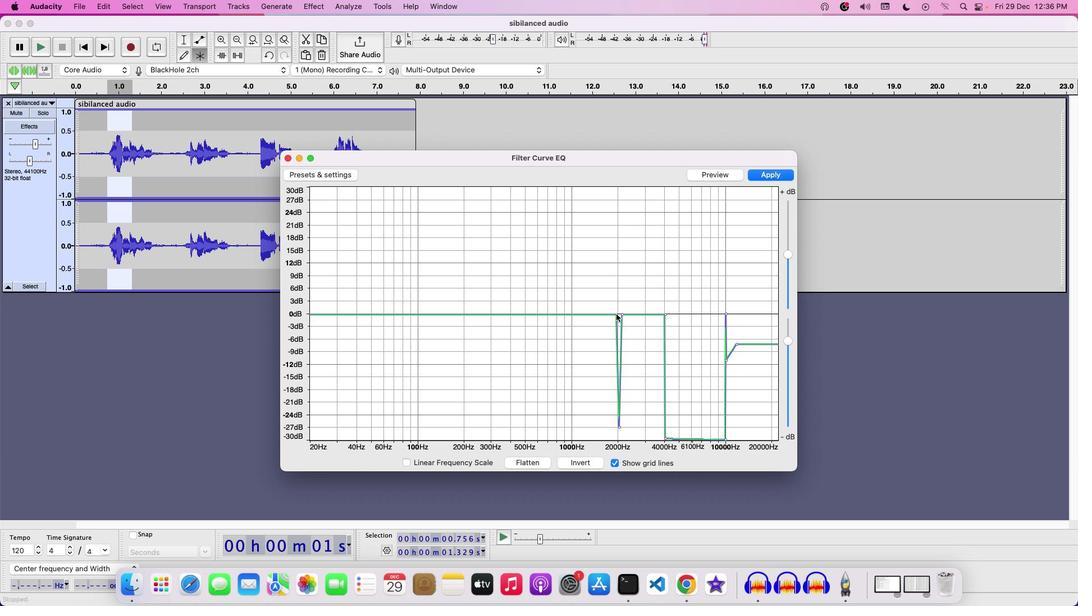 
Action: Mouse pressed left at (616, 313)
Screenshot: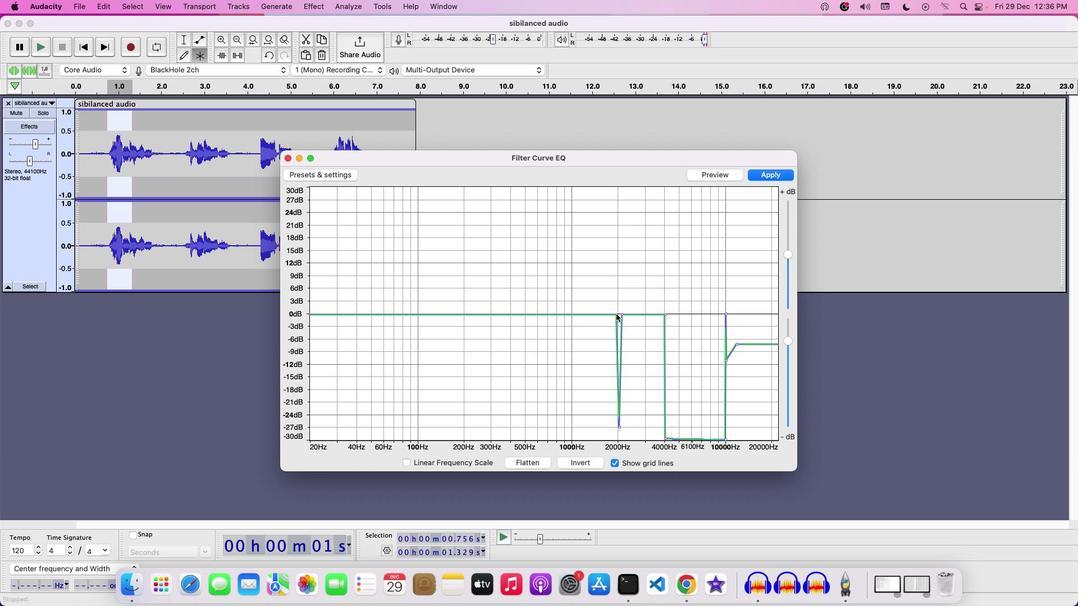 
Action: Mouse moved to (747, 343)
Screenshot: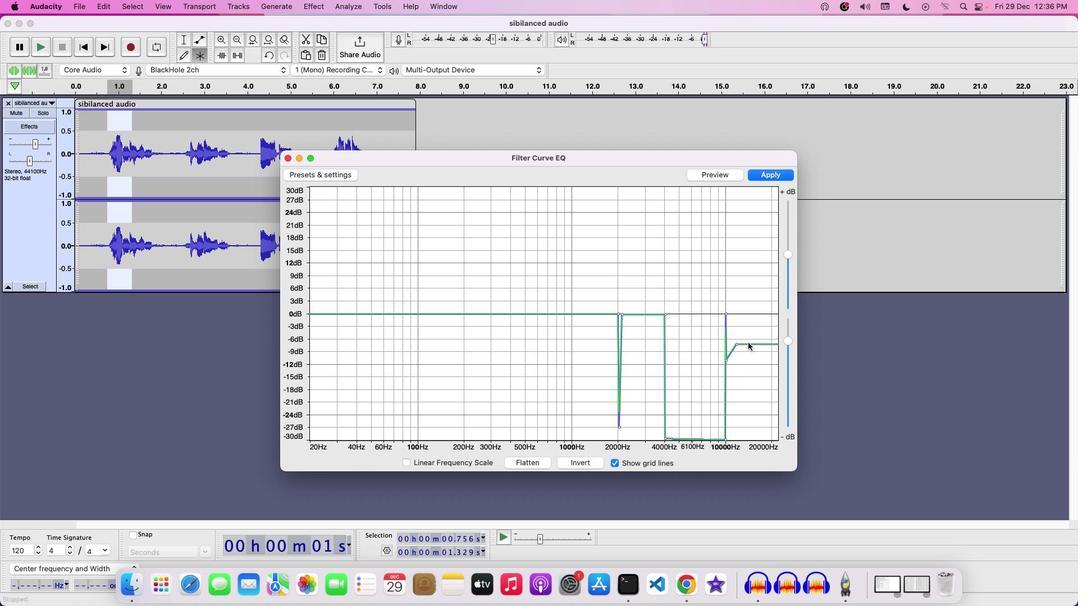 
Action: Mouse pressed left at (747, 343)
Screenshot: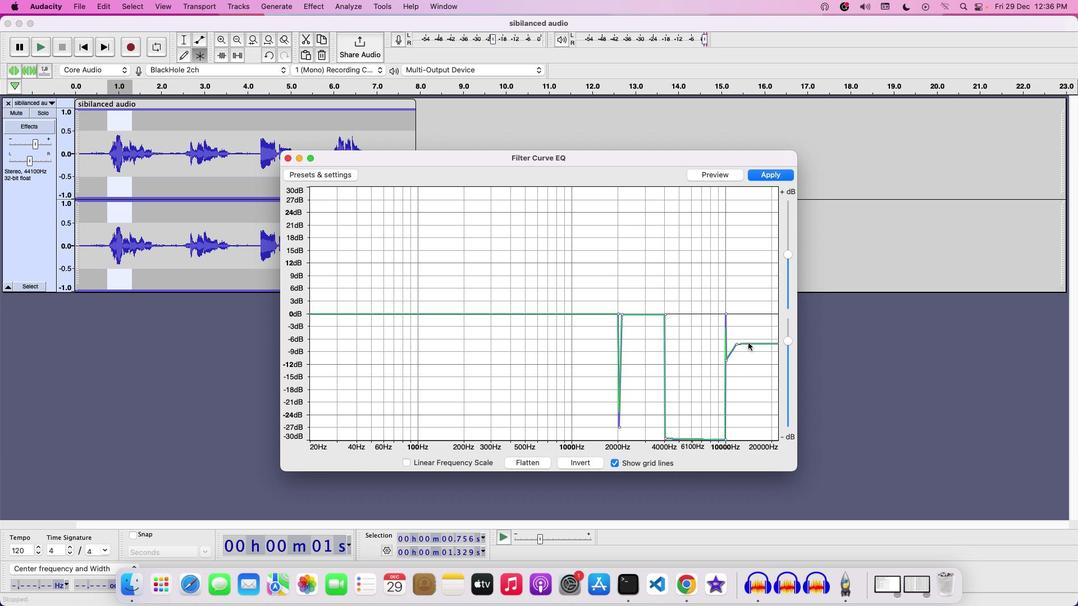 
Action: Mouse moved to (751, 342)
Screenshot: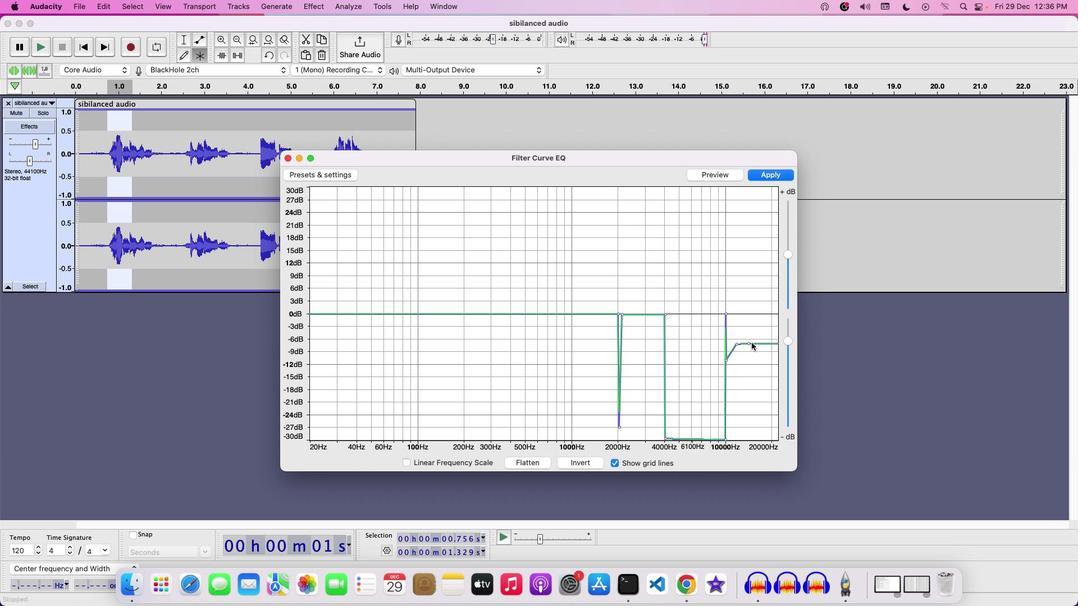 
Action: Mouse pressed left at (751, 342)
Screenshot: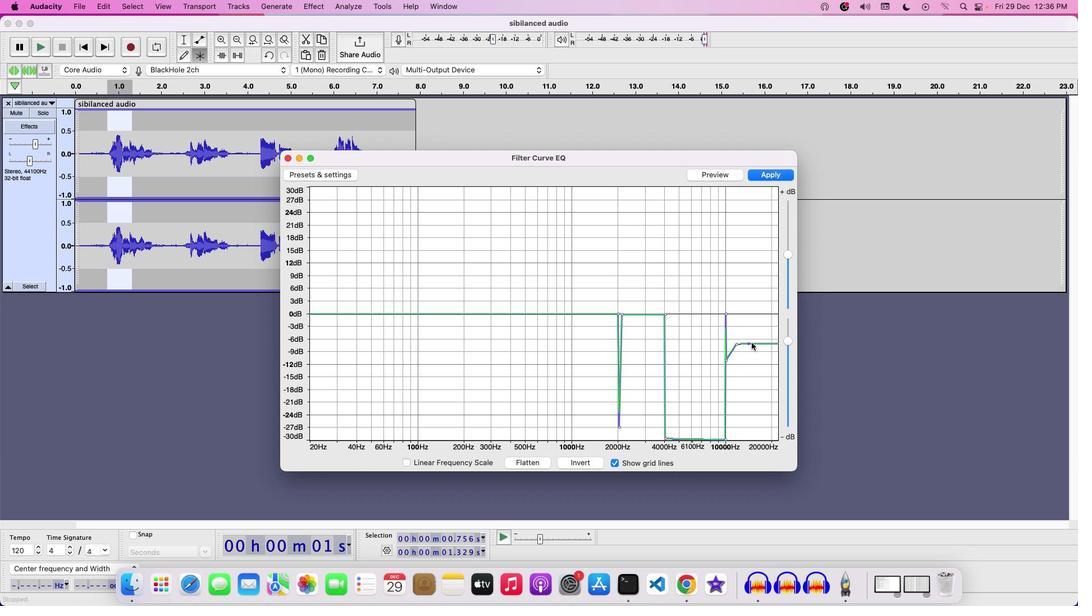 
Action: Mouse moved to (755, 343)
Screenshot: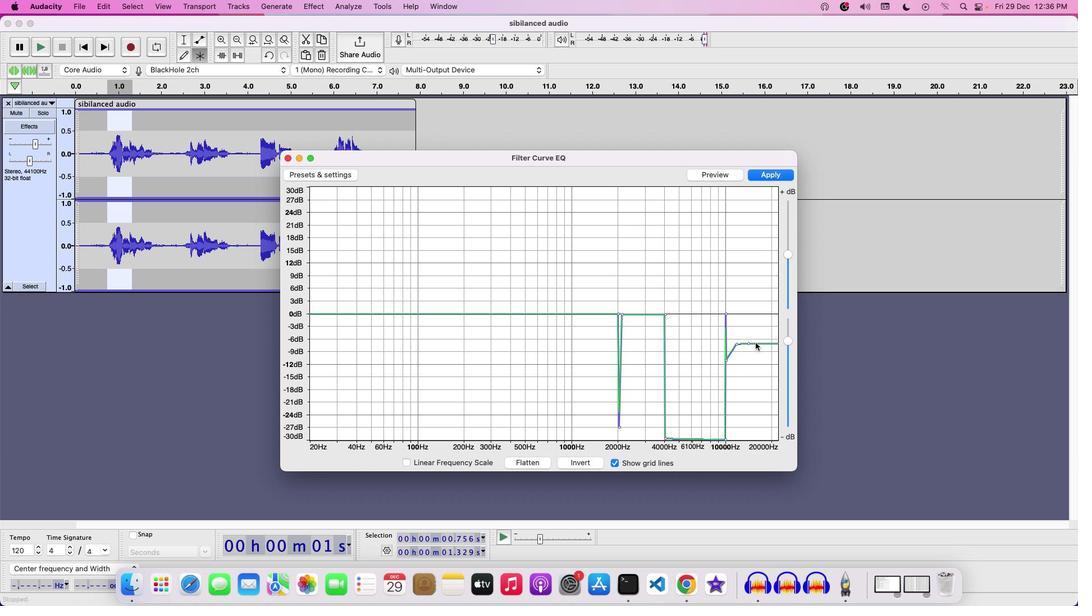
Action: Mouse pressed left at (755, 343)
Screenshot: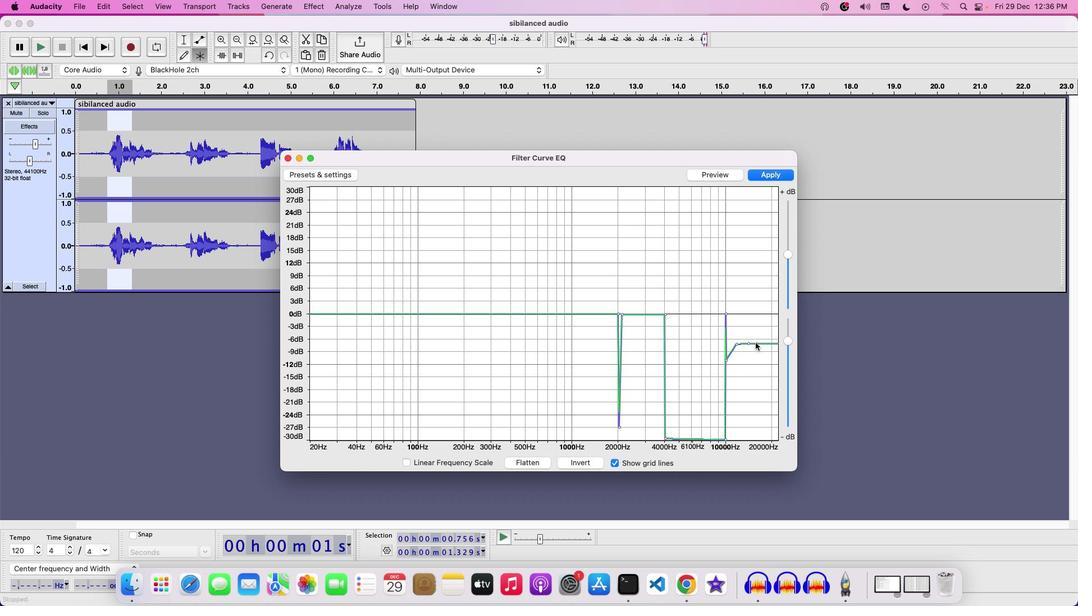 
Action: Mouse moved to (763, 343)
Screenshot: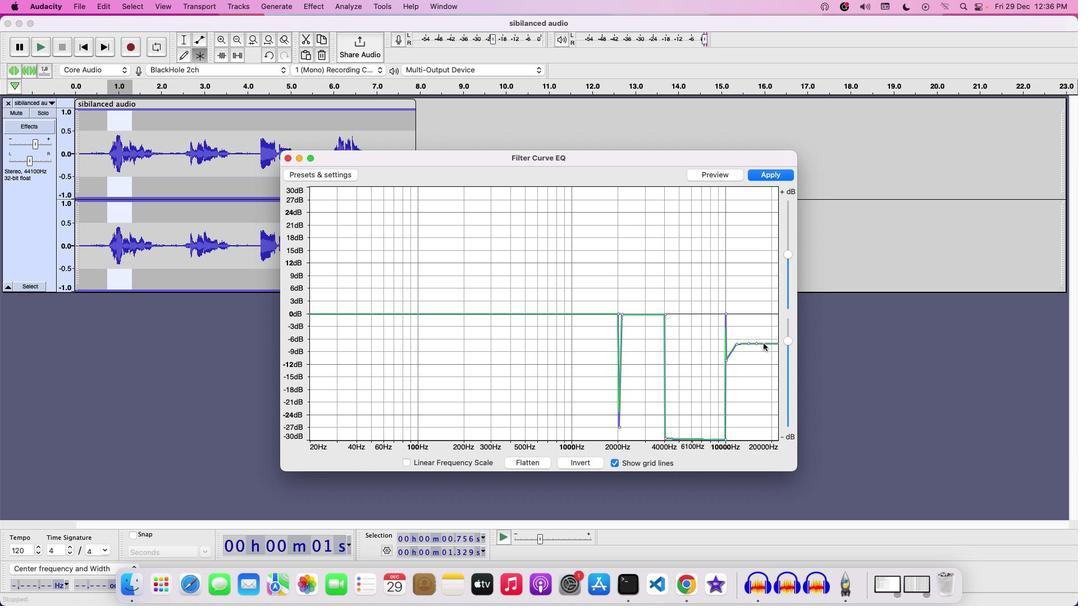 
Action: Mouse pressed left at (763, 343)
Screenshot: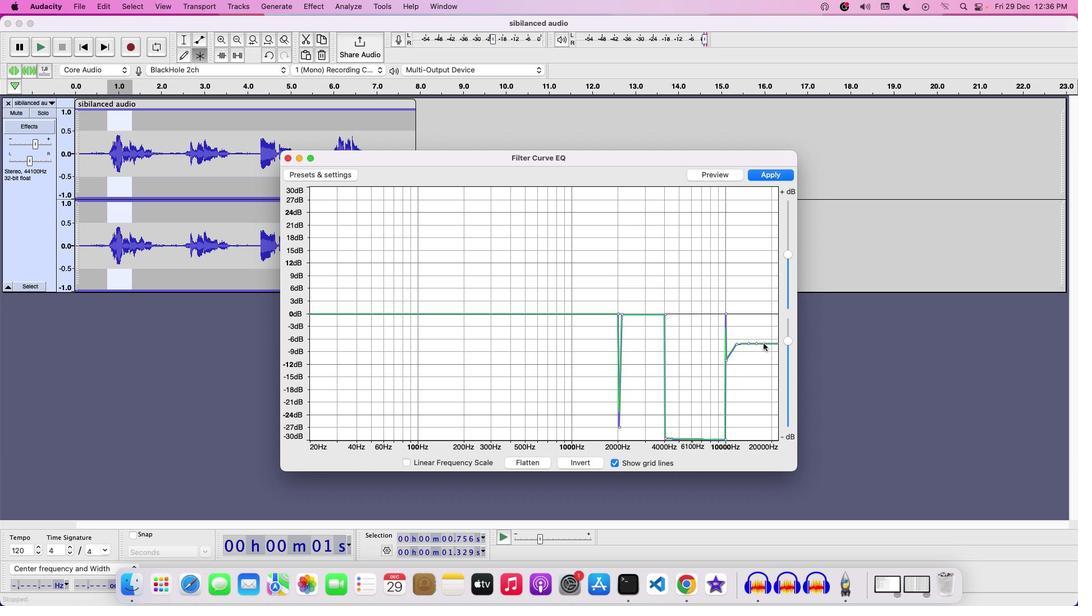 
Action: Mouse moved to (755, 343)
Screenshot: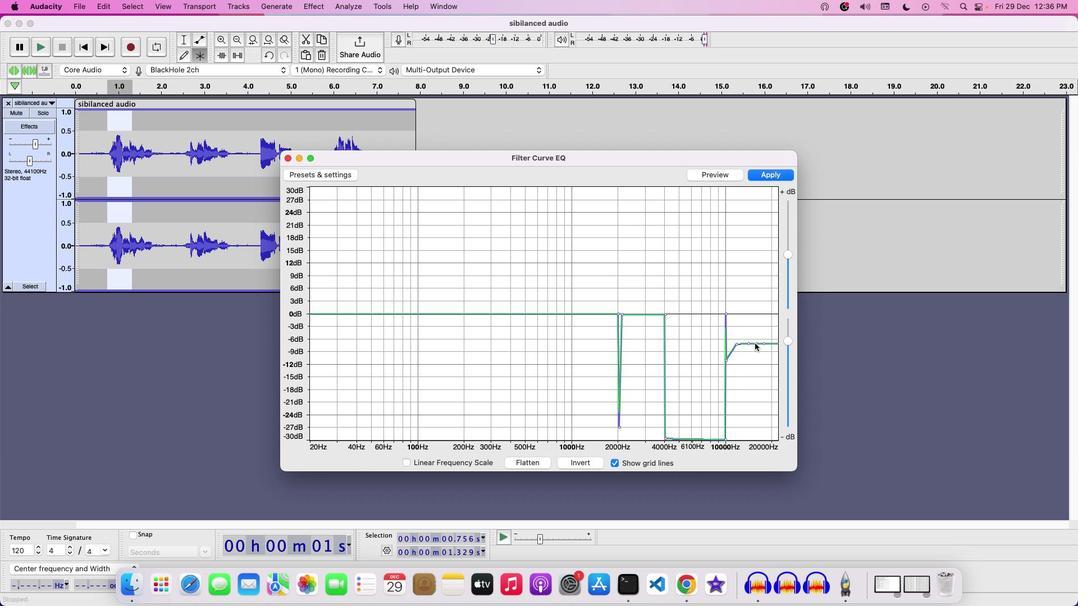 
Action: Mouse pressed left at (755, 343)
Screenshot: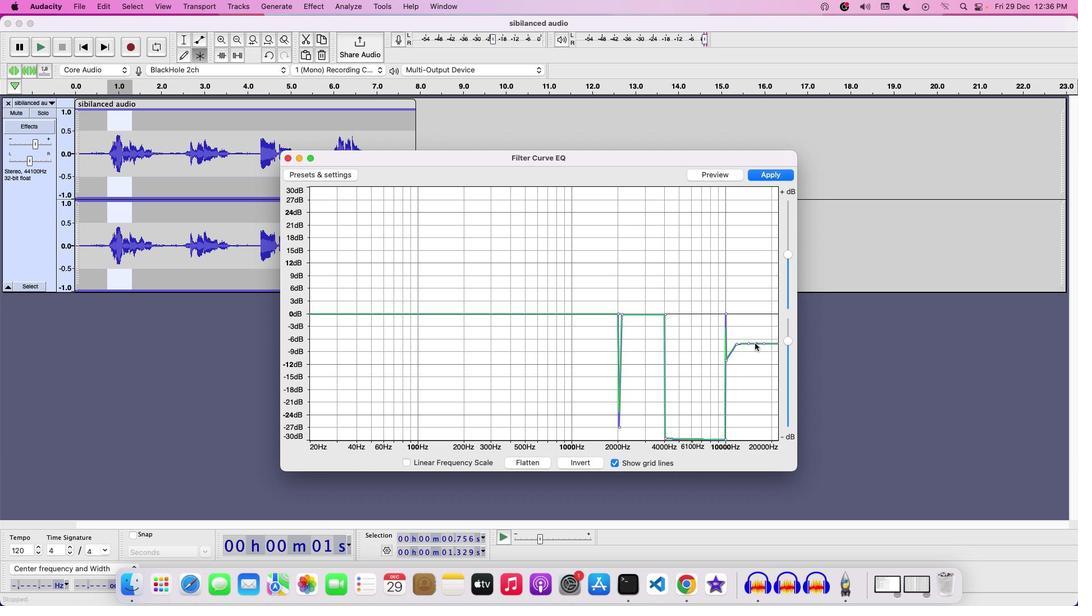 
Action: Mouse moved to (749, 343)
Screenshot: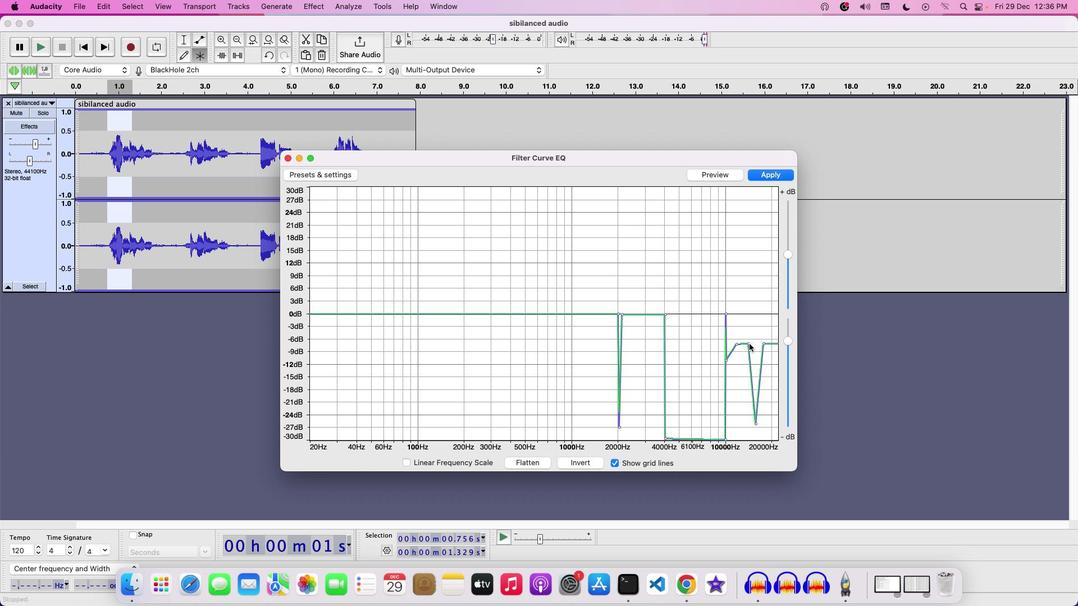 
Action: Mouse pressed left at (749, 343)
Screenshot: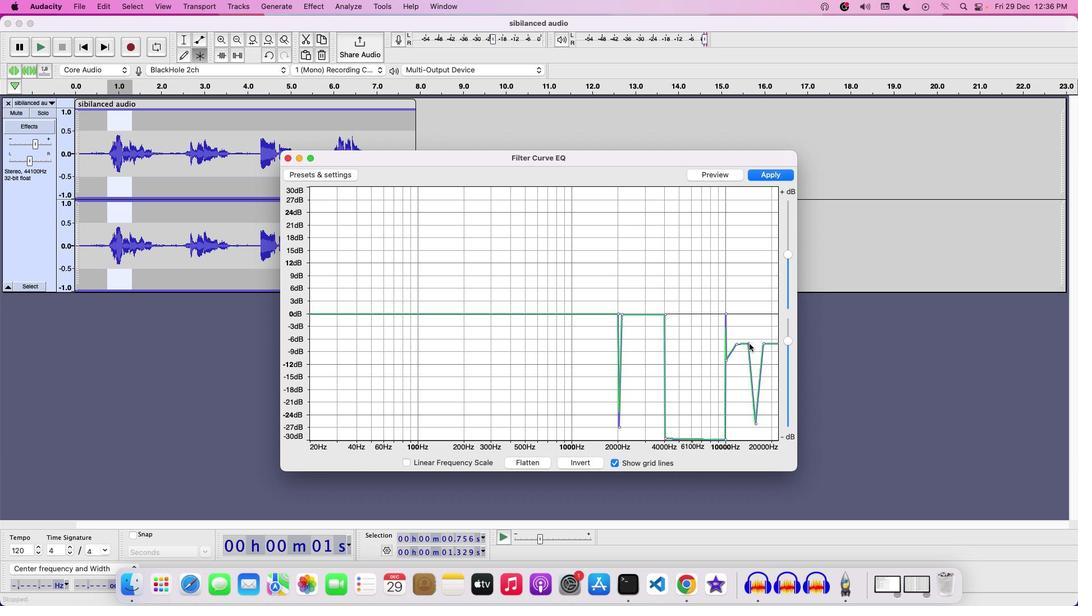 
Action: Mouse moved to (763, 343)
Screenshot: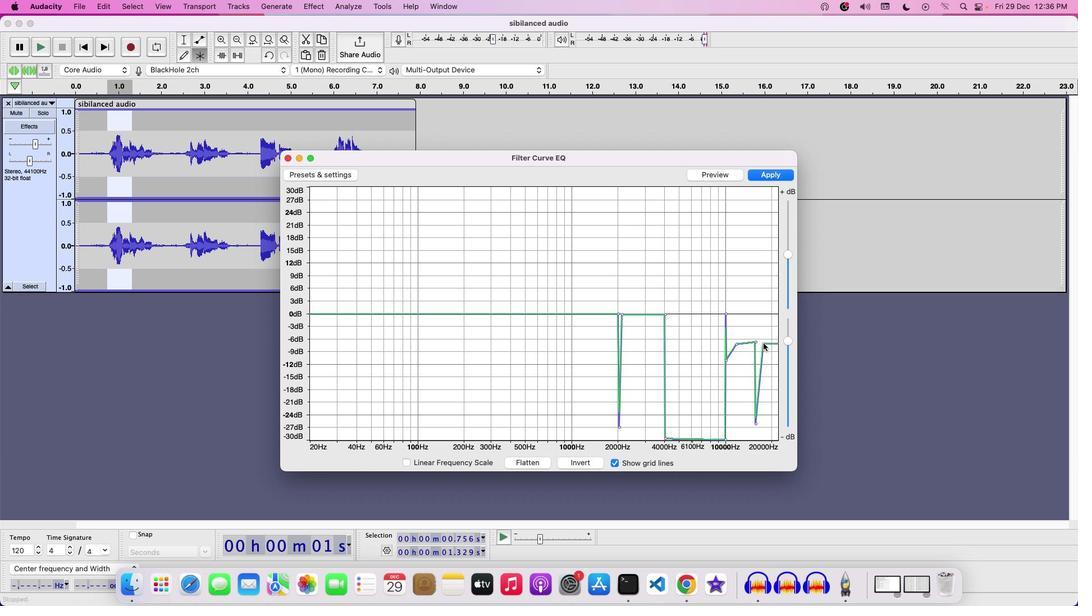 
Action: Mouse pressed left at (763, 343)
Screenshot: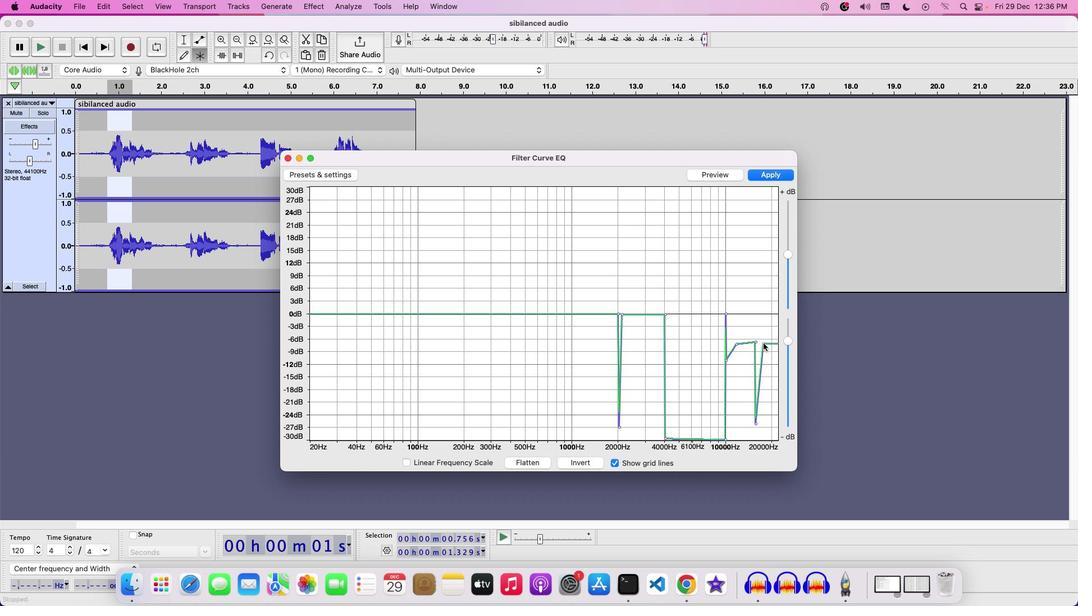 
Action: Mouse moved to (754, 341)
Screenshot: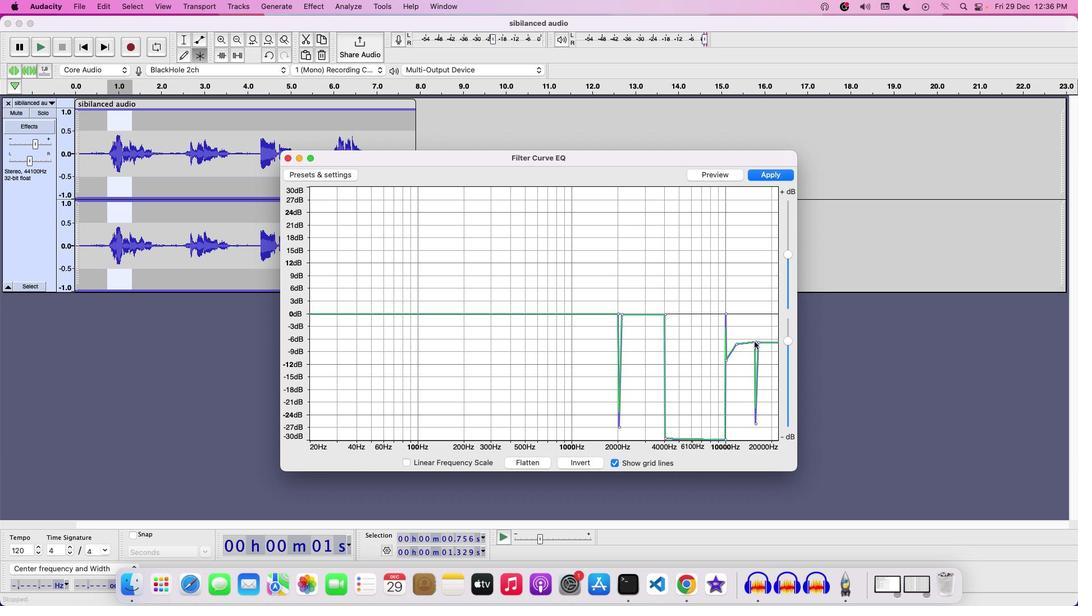 
Action: Mouse pressed left at (754, 341)
Screenshot: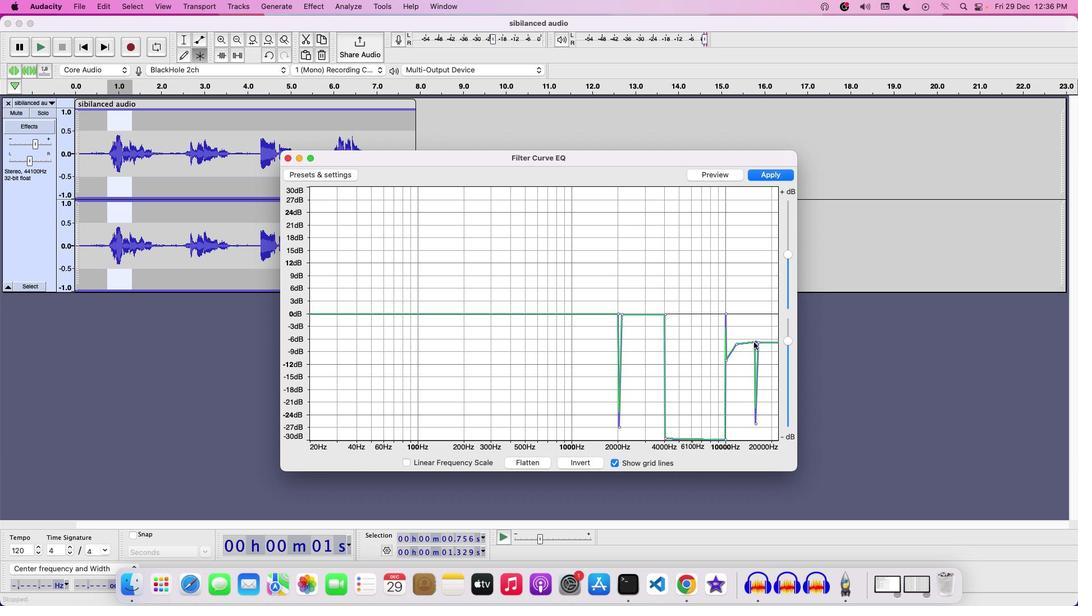 
Action: Mouse moved to (758, 342)
Screenshot: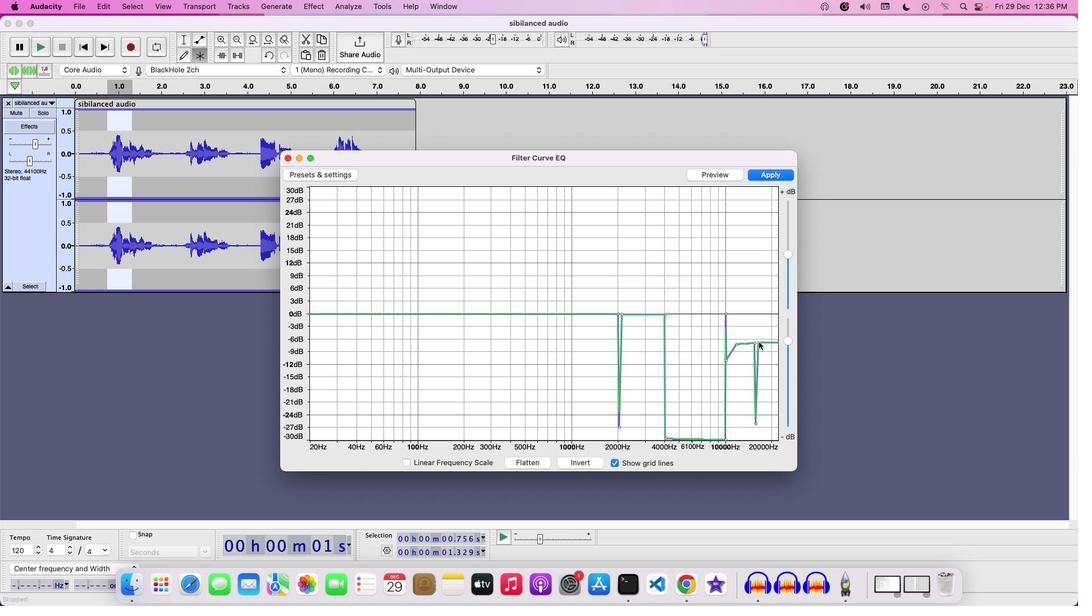 
Action: Mouse pressed left at (758, 342)
Screenshot: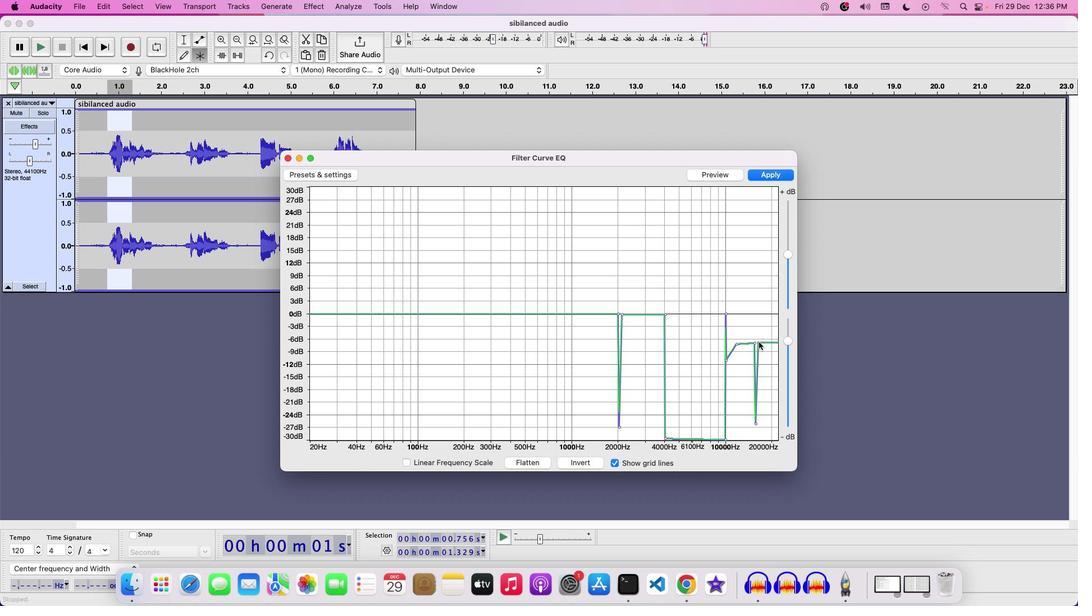 
Action: Mouse moved to (722, 172)
Screenshot: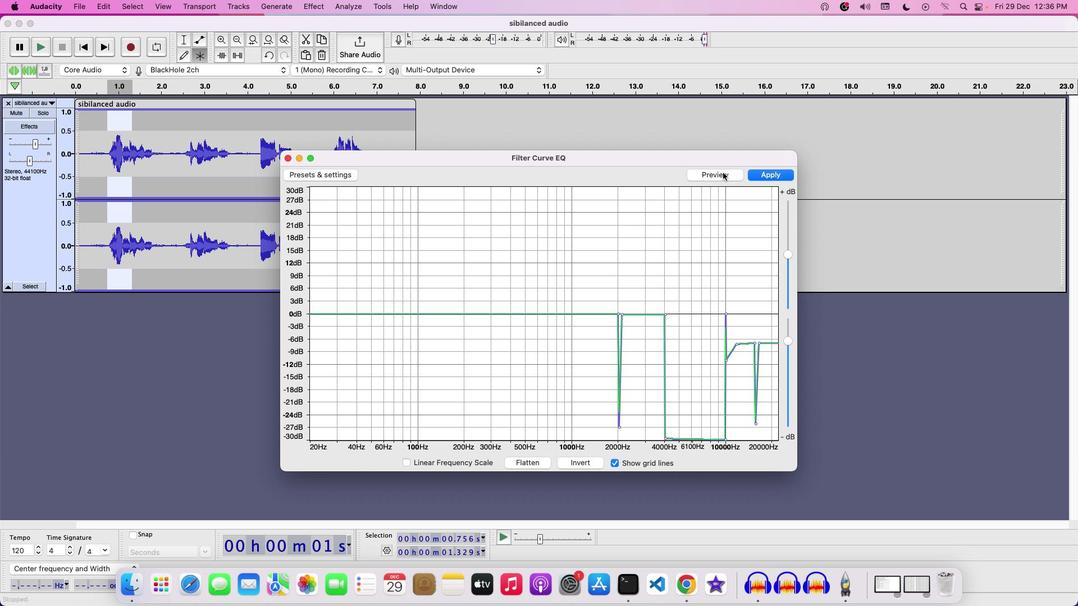 
Action: Mouse pressed left at (722, 172)
Screenshot: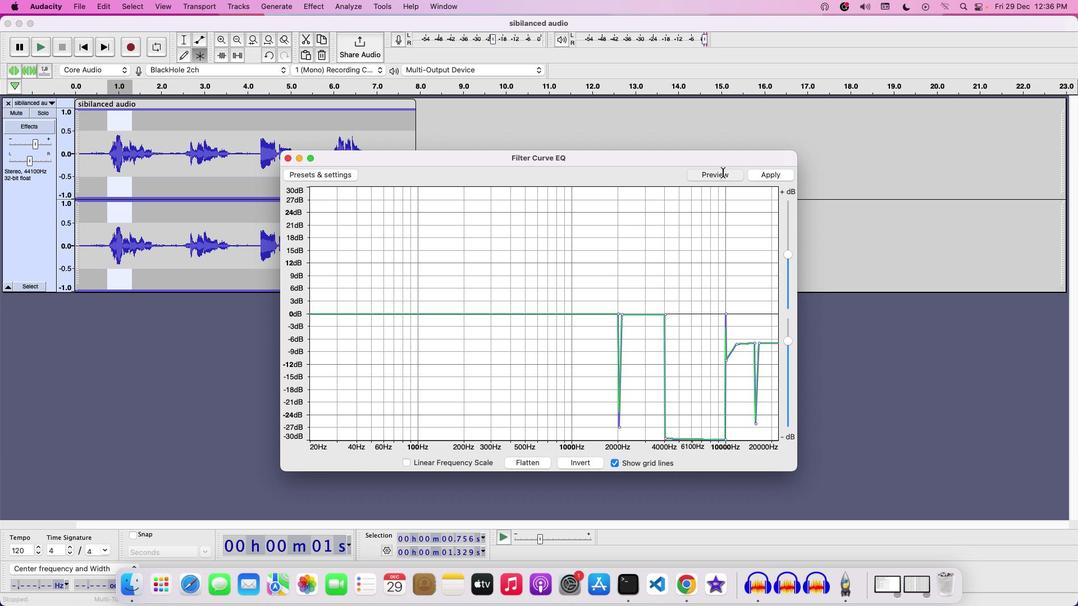 
Action: Mouse moved to (764, 173)
Screenshot: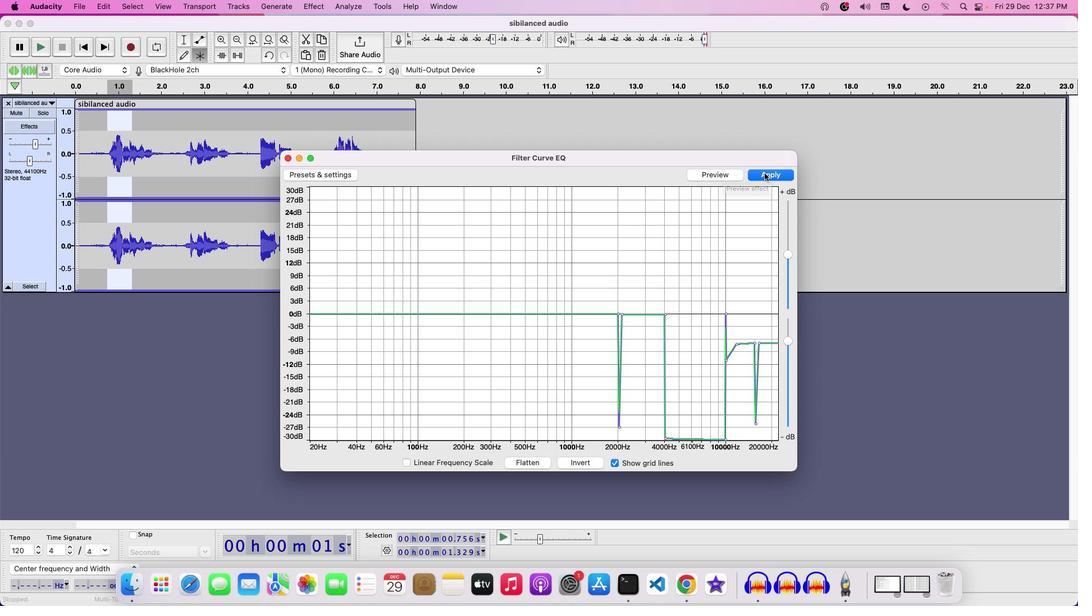 
Action: Mouse pressed left at (764, 173)
Screenshot: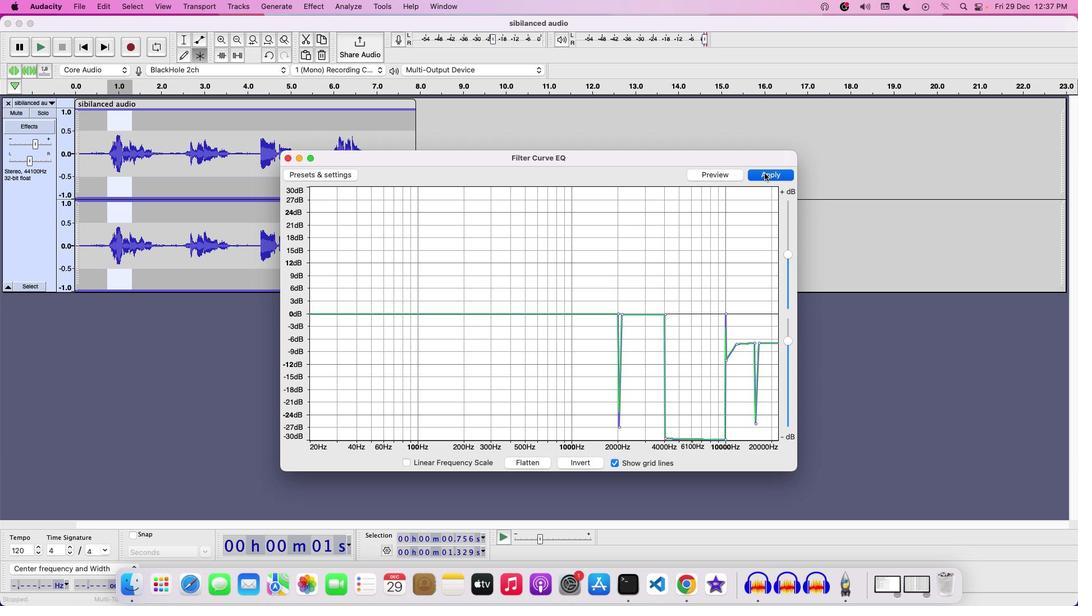 
Action: Mouse moved to (763, 174)
Screenshot: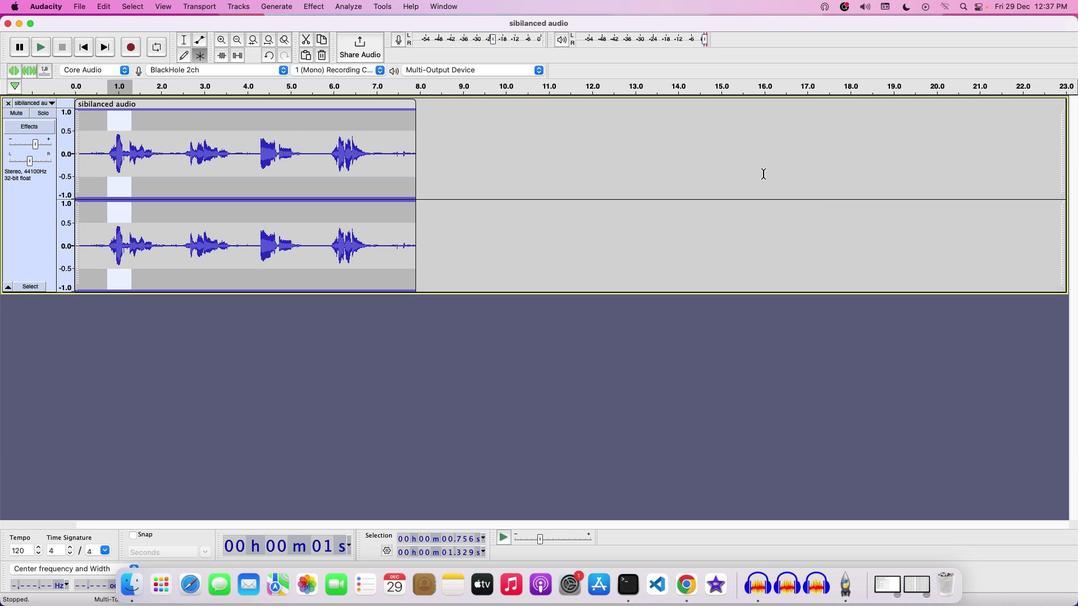 
Action: Key pressed Key.space
Screenshot: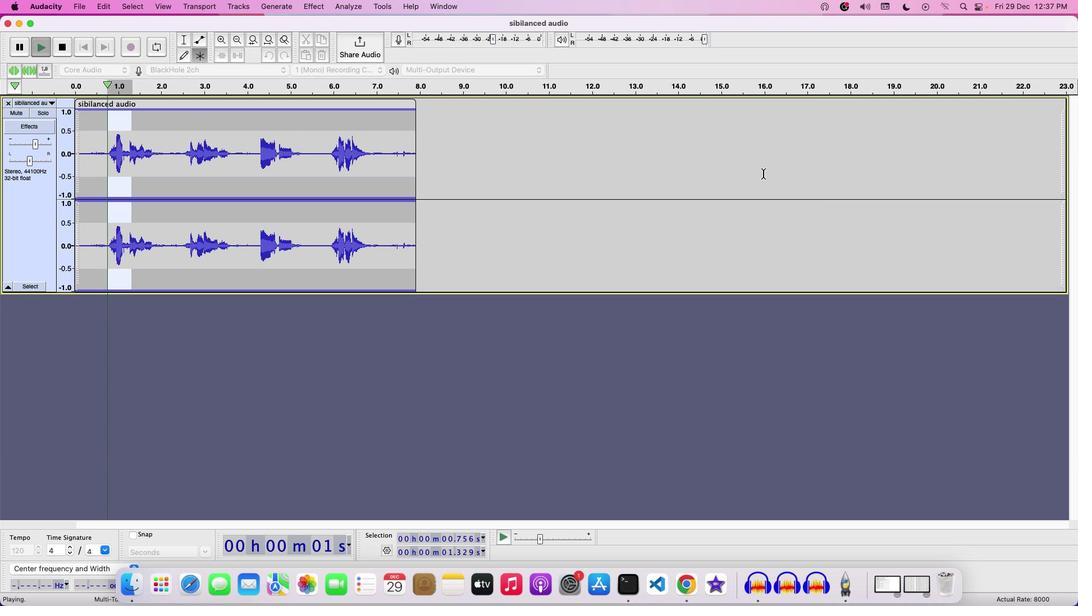 
Action: Mouse moved to (316, 133)
Screenshot: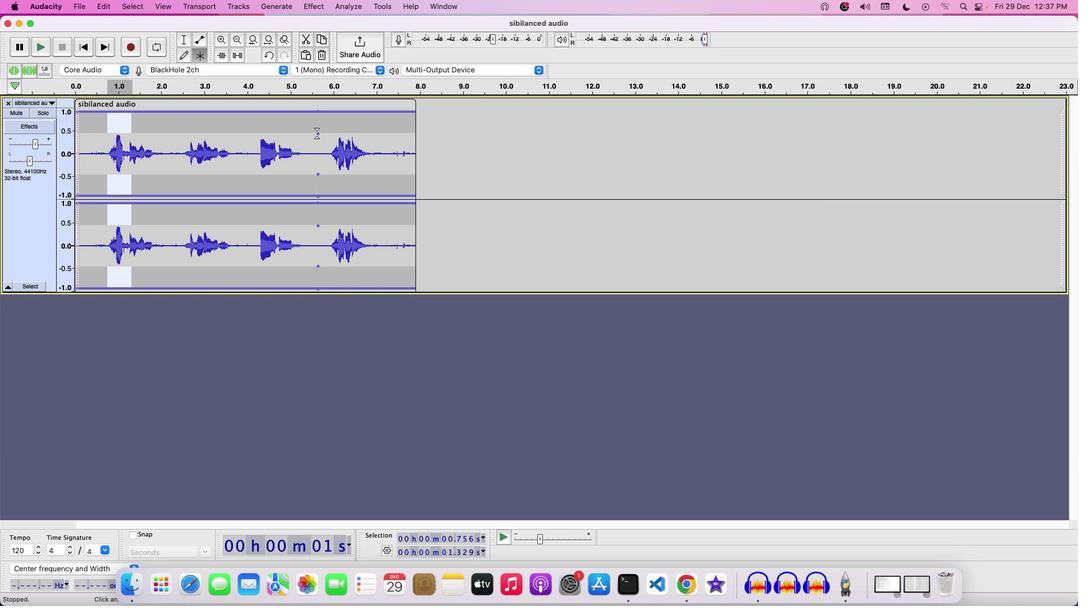 
Action: Mouse pressed left at (316, 133)
Screenshot: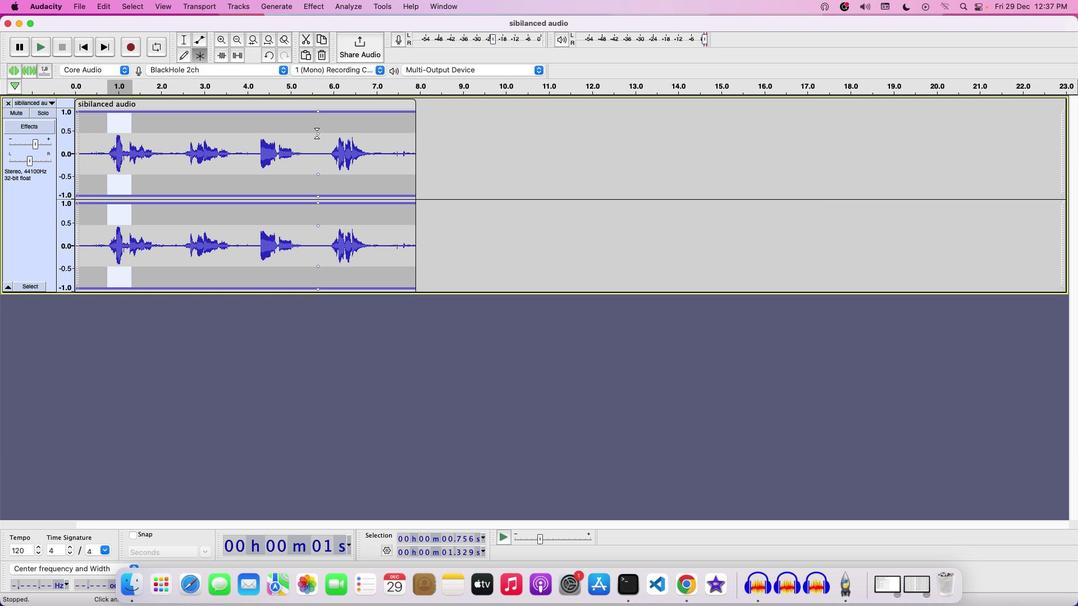 
Action: Mouse pressed left at (316, 133)
Screenshot: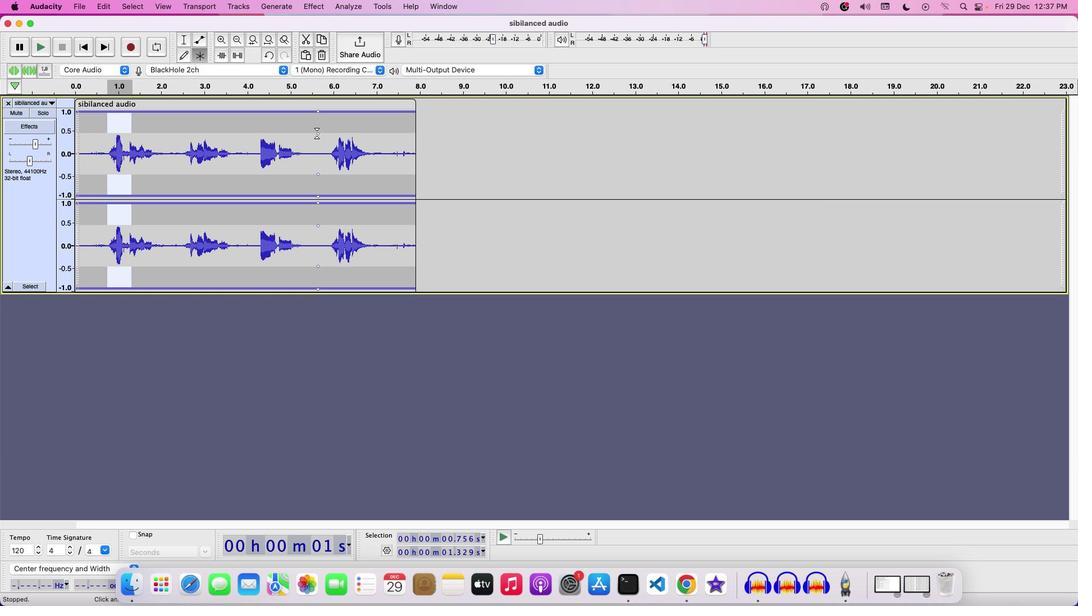 
Action: Mouse moved to (103, 125)
Screenshot: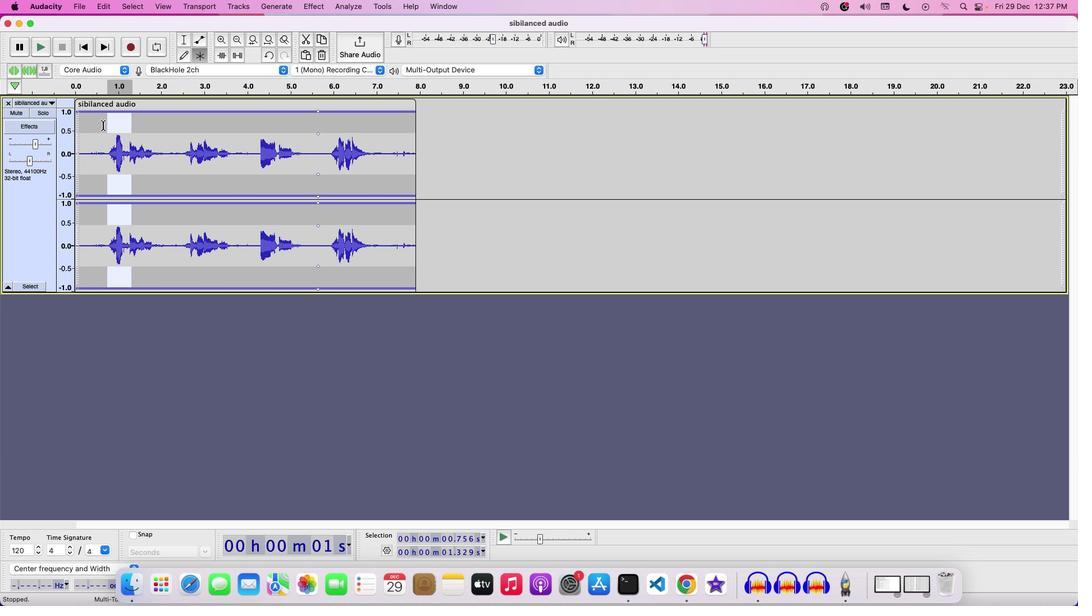 
Action: Mouse pressed left at (103, 125)
Screenshot: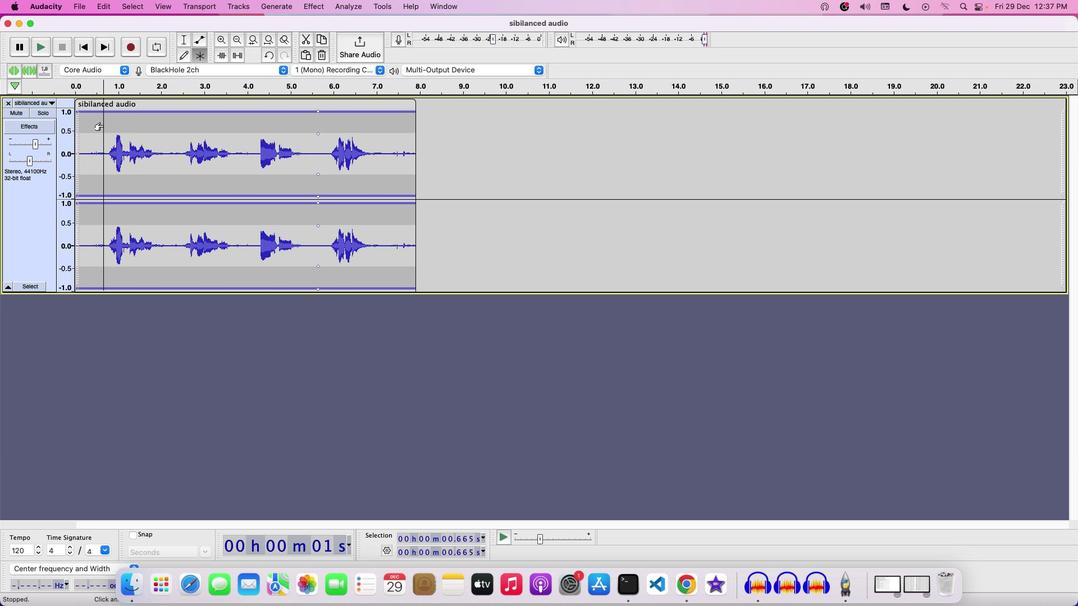 
Action: Mouse pressed left at (103, 125)
Screenshot: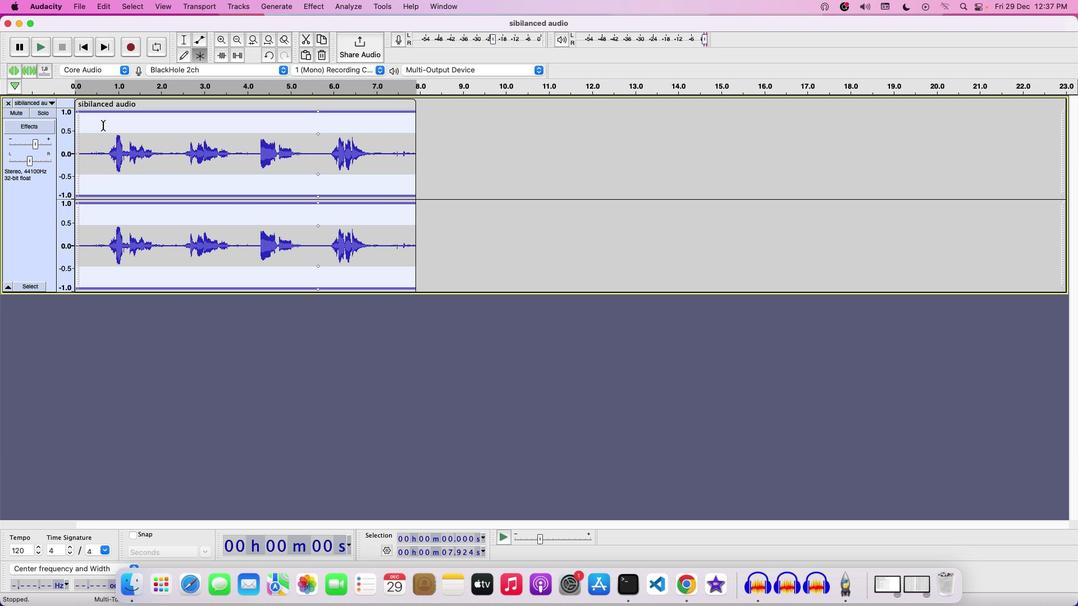 
Action: Mouse moved to (313, 8)
Screenshot: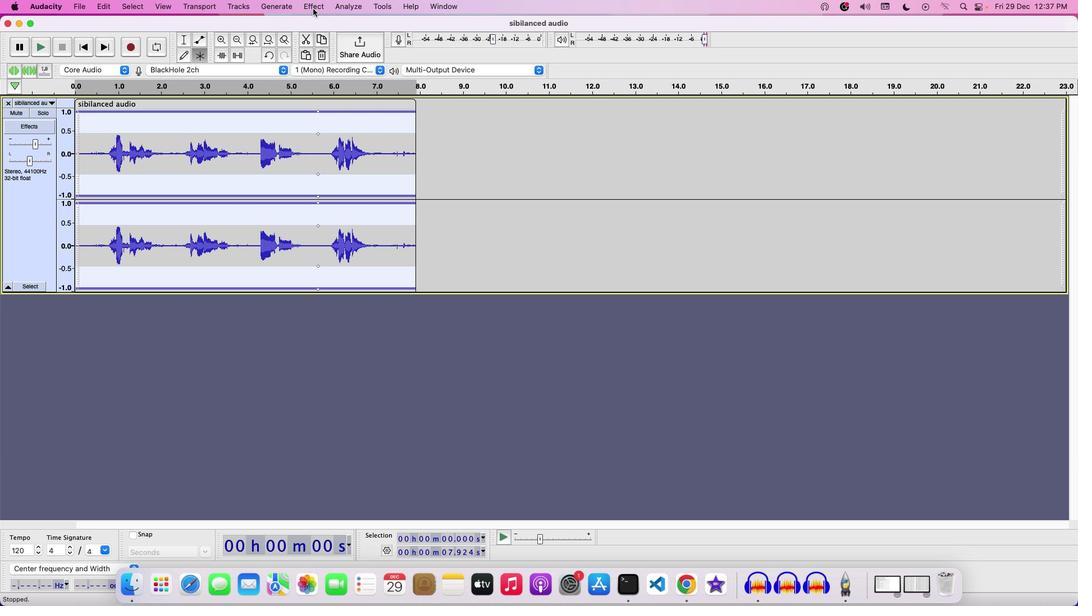 
Action: Mouse pressed left at (313, 8)
Screenshot: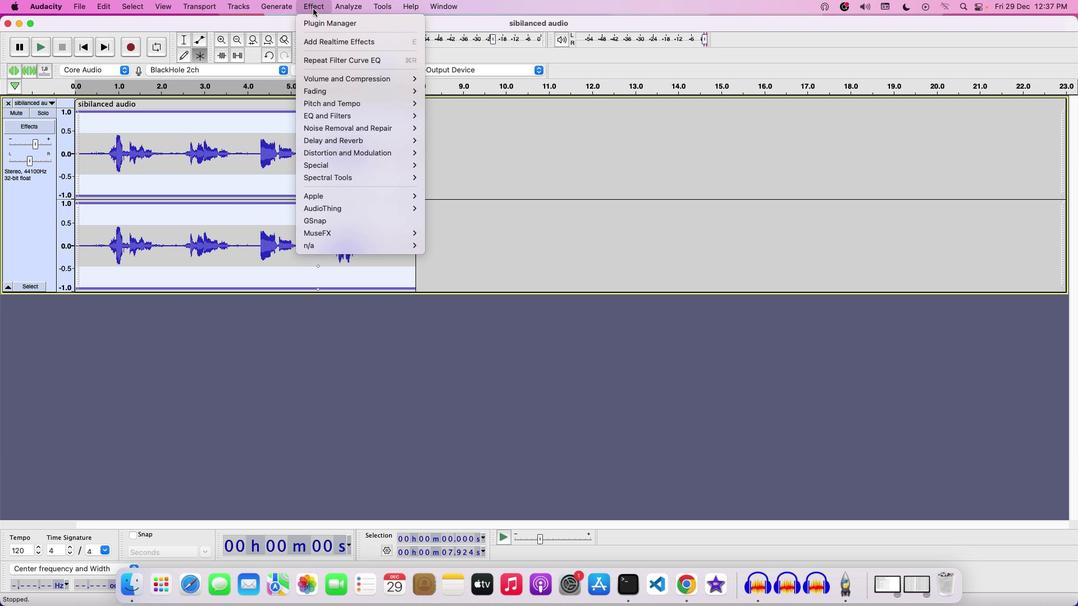 
Action: Mouse moved to (444, 125)
Screenshot: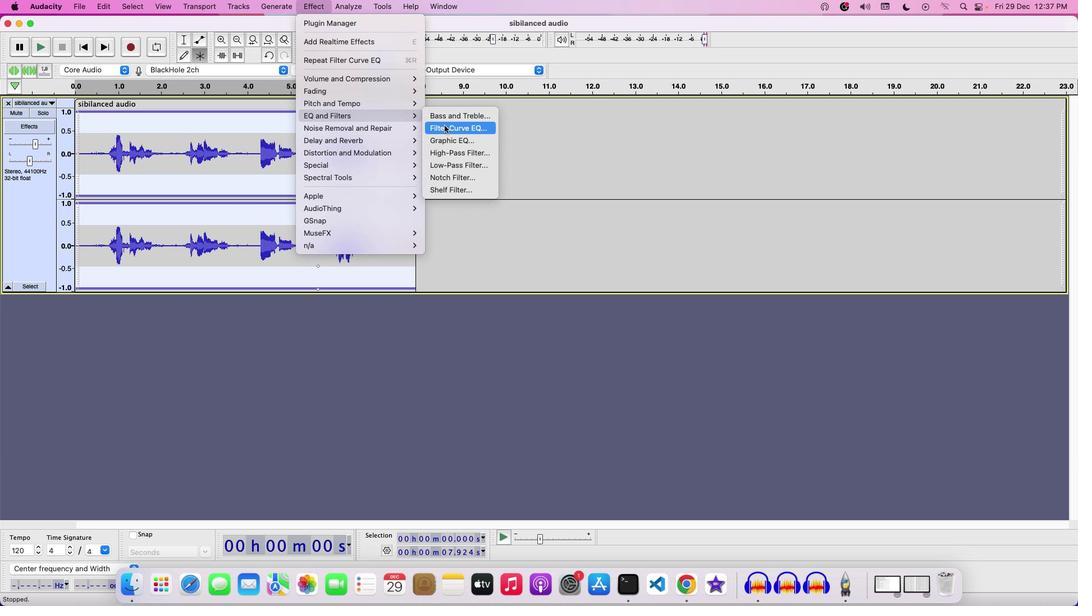 
Action: Mouse pressed left at (444, 125)
Screenshot: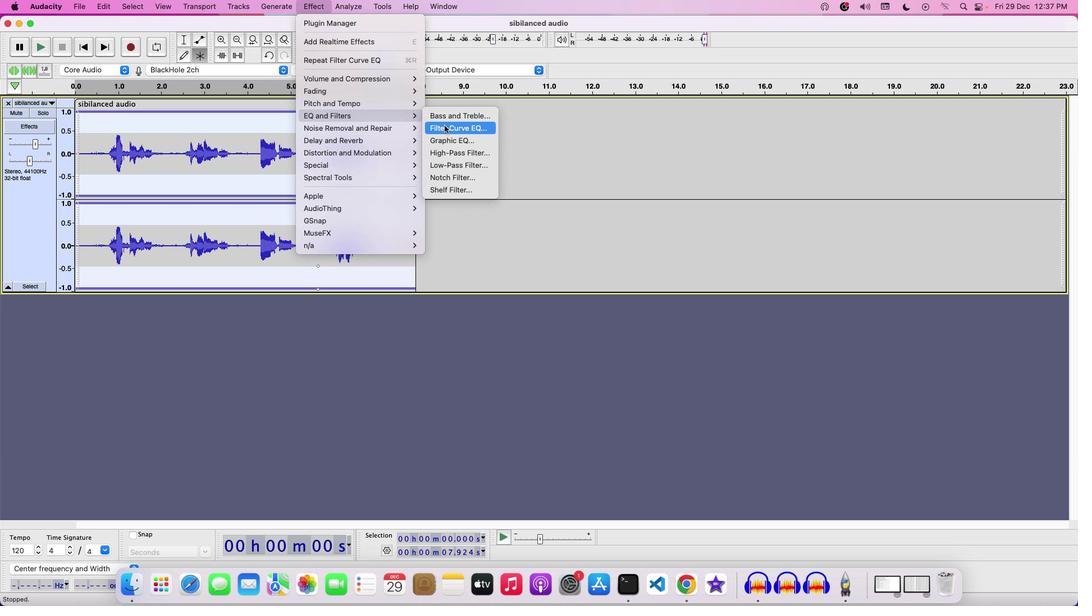 
Action: Mouse moved to (763, 175)
Screenshot: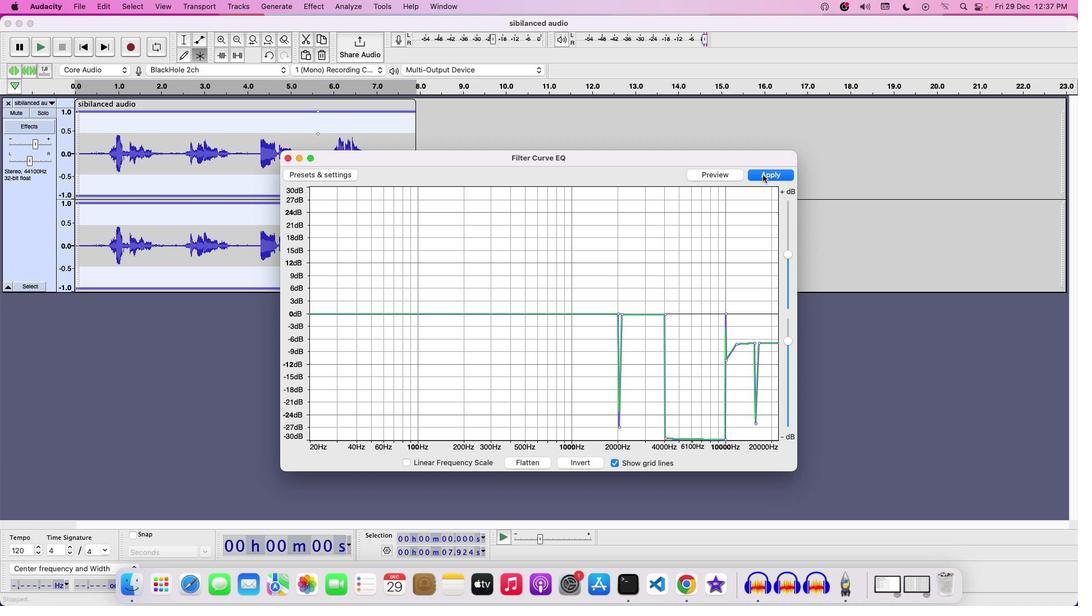 
Action: Mouse pressed left at (763, 175)
Screenshot: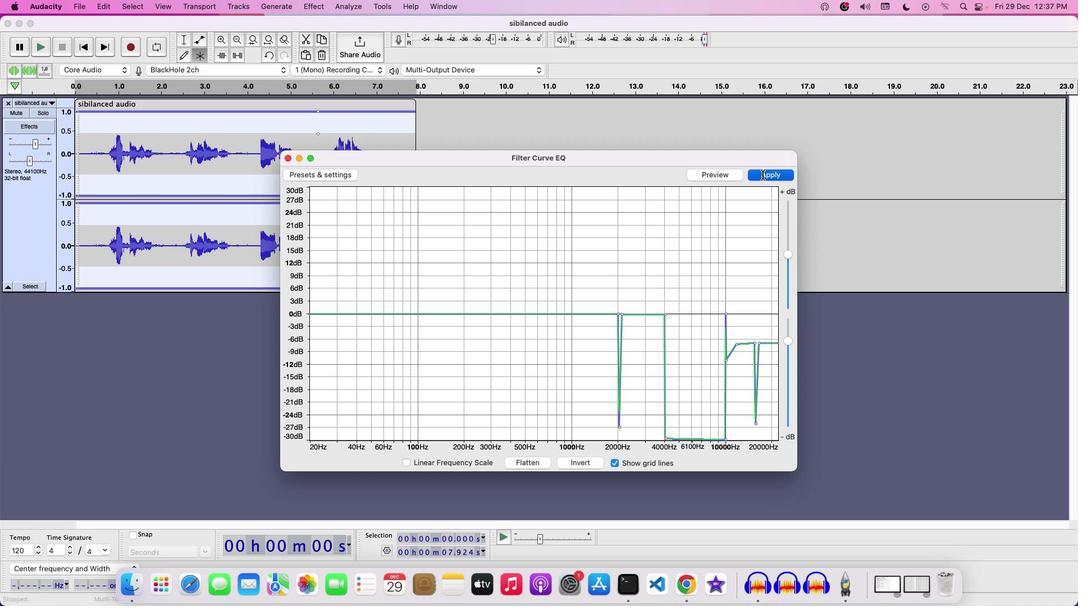 
Action: Mouse moved to (39, 143)
Screenshot: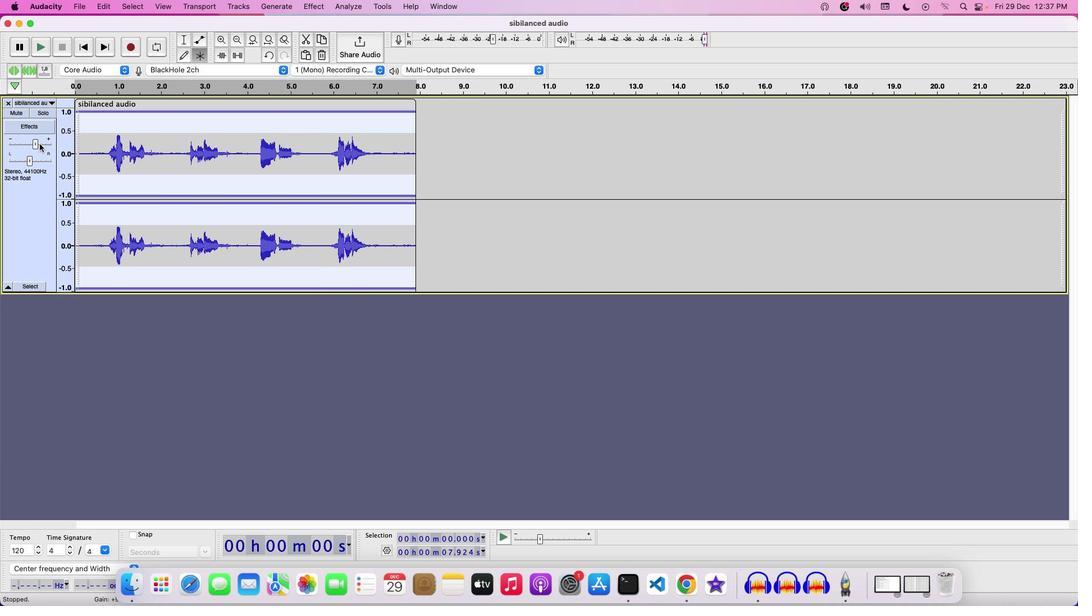 
Action: Mouse pressed left at (39, 143)
Screenshot: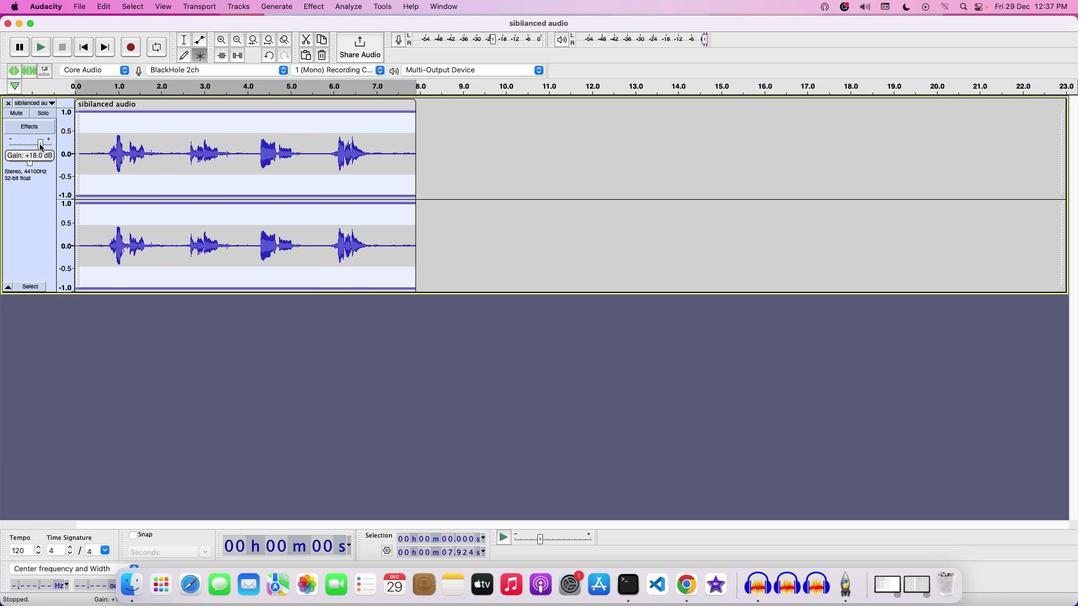 
Action: Mouse moved to (41, 144)
Screenshot: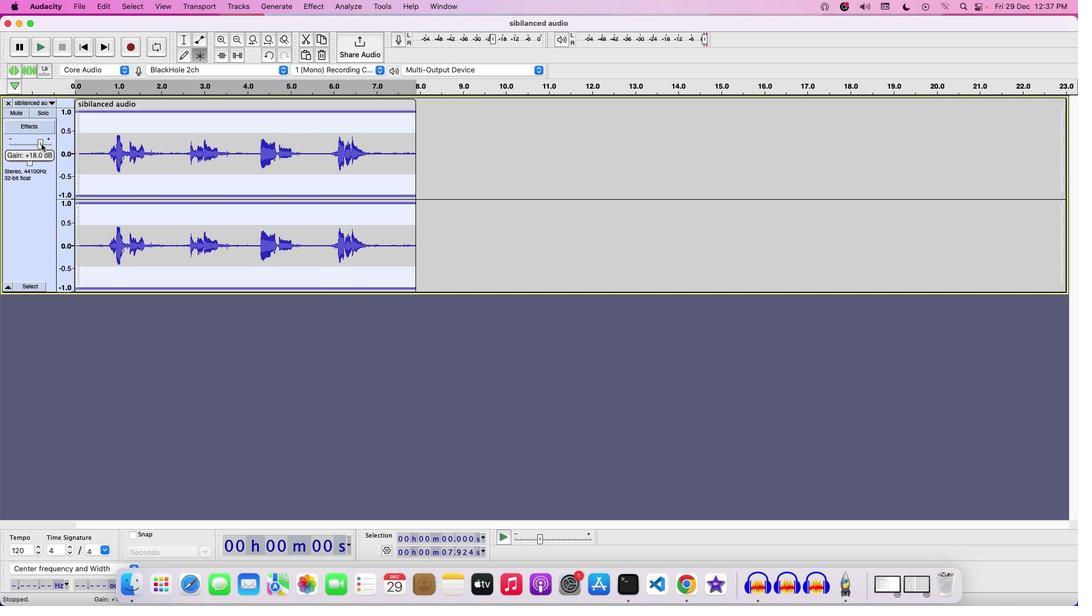 
Action: Mouse pressed left at (41, 144)
Screenshot: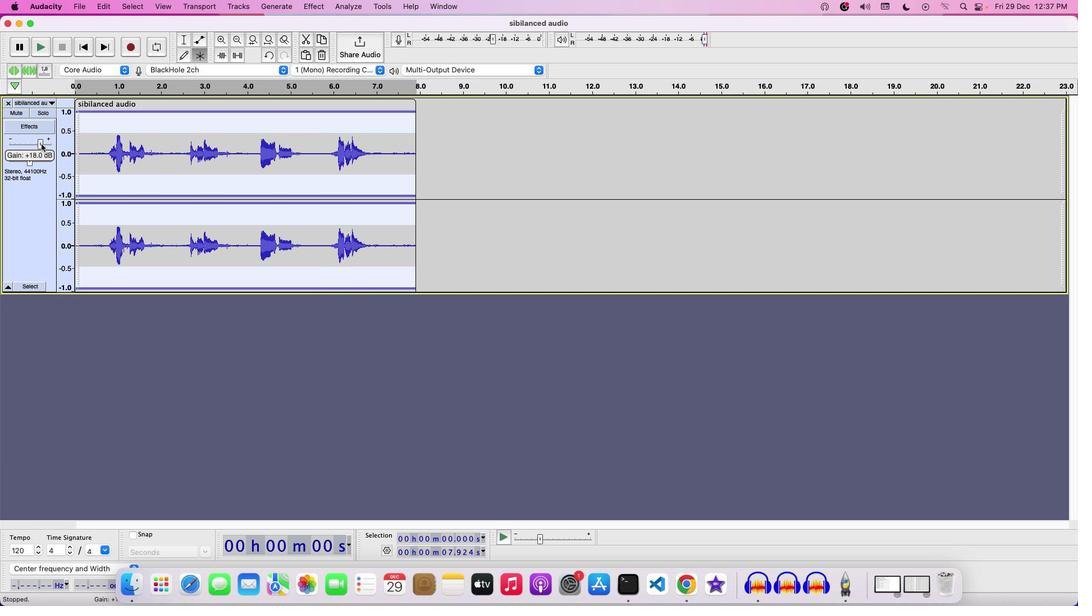
Action: Mouse moved to (312, 125)
Screenshot: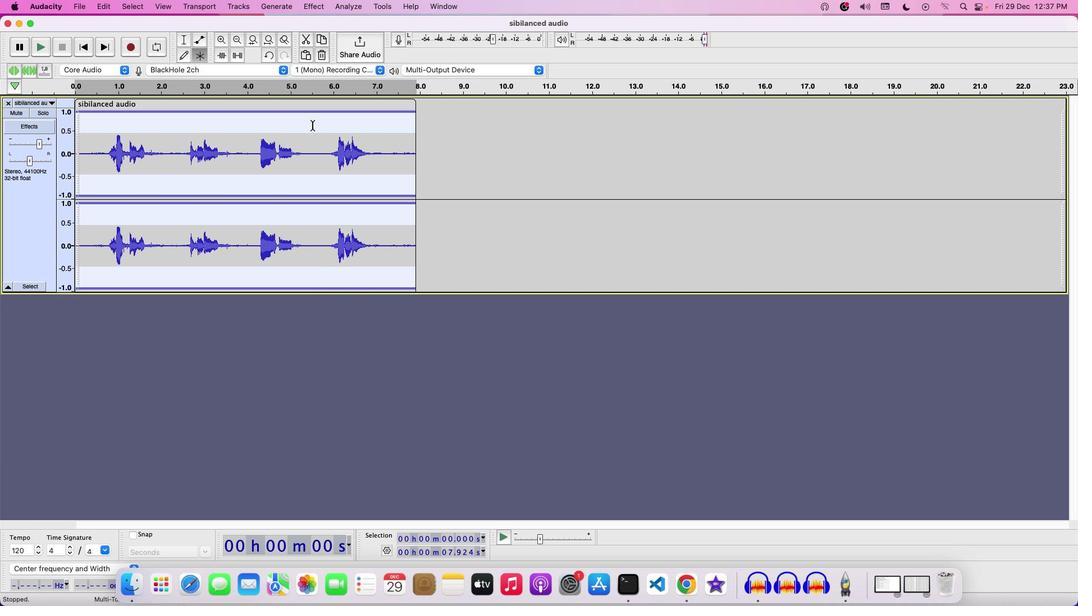 
Action: Key pressed Key.space
Screenshot: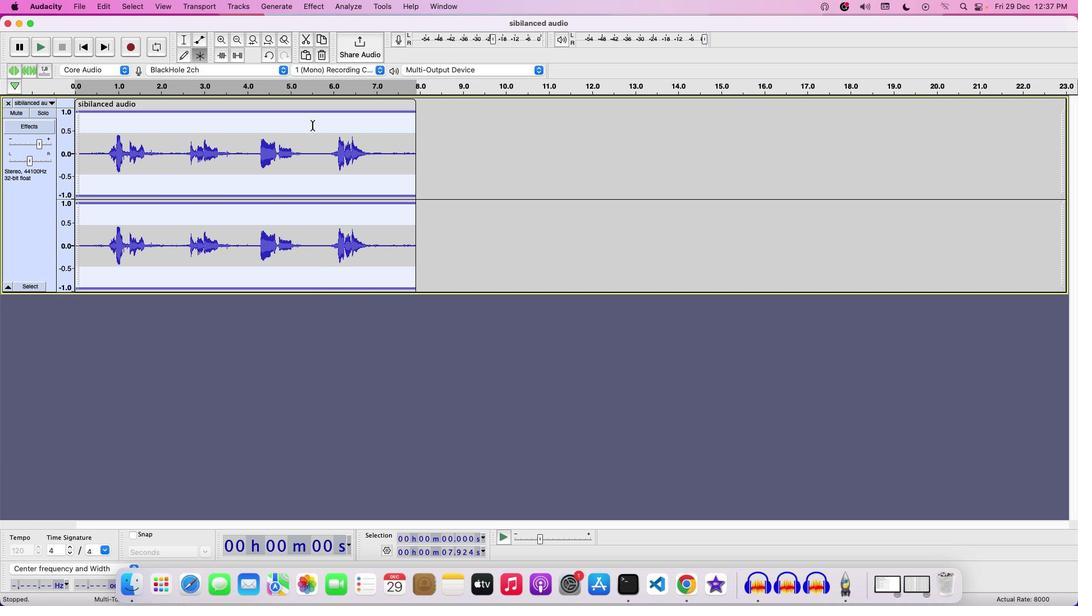 
Action: Mouse moved to (333, 173)
Screenshot: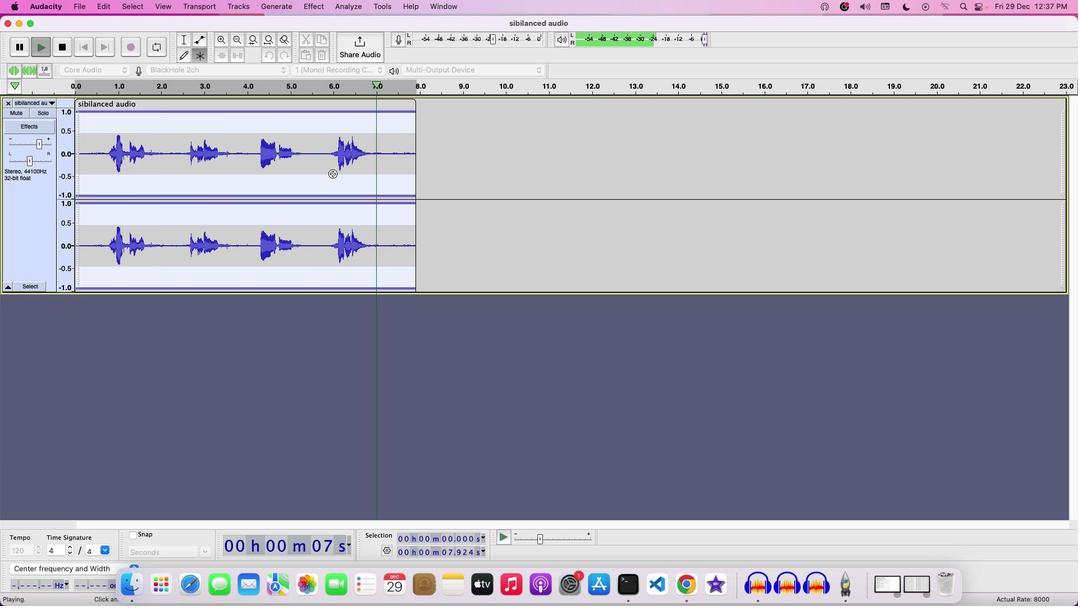 
Action: Key pressed Key.space
Screenshot: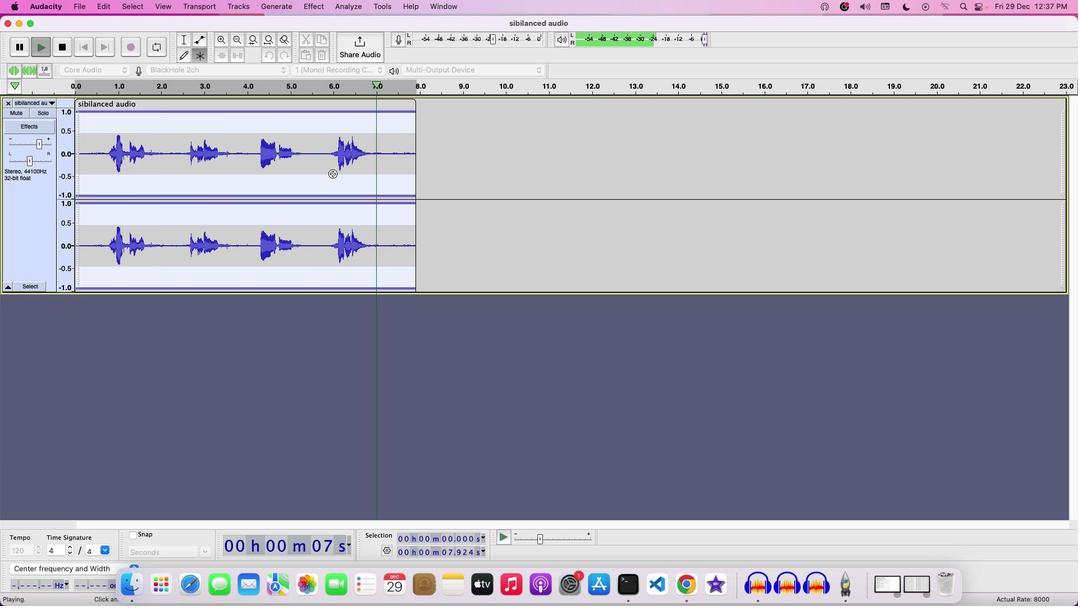 
Action: Mouse moved to (75, 10)
Screenshot: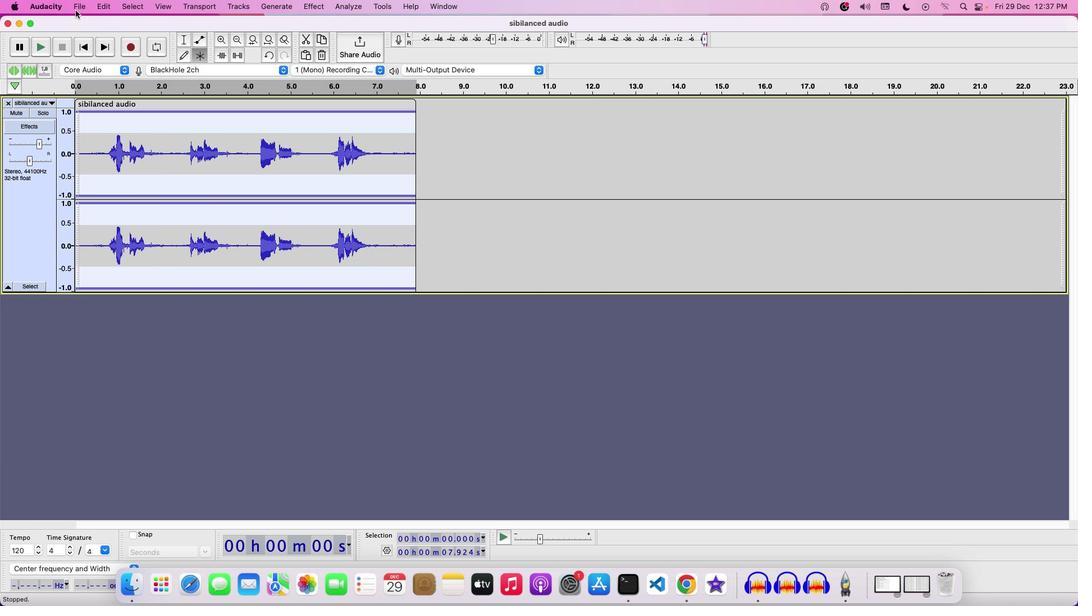 
Action: Mouse pressed left at (75, 10)
Screenshot: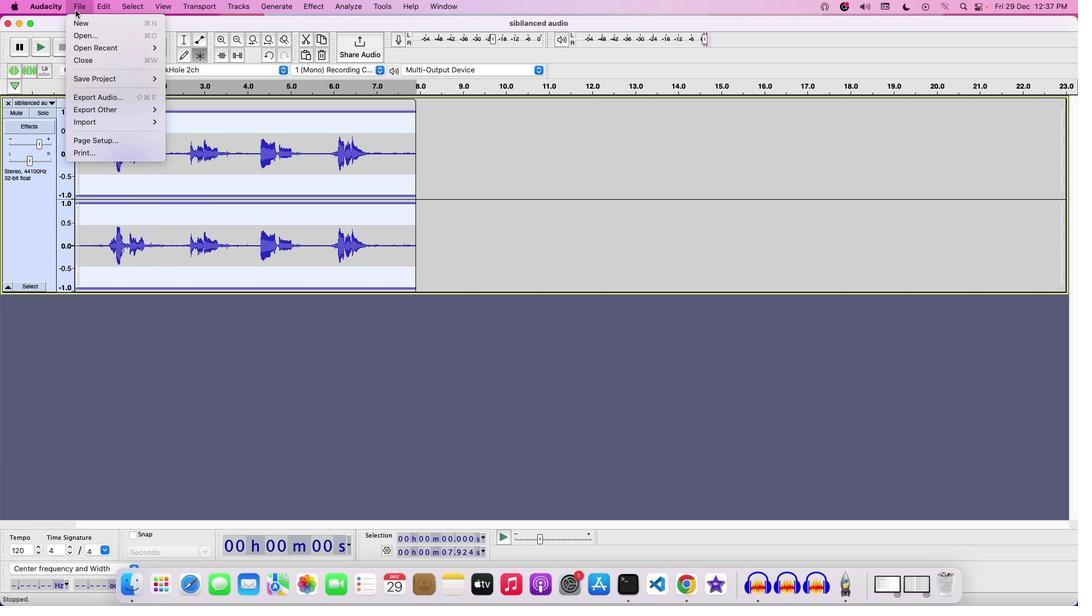 
Action: Mouse moved to (90, 74)
Screenshot: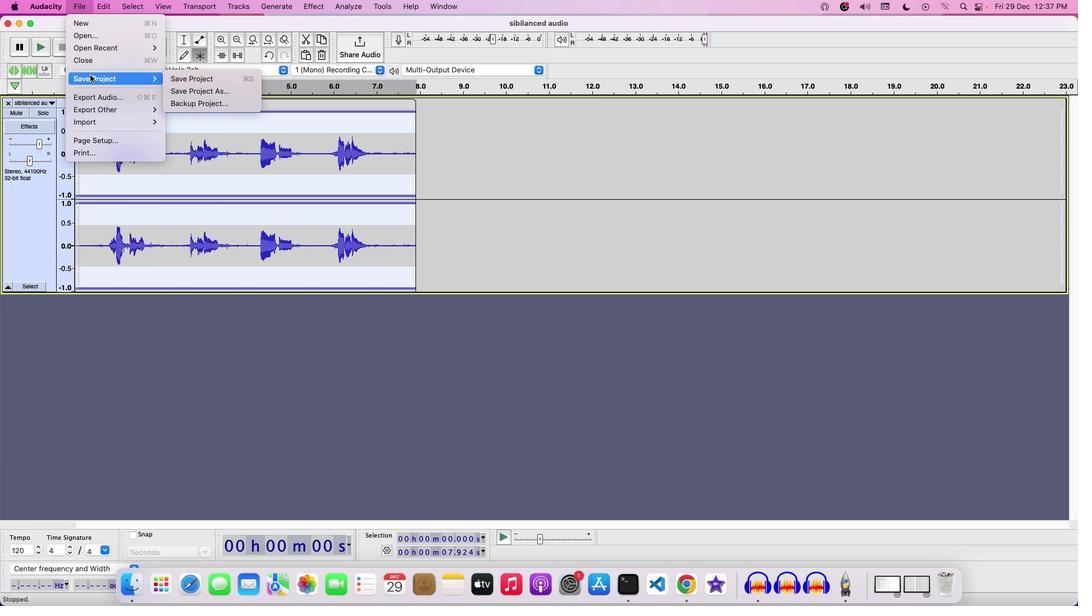 
Action: Mouse pressed left at (90, 74)
Screenshot: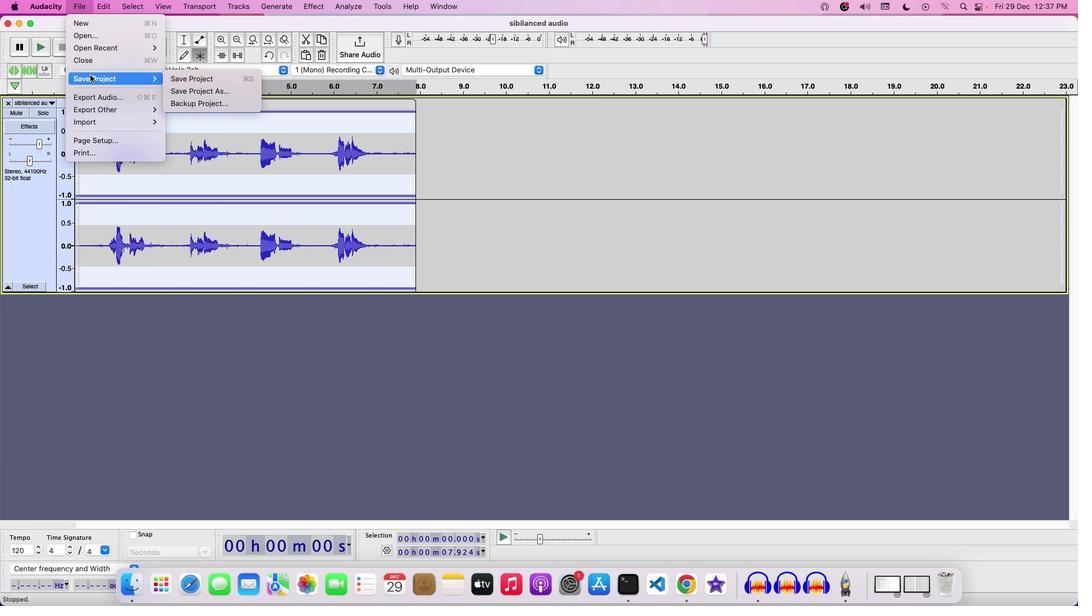 
Action: Mouse moved to (189, 81)
Screenshot: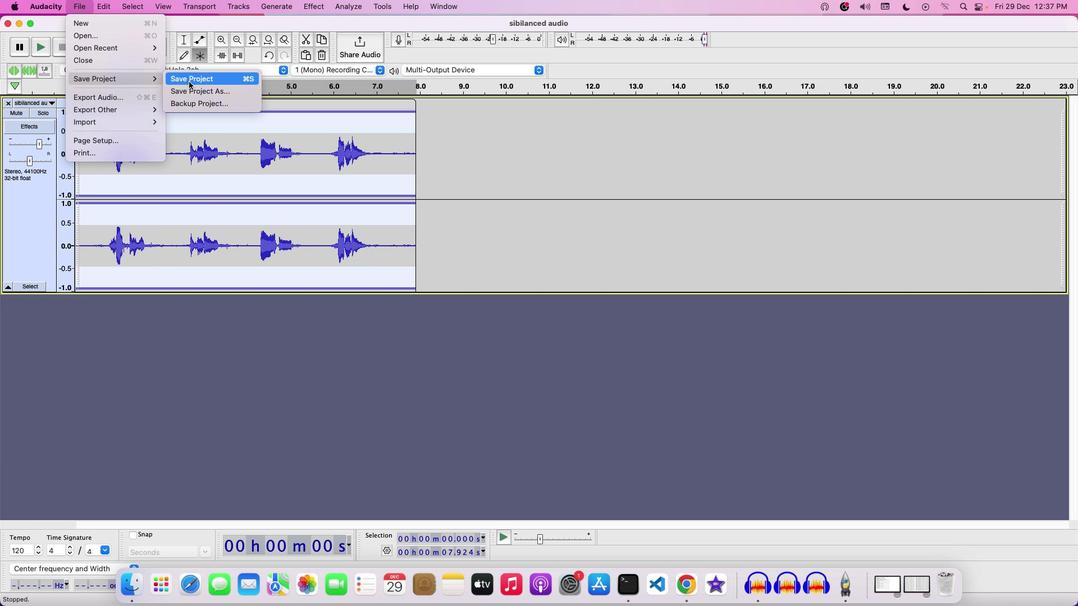 
Action: Mouse pressed left at (189, 81)
Screenshot: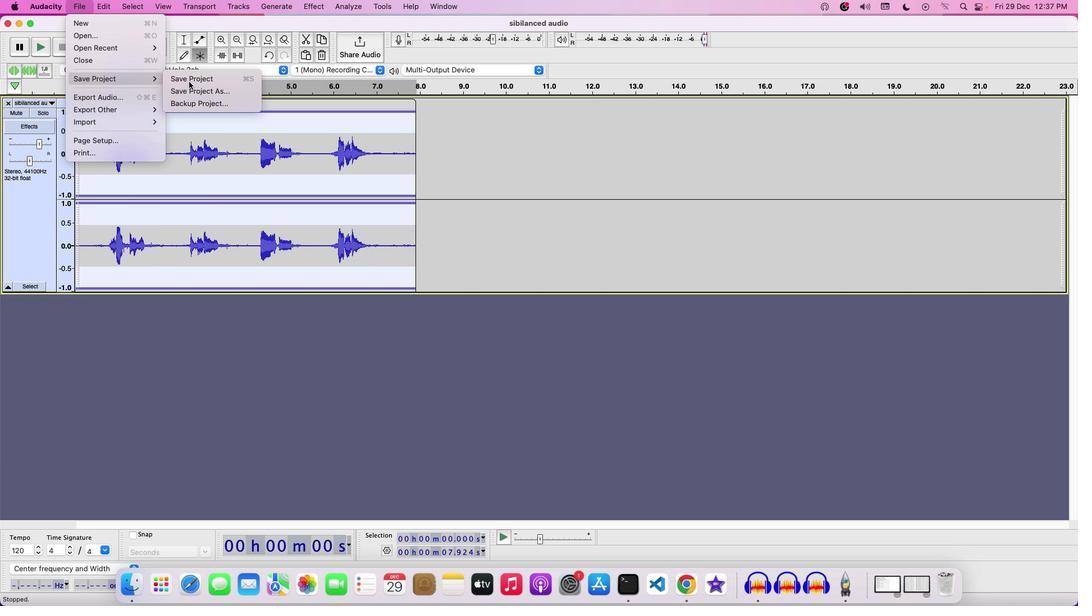 
Action: Mouse moved to (494, 162)
Screenshot: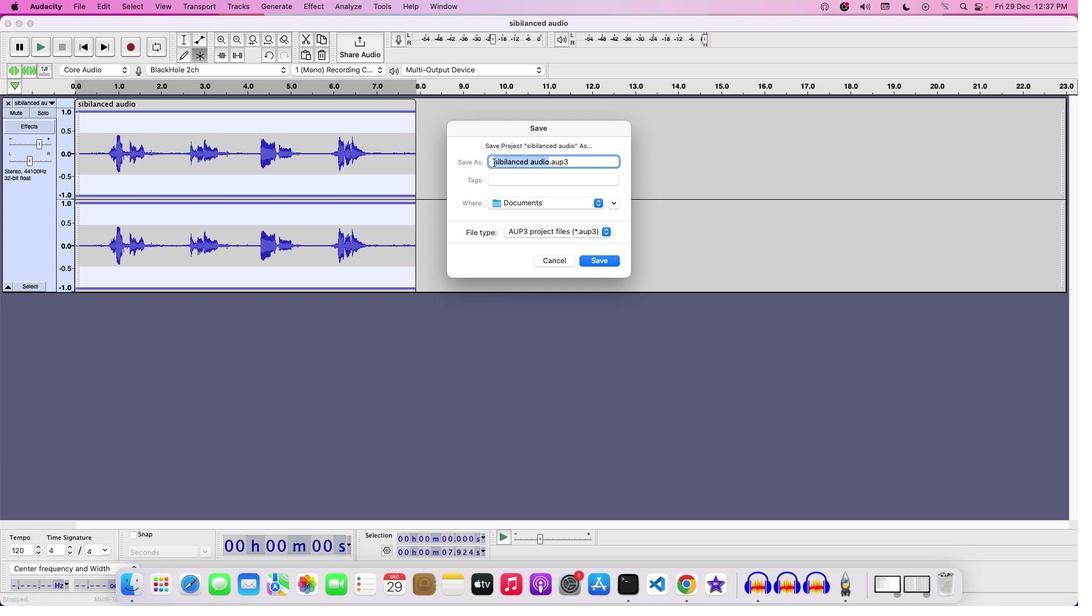 
Action: Mouse pressed left at (494, 162)
Screenshot: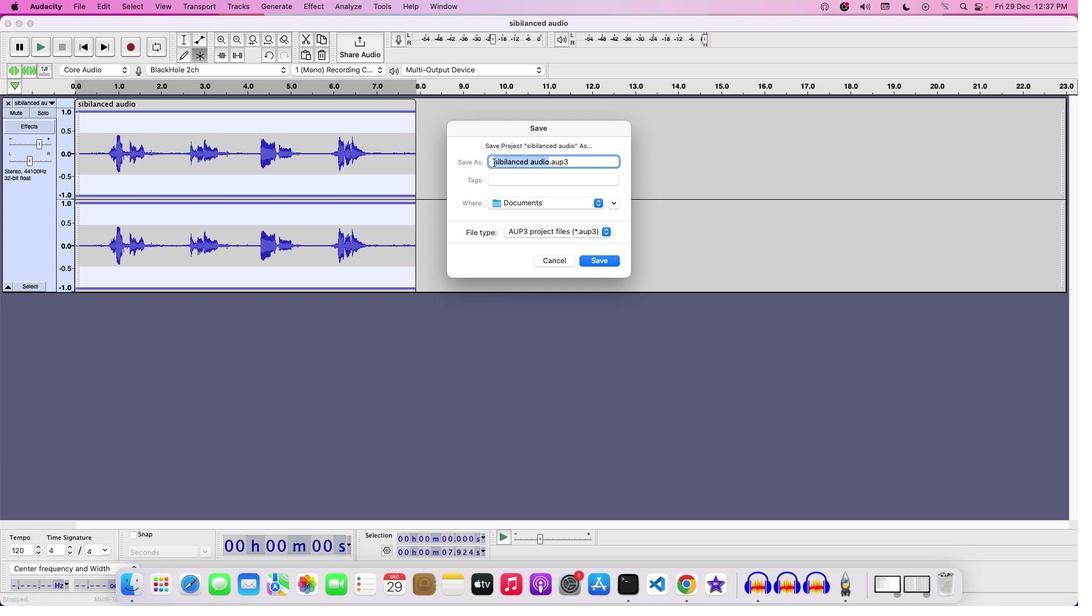 
Action: Mouse moved to (509, 160)
Screenshot: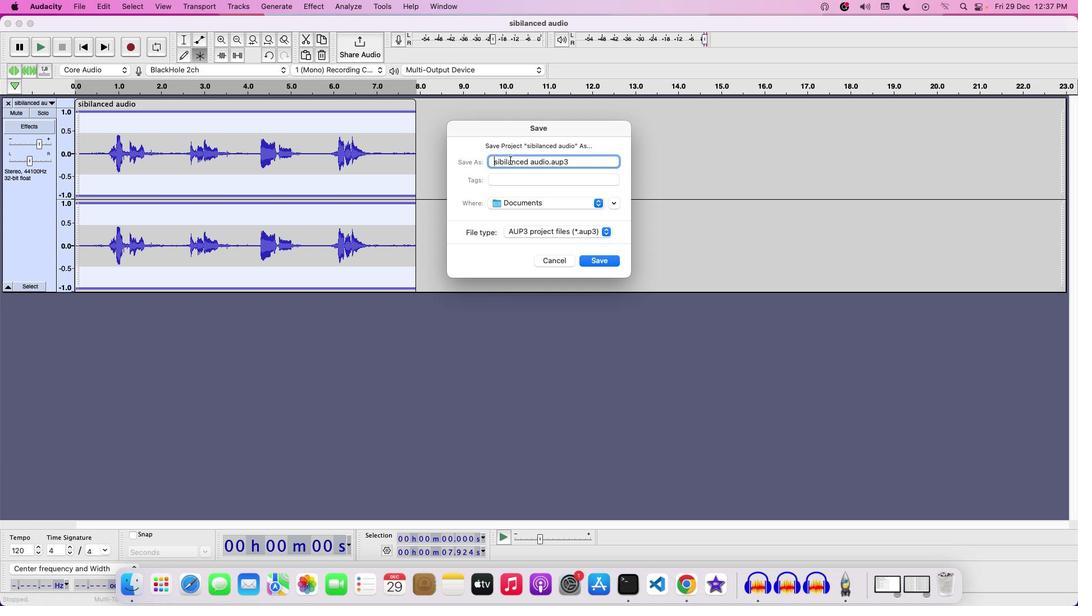 
Action: Key pressed 'R''E''D''U''C''E''D'Key.space
Screenshot: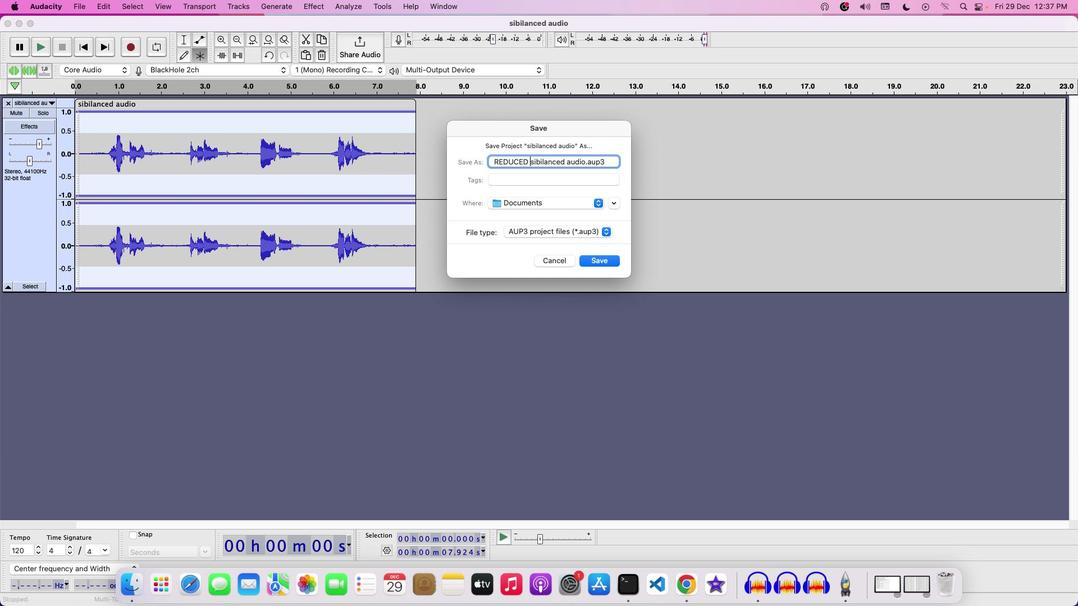 
Action: Mouse moved to (602, 263)
Screenshot: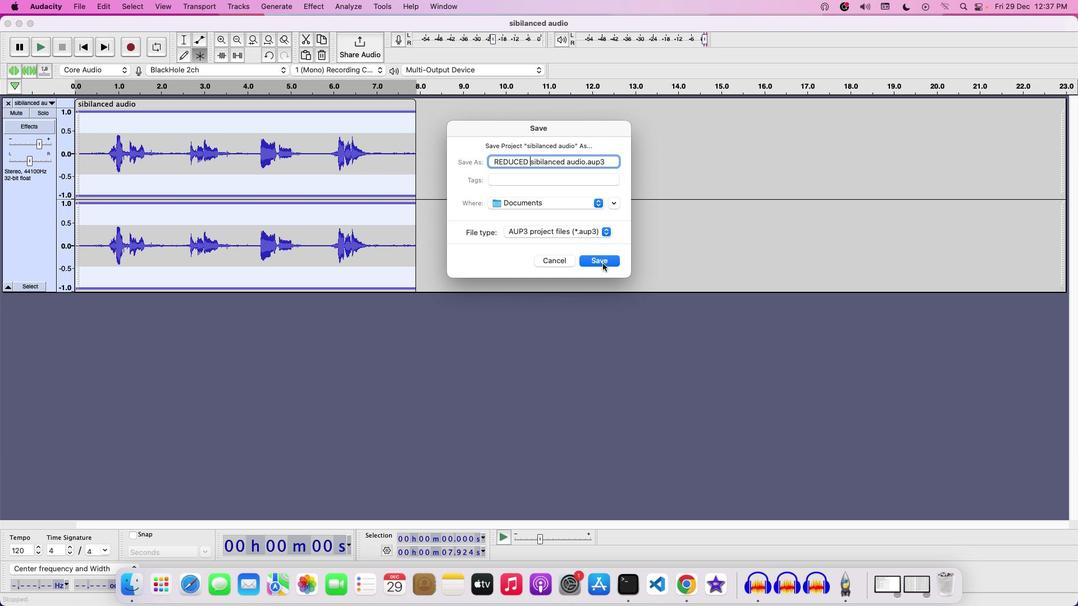 
Action: Mouse pressed left at (602, 263)
Screenshot: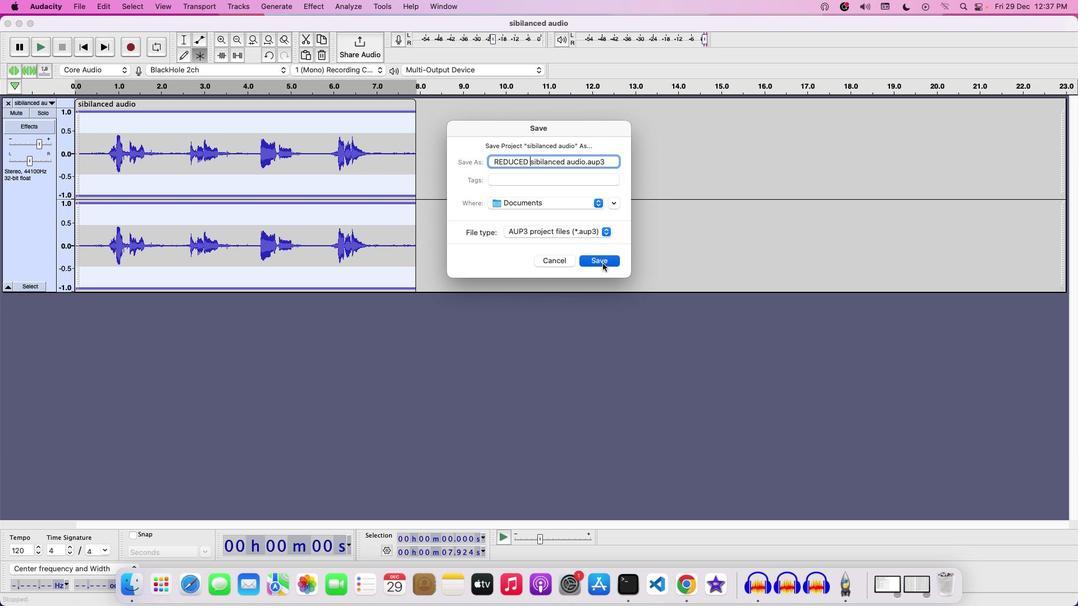 
Action: Mouse moved to (604, 263)
Screenshot: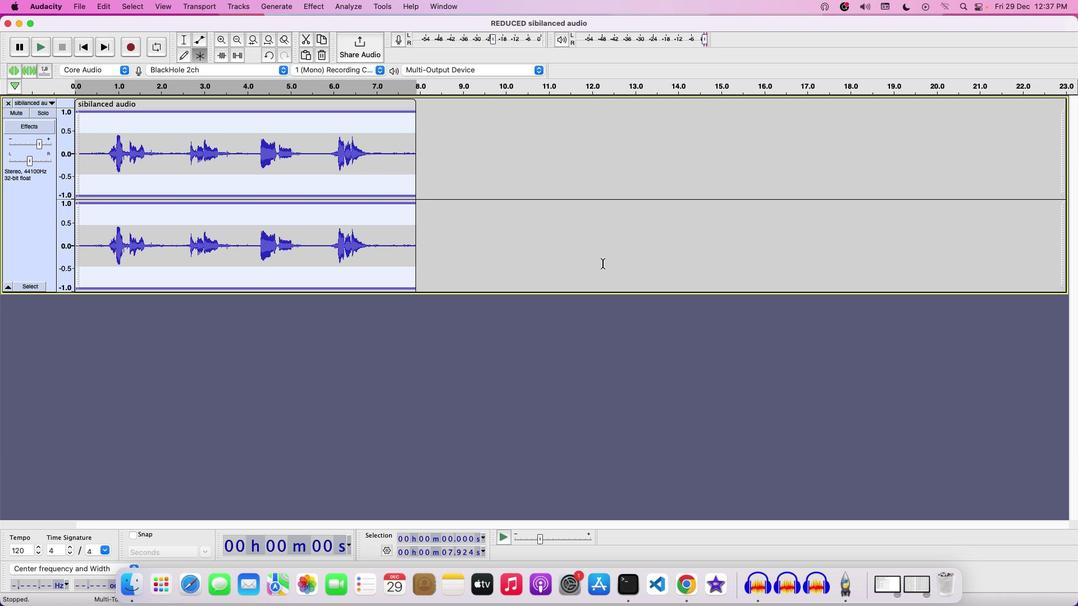 
